 Task: Find connections with filter location Saint Peter Port with filter topic #coronaviruswith filter profile language French with filter current company Dailyhunt with filter school IEC UNIVERSITY with filter industry Musicians with filter service category Search Engine Marketing (SEM) with filter keywords title Office Manager
Action: Mouse moved to (154, 237)
Screenshot: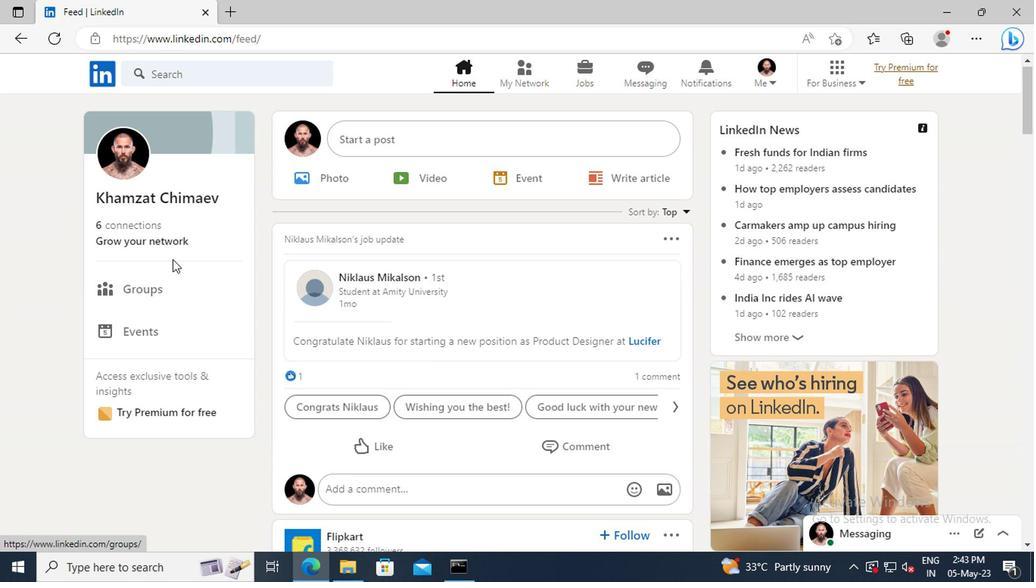 
Action: Mouse pressed left at (154, 237)
Screenshot: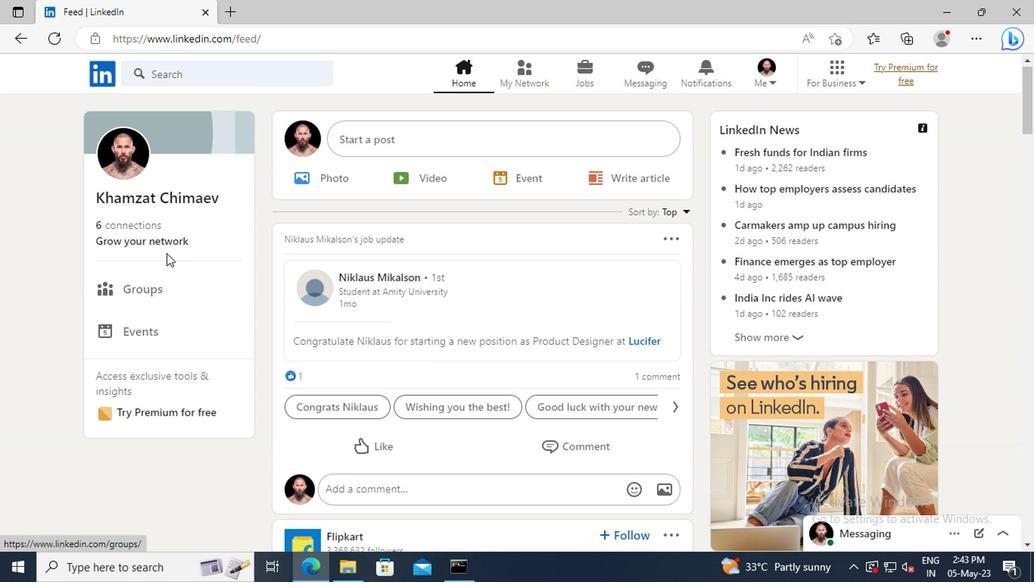 
Action: Mouse moved to (166, 162)
Screenshot: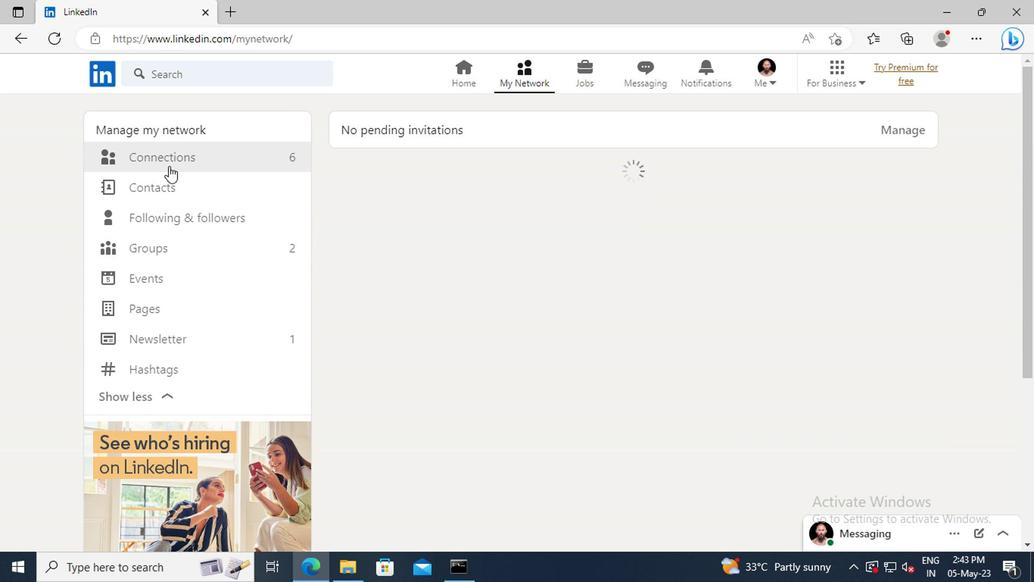 
Action: Mouse pressed left at (166, 162)
Screenshot: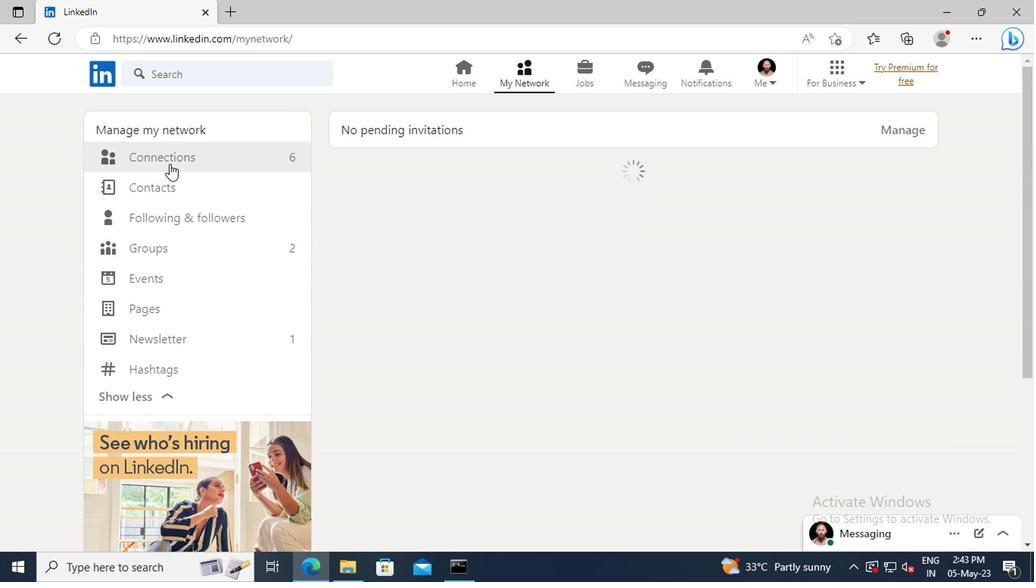 
Action: Mouse moved to (634, 162)
Screenshot: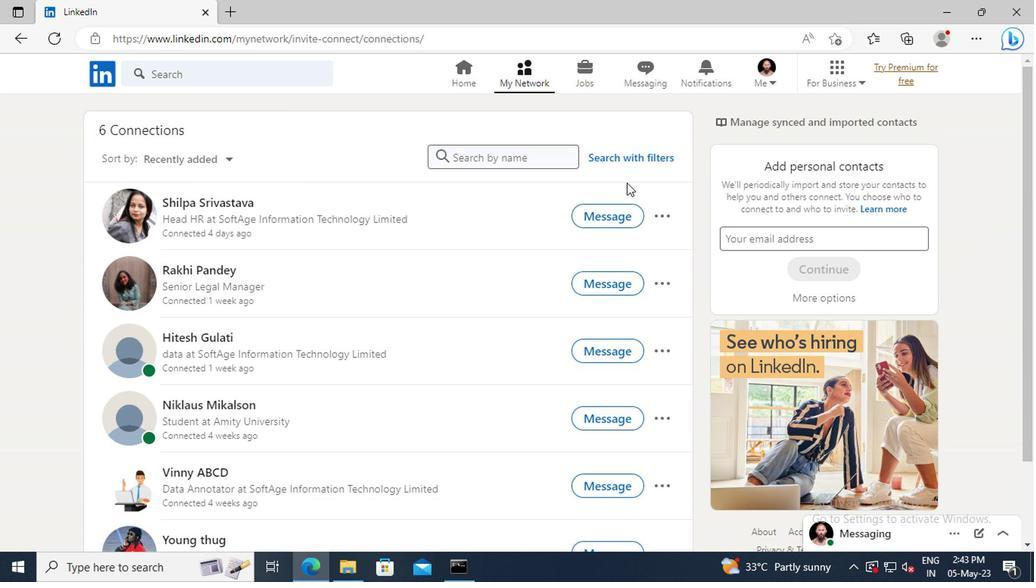 
Action: Mouse pressed left at (634, 162)
Screenshot: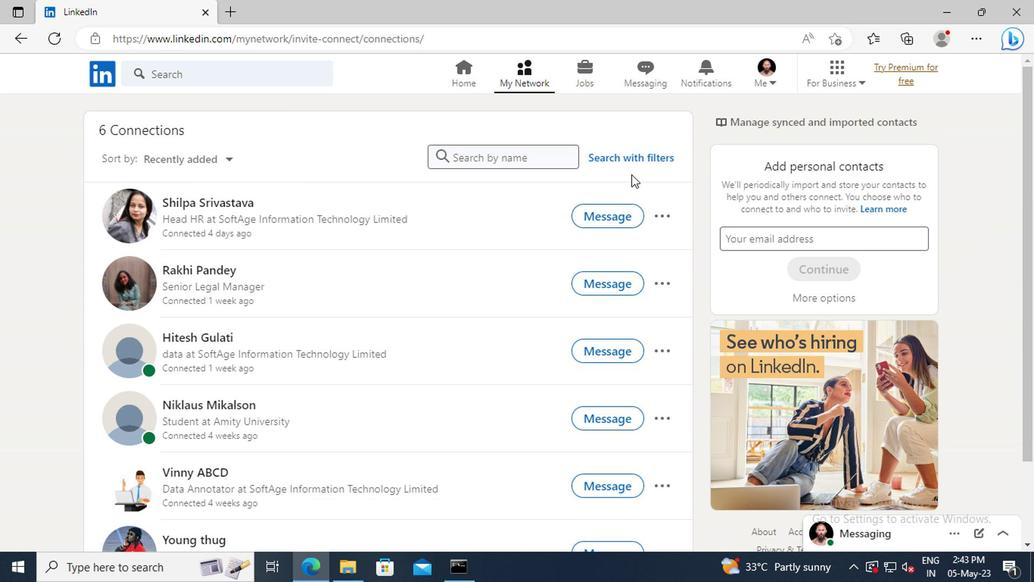 
Action: Mouse moved to (574, 118)
Screenshot: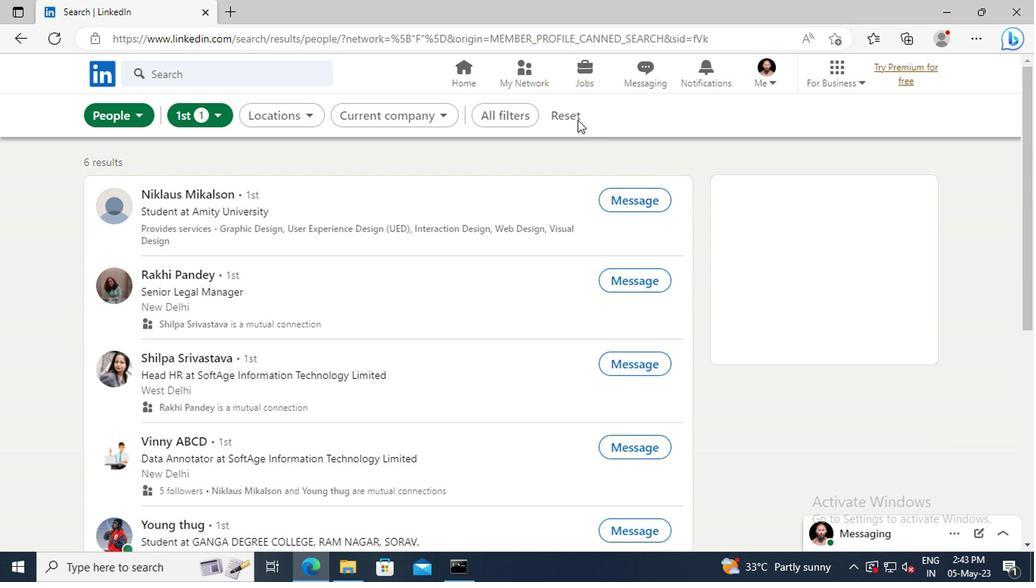 
Action: Mouse pressed left at (574, 118)
Screenshot: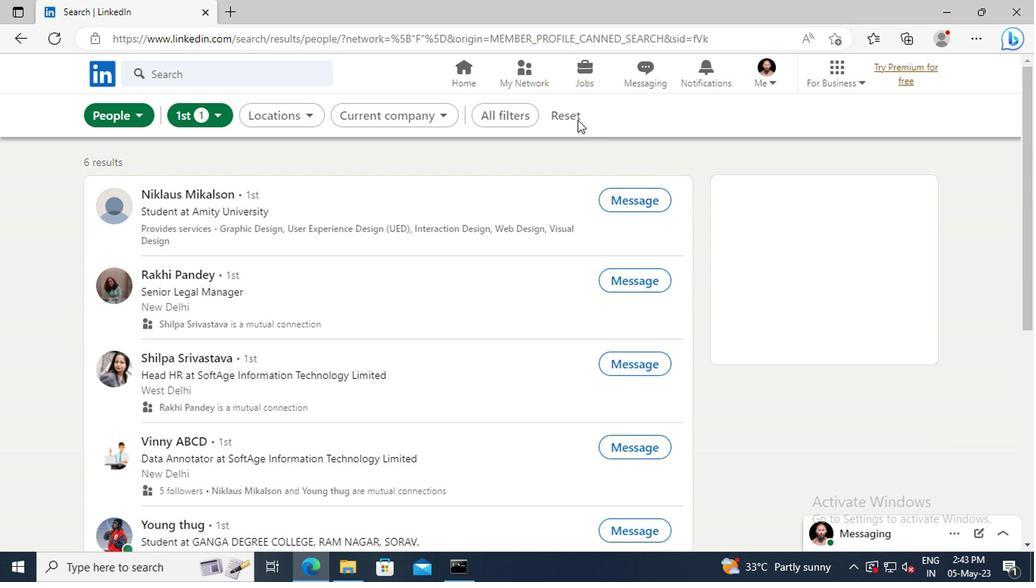 
Action: Mouse moved to (556, 118)
Screenshot: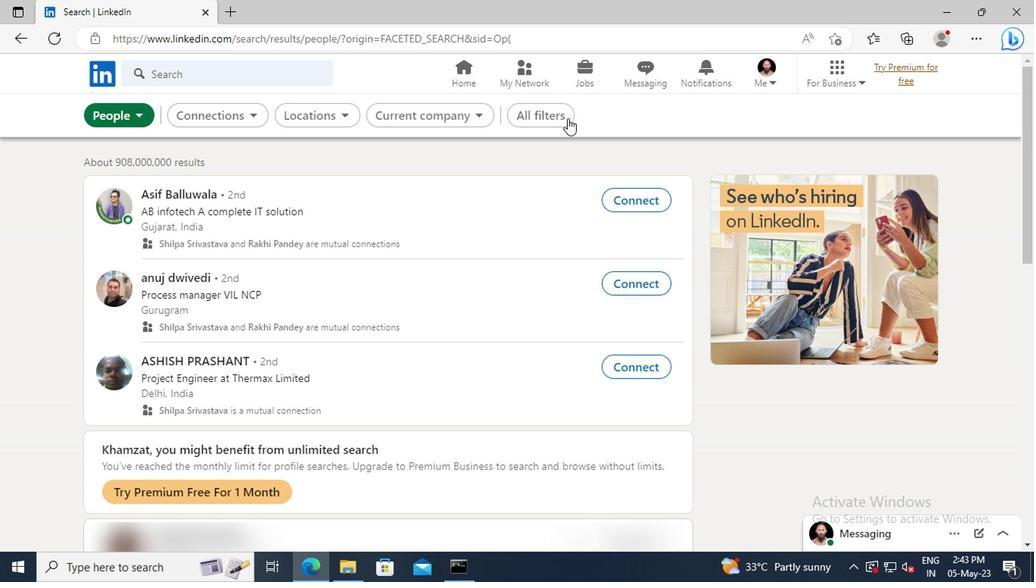 
Action: Mouse pressed left at (556, 118)
Screenshot: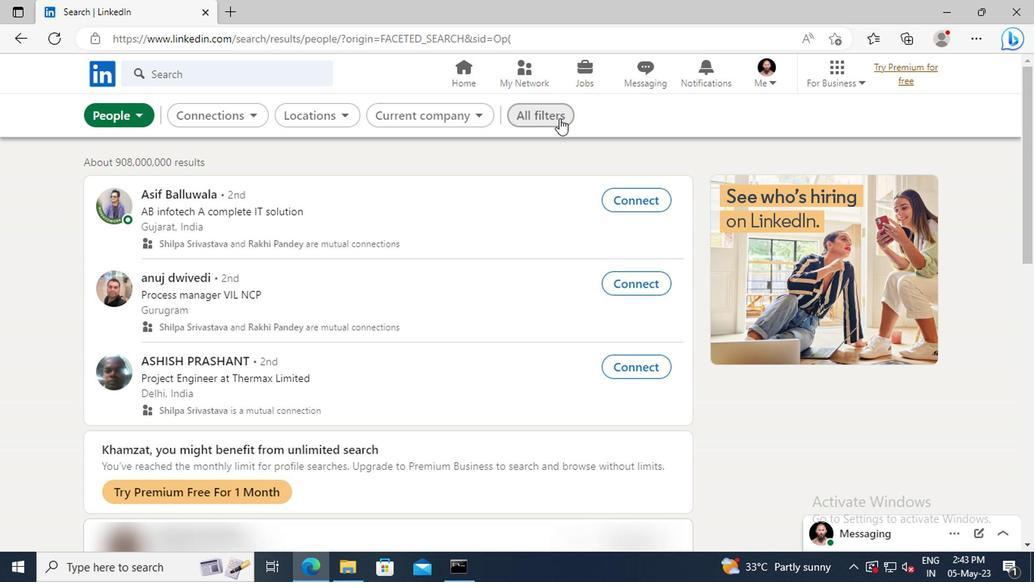 
Action: Mouse moved to (841, 299)
Screenshot: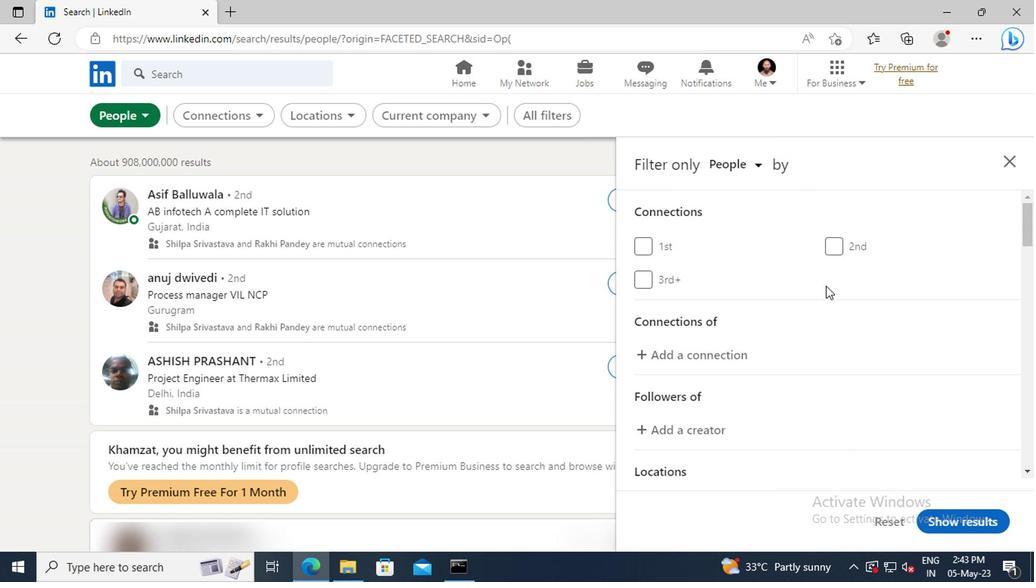 
Action: Mouse scrolled (841, 298) with delta (0, 0)
Screenshot: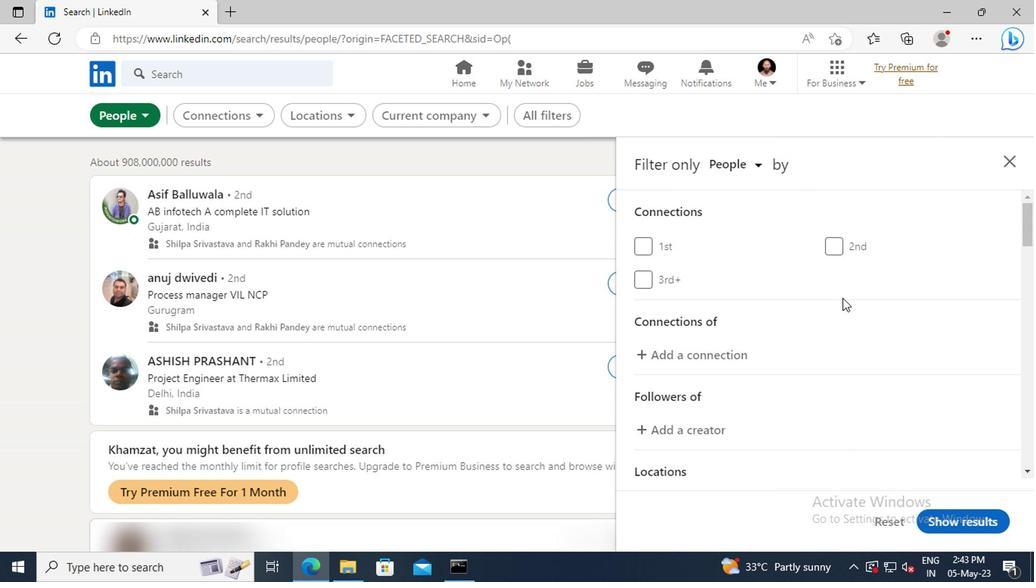 
Action: Mouse scrolled (841, 298) with delta (0, 0)
Screenshot: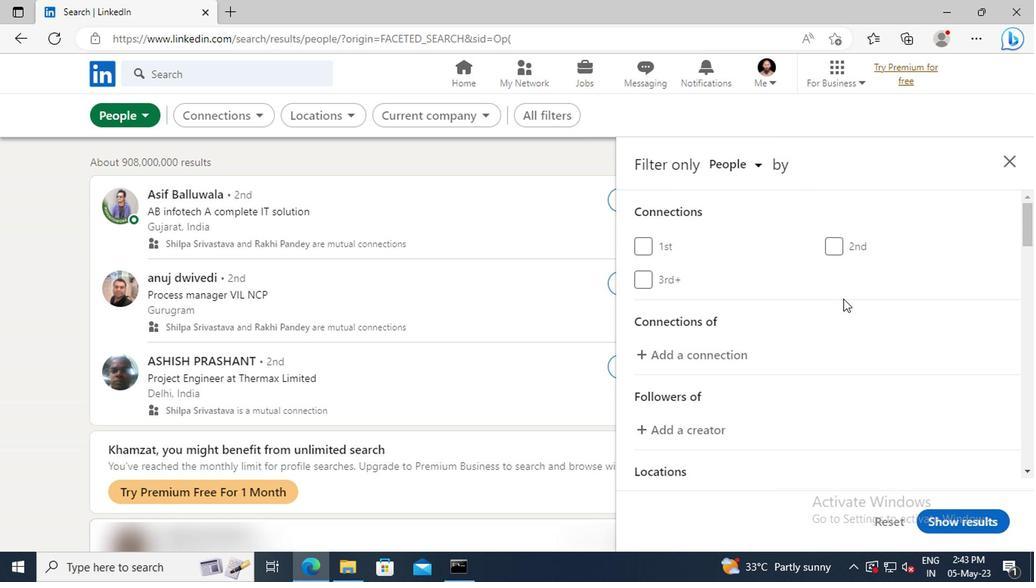 
Action: Mouse scrolled (841, 298) with delta (0, 0)
Screenshot: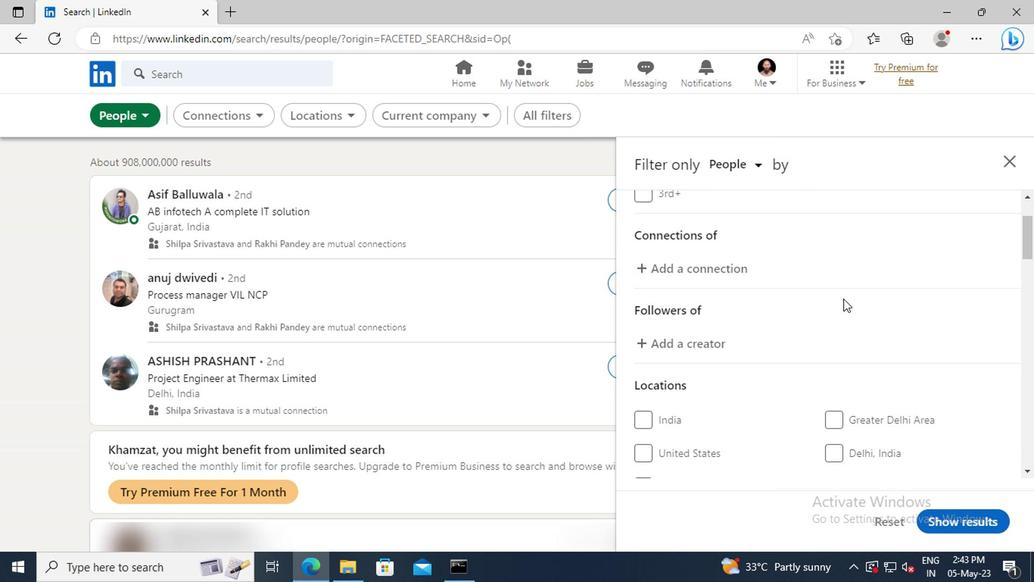
Action: Mouse scrolled (841, 298) with delta (0, 0)
Screenshot: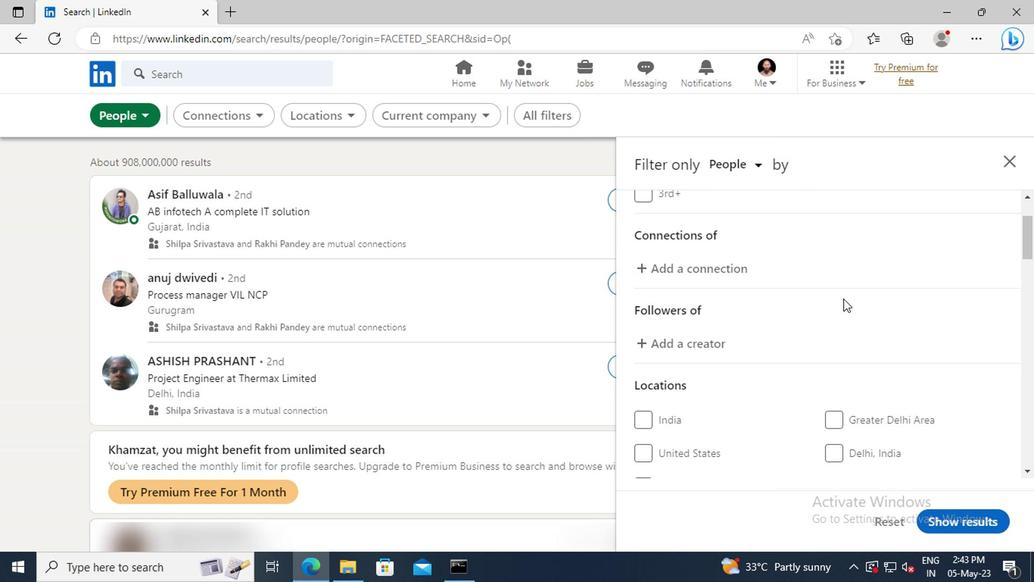 
Action: Mouse scrolled (841, 298) with delta (0, 0)
Screenshot: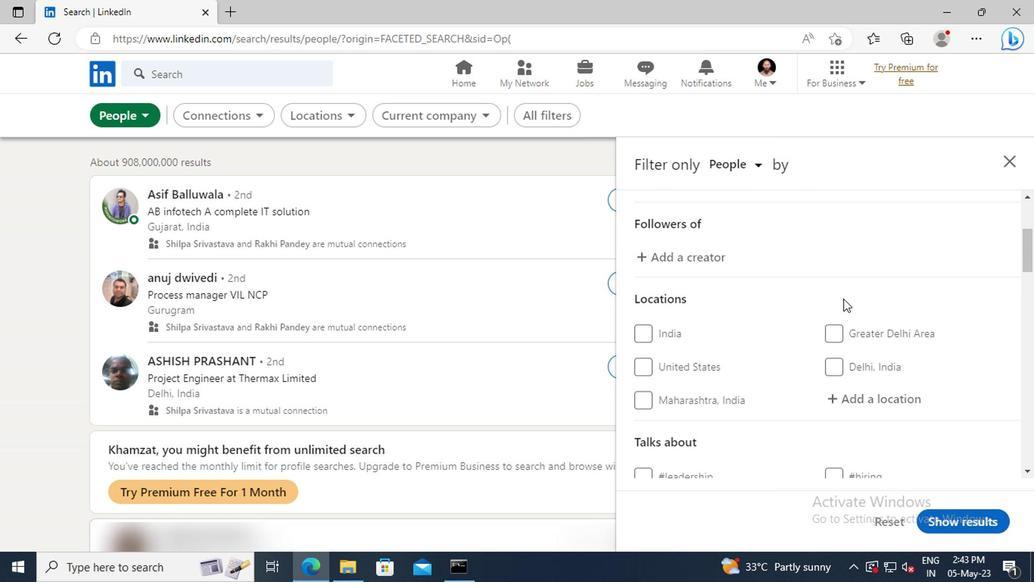 
Action: Mouse scrolled (841, 298) with delta (0, 0)
Screenshot: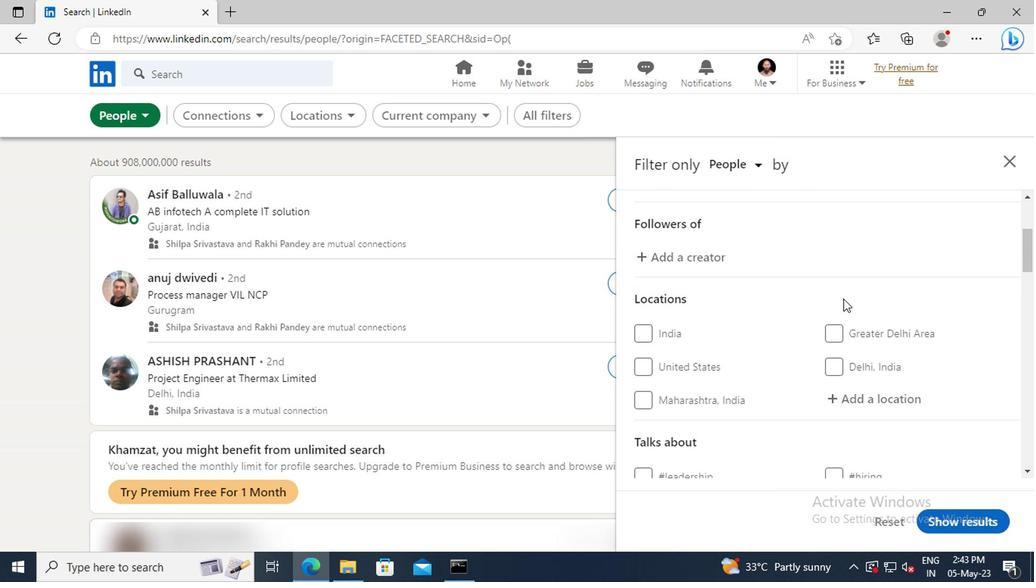 
Action: Mouse moved to (847, 313)
Screenshot: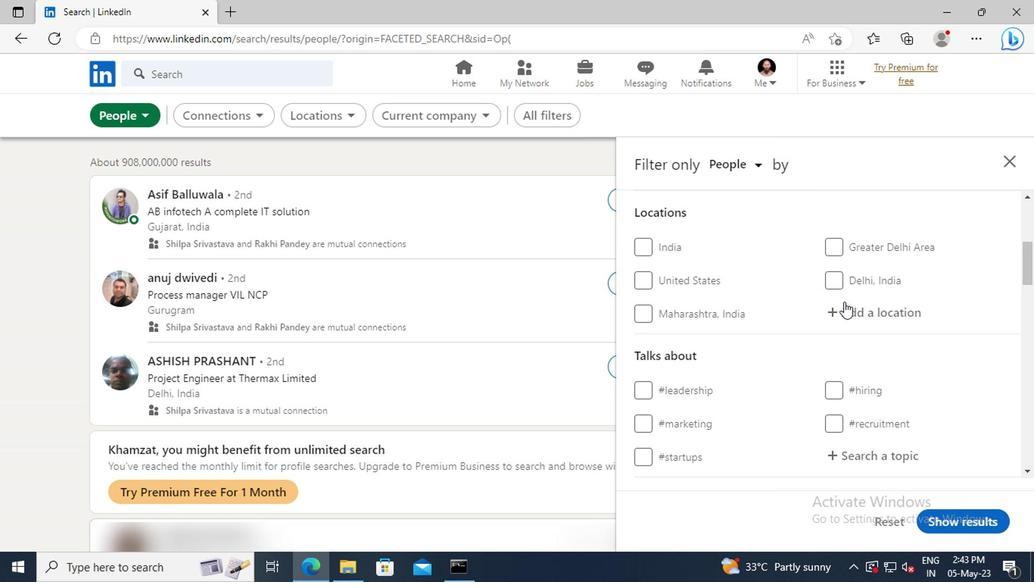 
Action: Mouse pressed left at (847, 313)
Screenshot: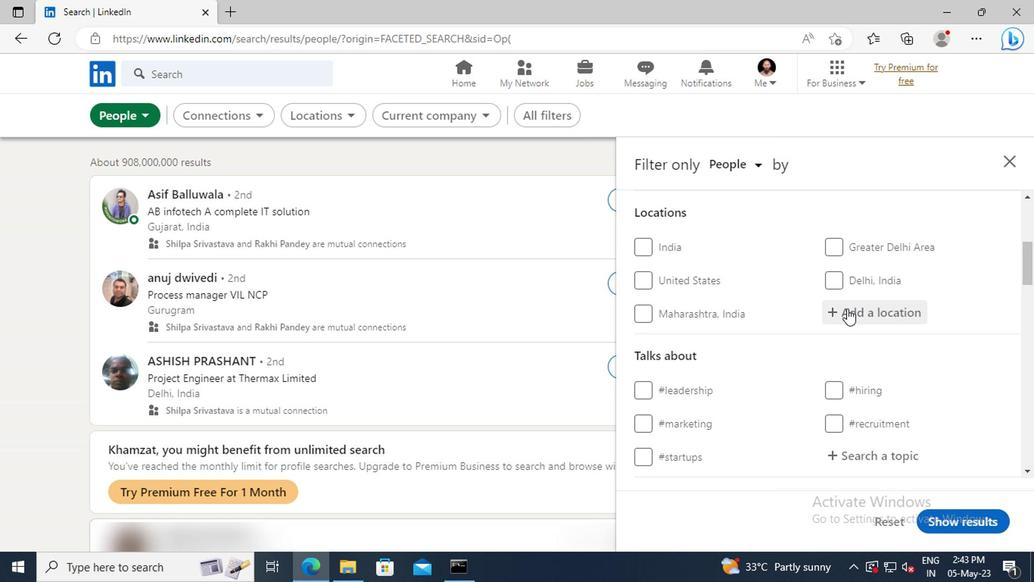 
Action: Key pressed <Key.shift>SAINT<Key.space><Key.shift>PET
Screenshot: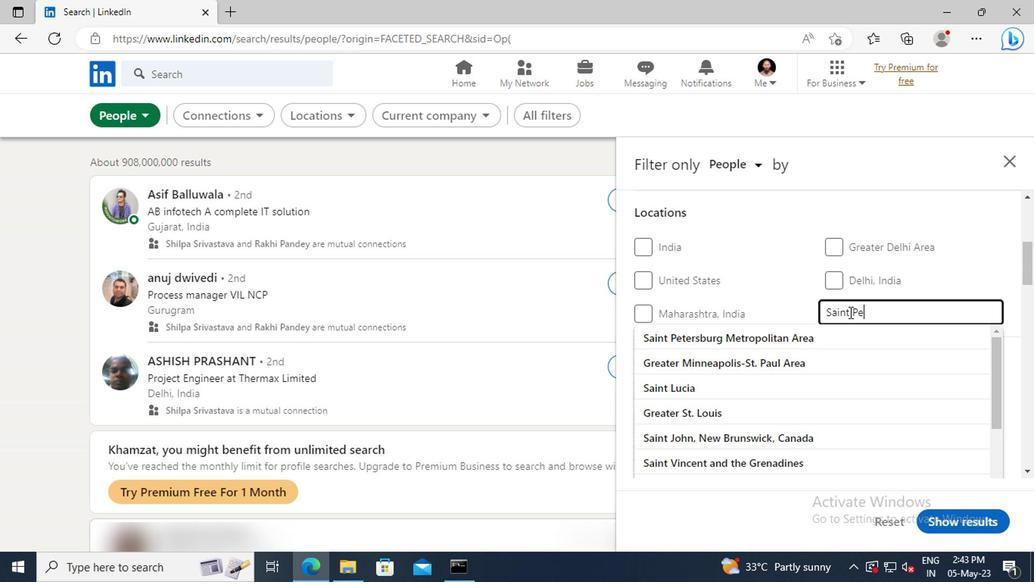 
Action: Mouse moved to (825, 302)
Screenshot: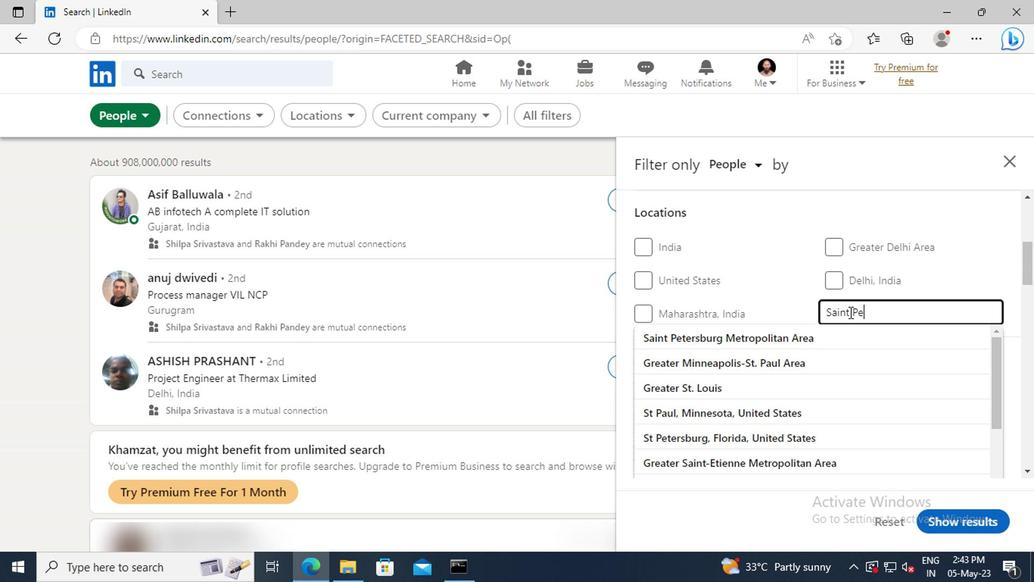 
Action: Key pressed ER<Key.space><Key.shift>PORT
Screenshot: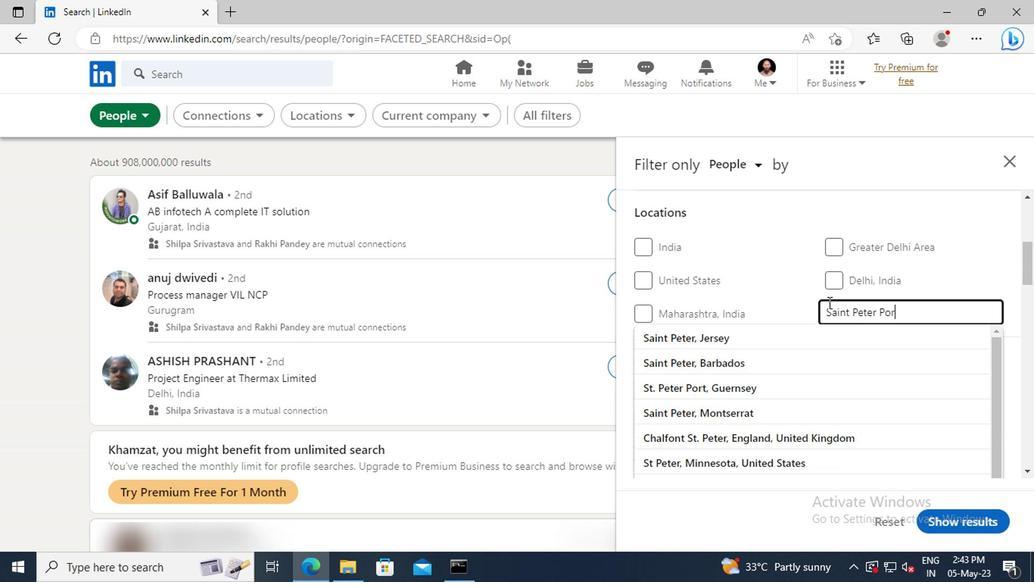 
Action: Mouse moved to (819, 352)
Screenshot: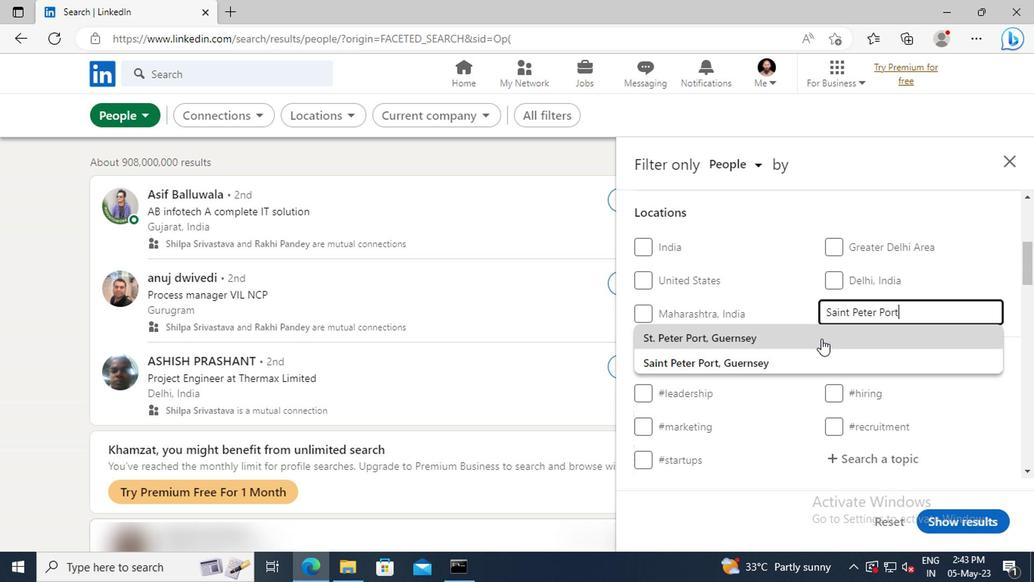 
Action: Mouse pressed left at (819, 352)
Screenshot: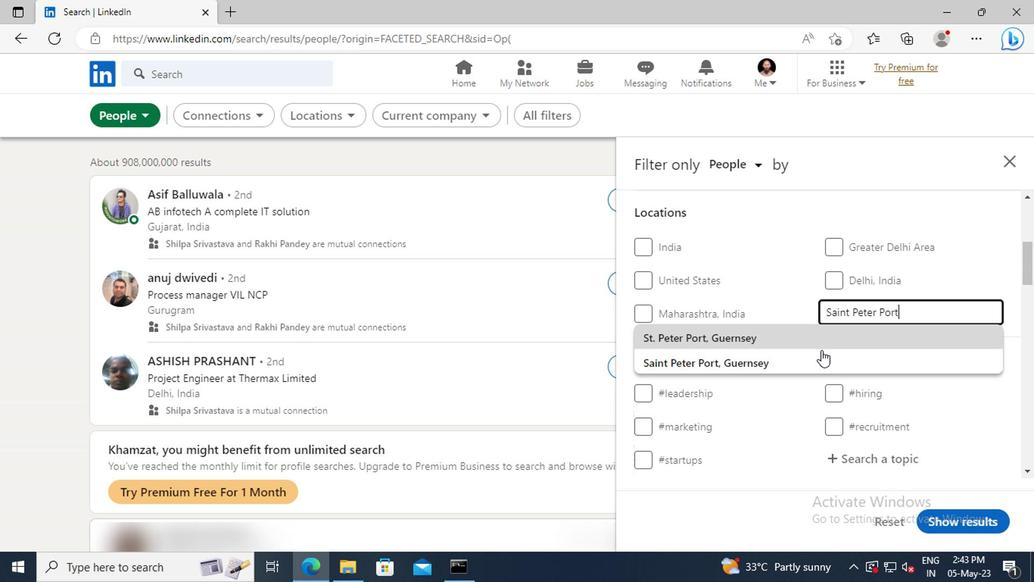 
Action: Mouse scrolled (819, 351) with delta (0, -1)
Screenshot: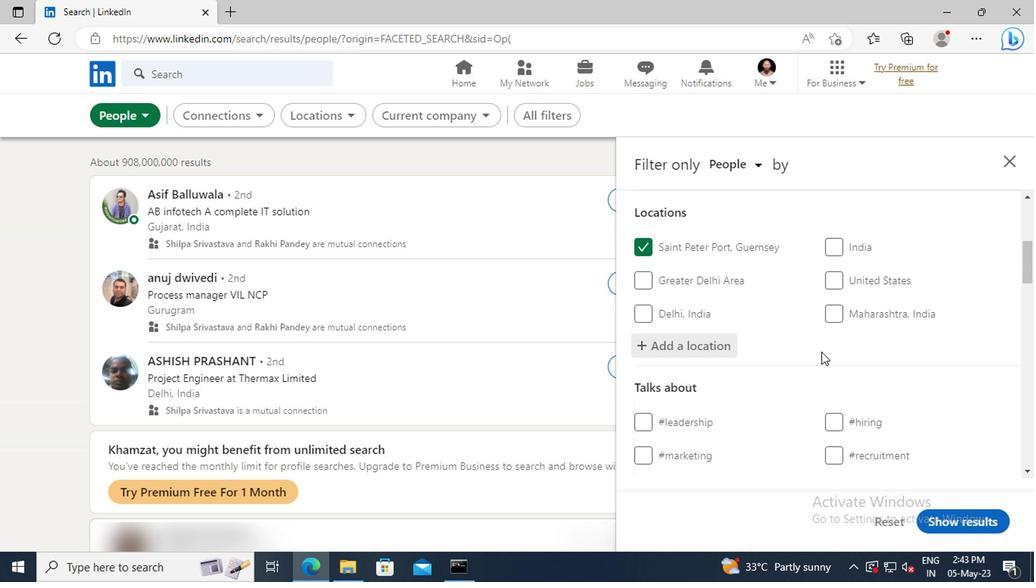 
Action: Mouse scrolled (819, 351) with delta (0, -1)
Screenshot: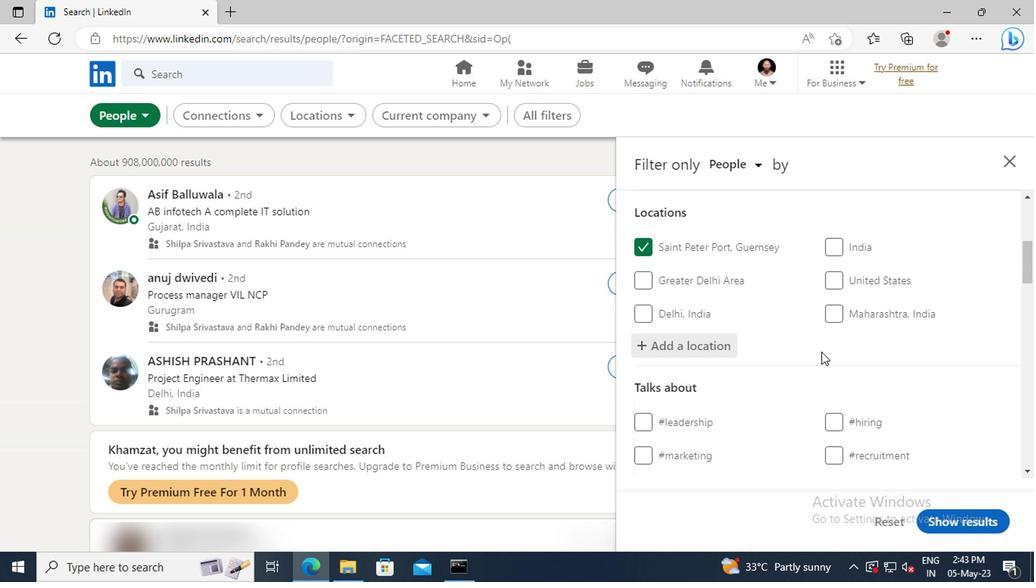 
Action: Mouse scrolled (819, 351) with delta (0, -1)
Screenshot: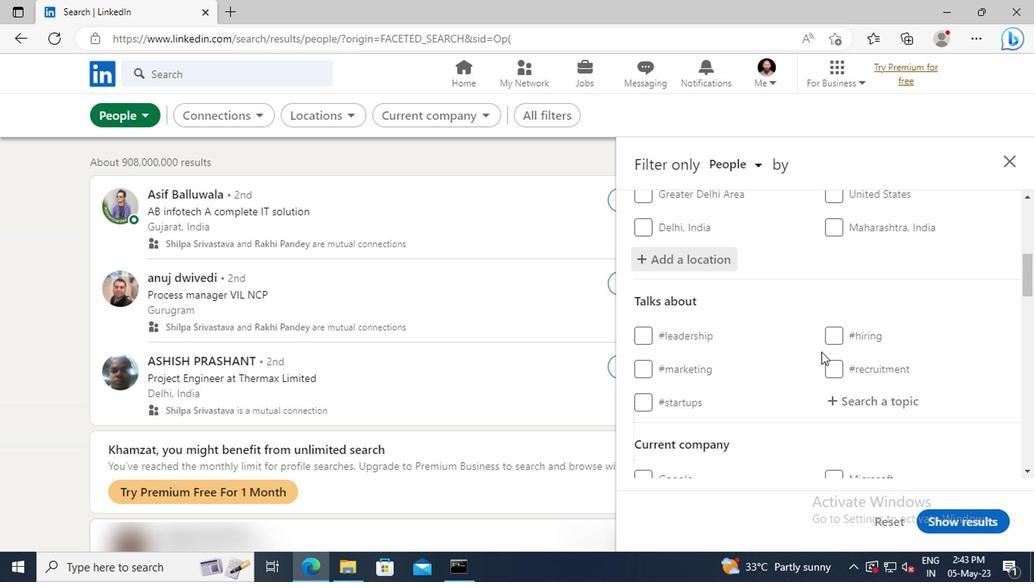 
Action: Mouse moved to (824, 356)
Screenshot: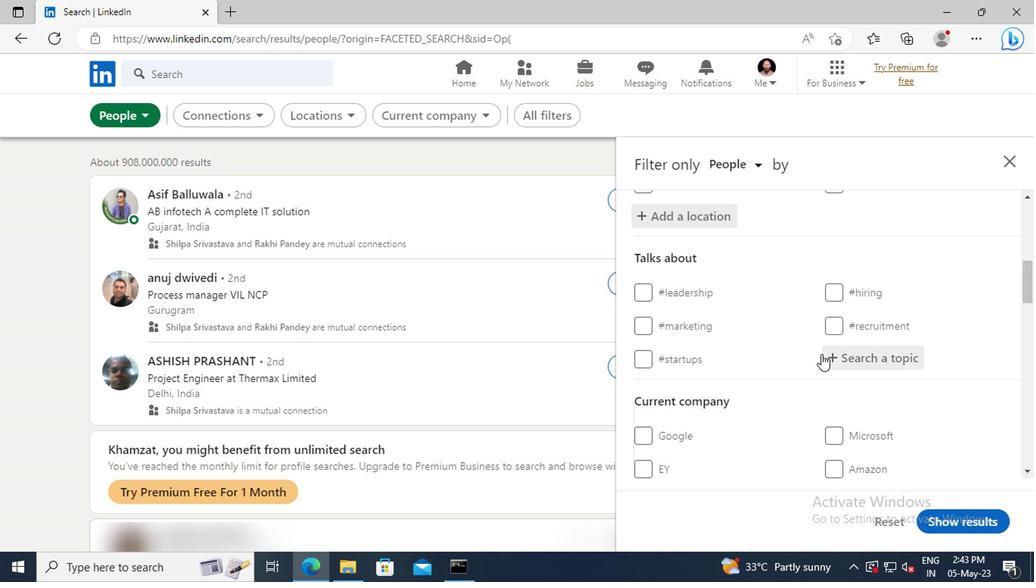
Action: Mouse pressed left at (824, 356)
Screenshot: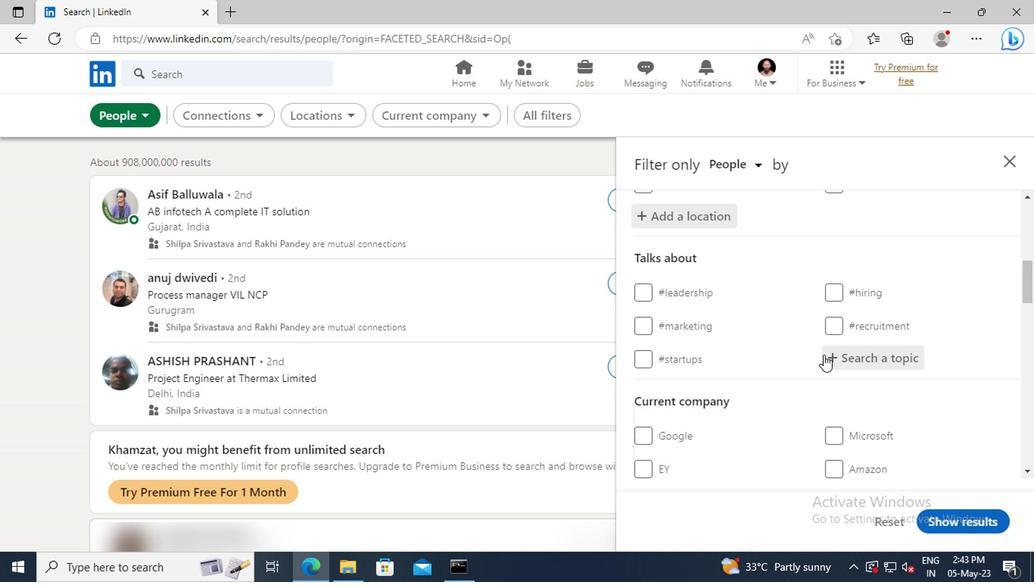 
Action: Mouse moved to (825, 357)
Screenshot: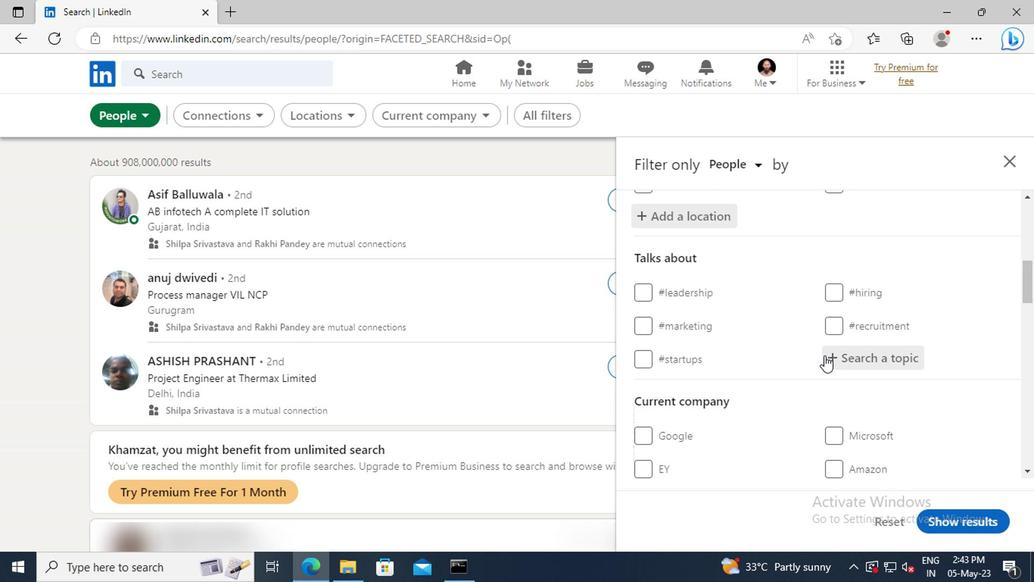 
Action: Key pressed CORONAVIRUS<Key.enter>
Screenshot: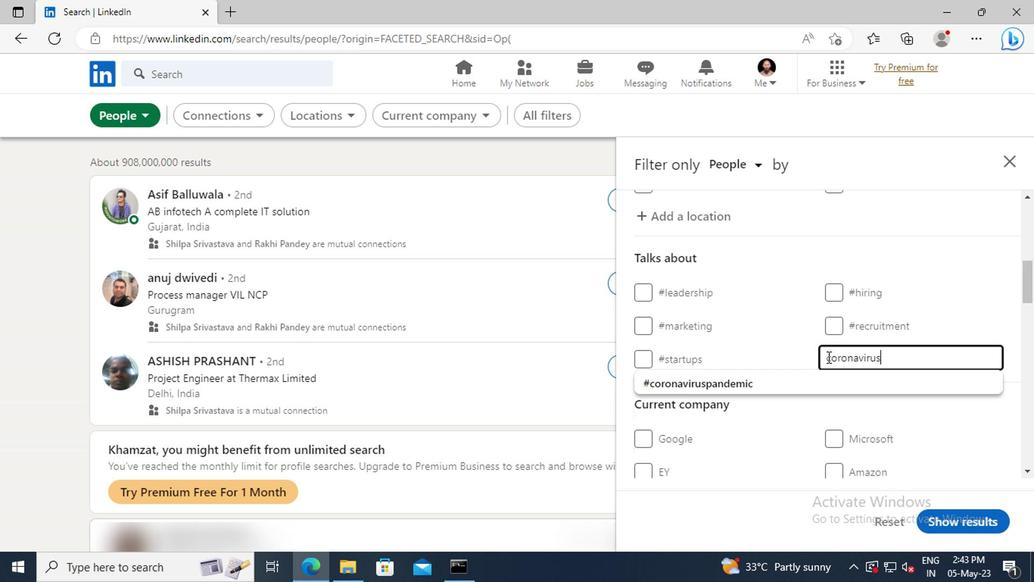 
Action: Mouse scrolled (825, 356) with delta (0, -1)
Screenshot: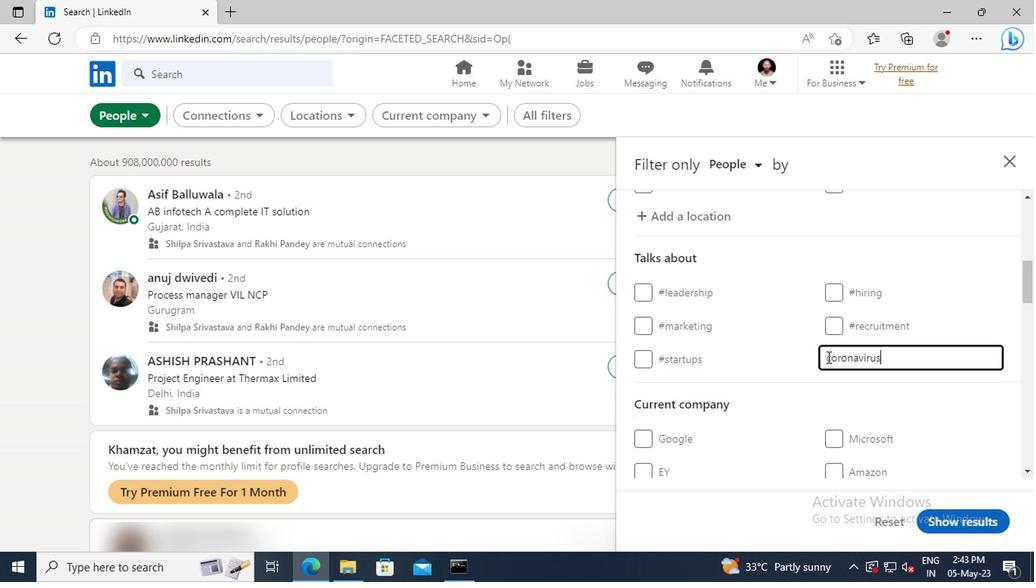 
Action: Mouse scrolled (825, 356) with delta (0, -1)
Screenshot: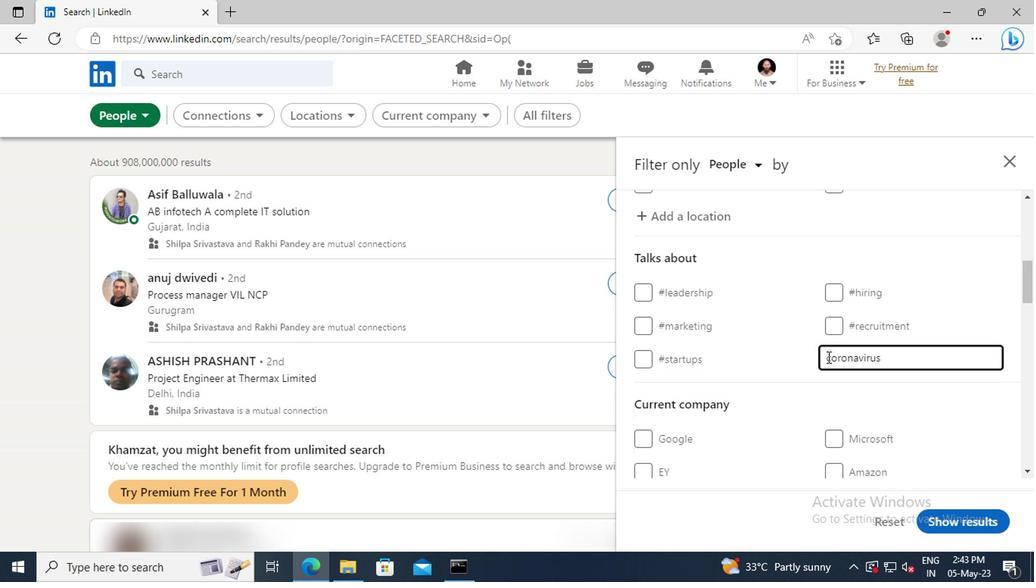 
Action: Mouse scrolled (825, 356) with delta (0, -1)
Screenshot: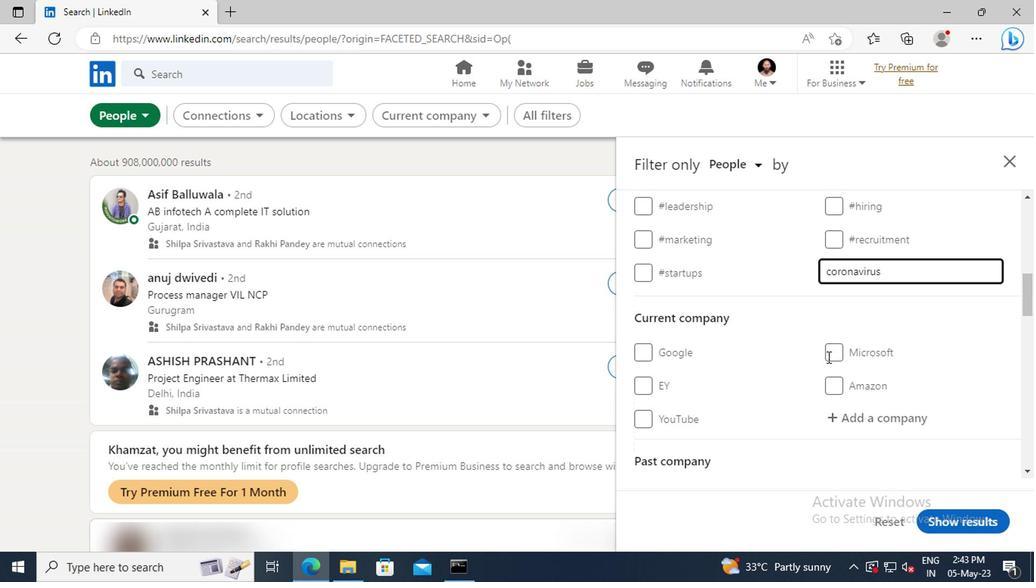 
Action: Mouse scrolled (825, 356) with delta (0, -1)
Screenshot: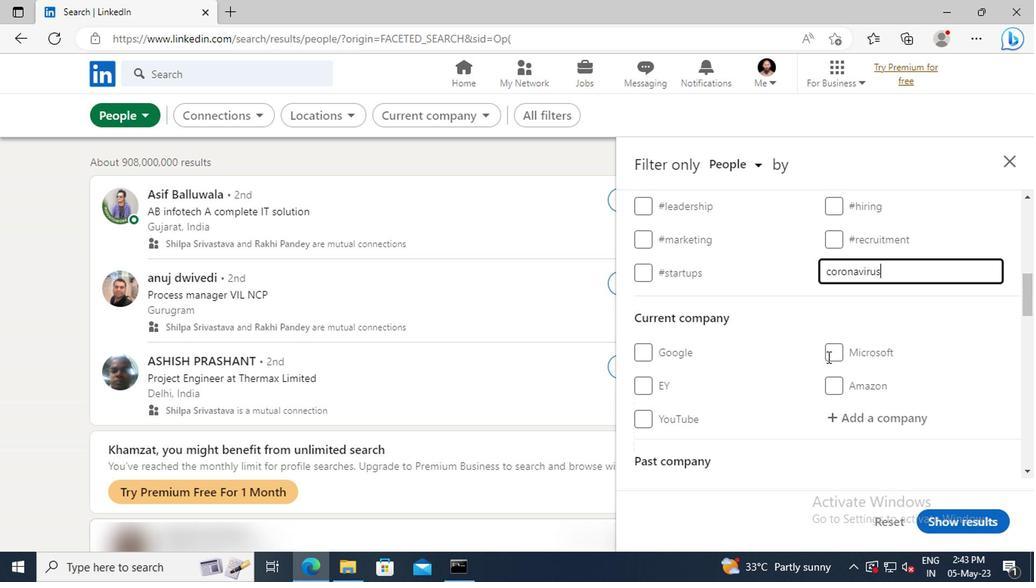 
Action: Mouse scrolled (825, 356) with delta (0, -1)
Screenshot: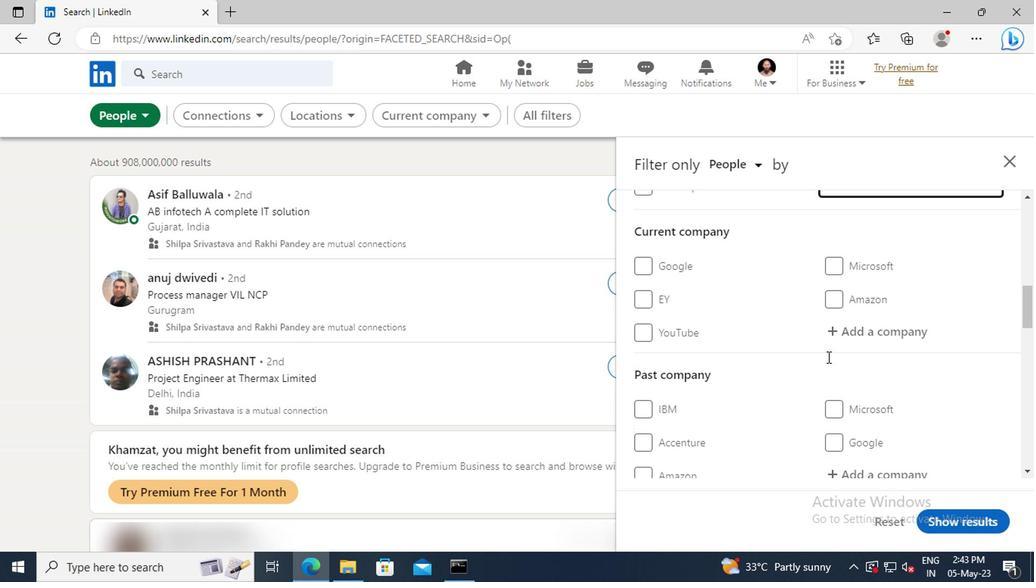 
Action: Mouse scrolled (825, 356) with delta (0, -1)
Screenshot: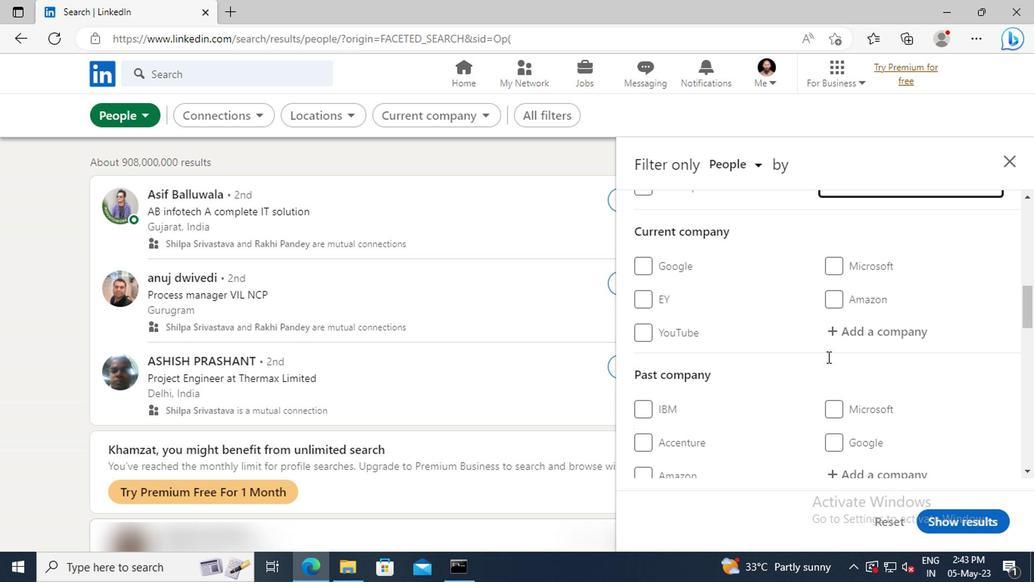 
Action: Mouse scrolled (825, 356) with delta (0, -1)
Screenshot: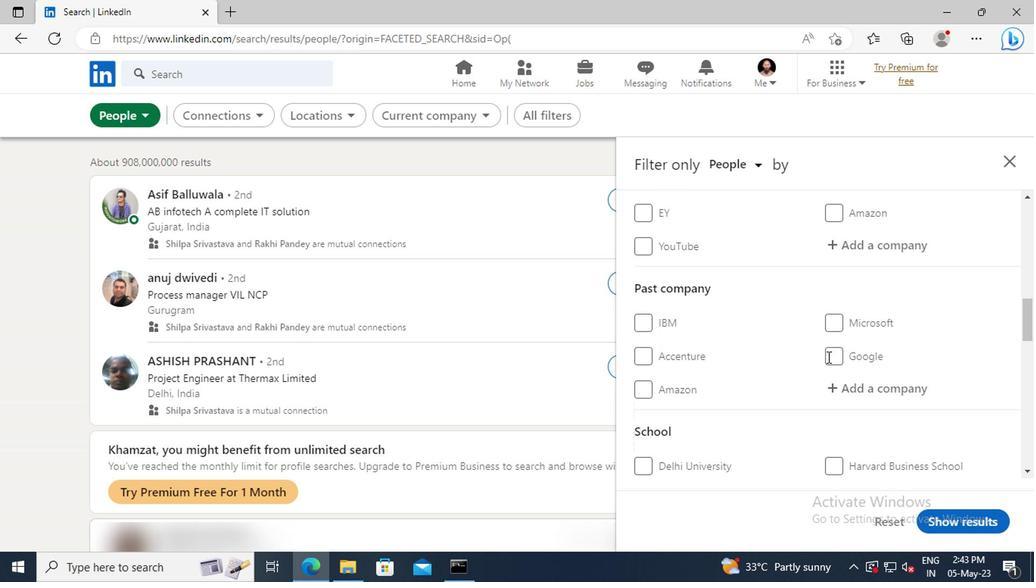 
Action: Mouse scrolled (825, 356) with delta (0, -1)
Screenshot: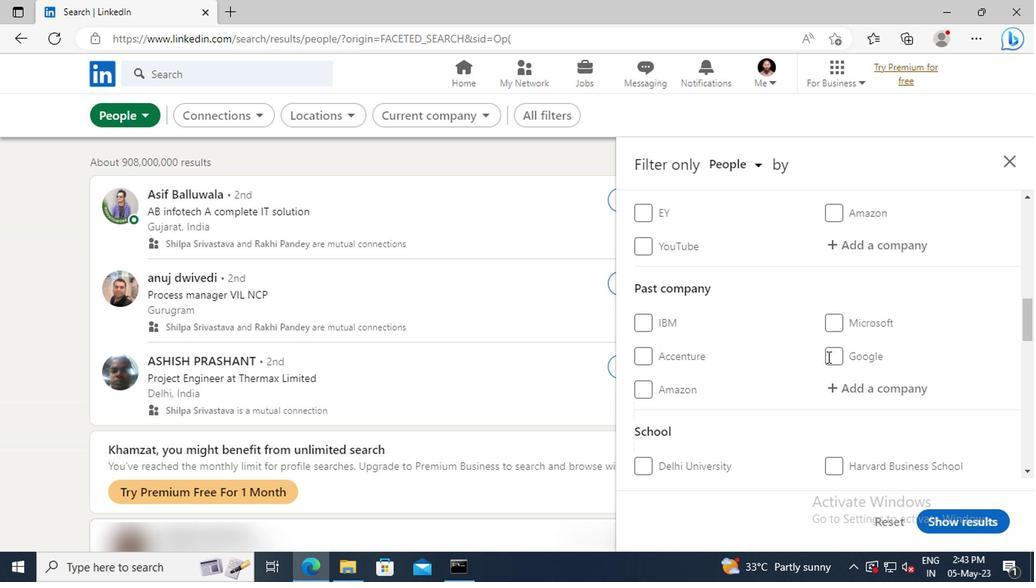 
Action: Mouse scrolled (825, 356) with delta (0, -1)
Screenshot: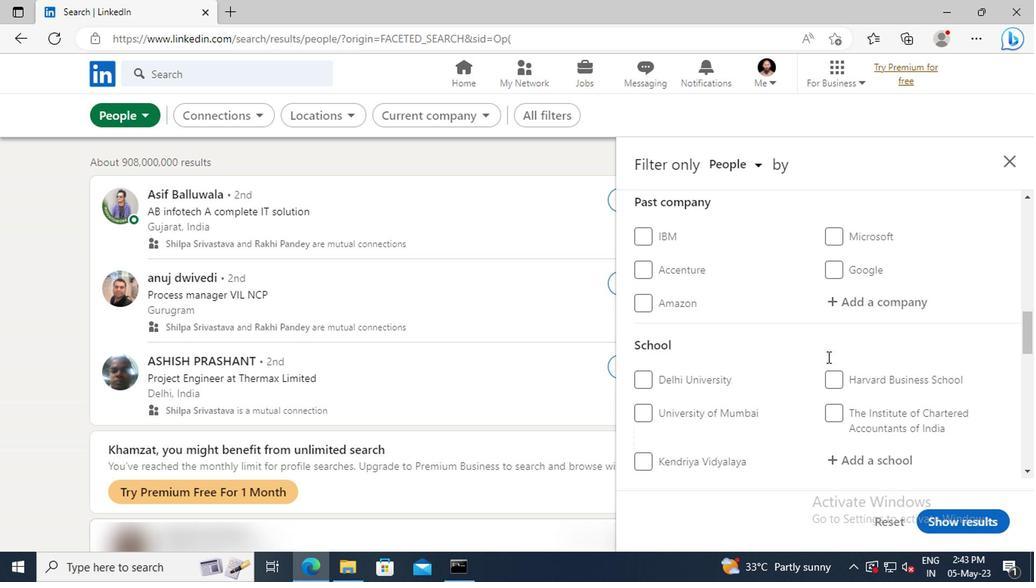 
Action: Mouse scrolled (825, 356) with delta (0, -1)
Screenshot: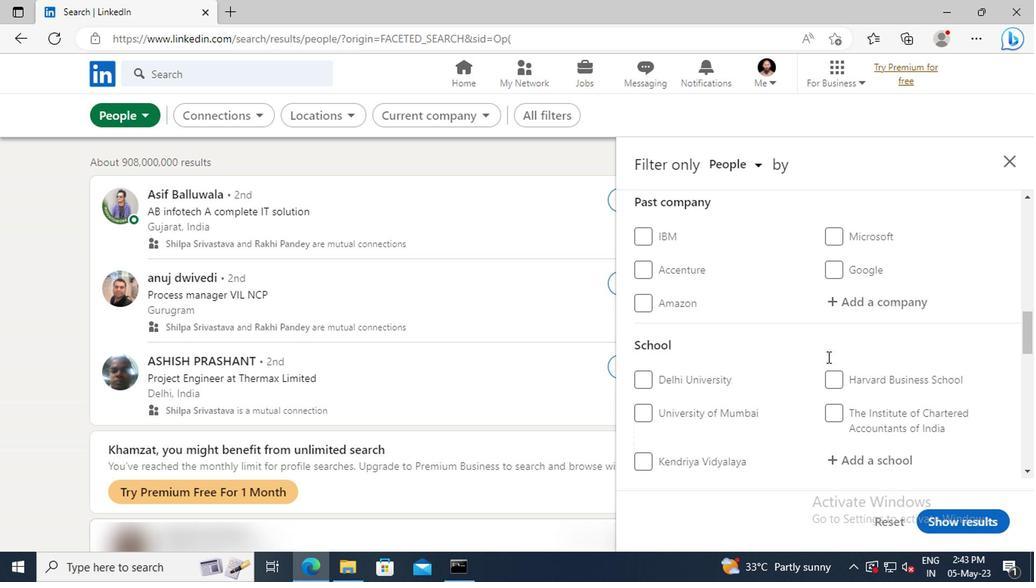 
Action: Mouse scrolled (825, 356) with delta (0, -1)
Screenshot: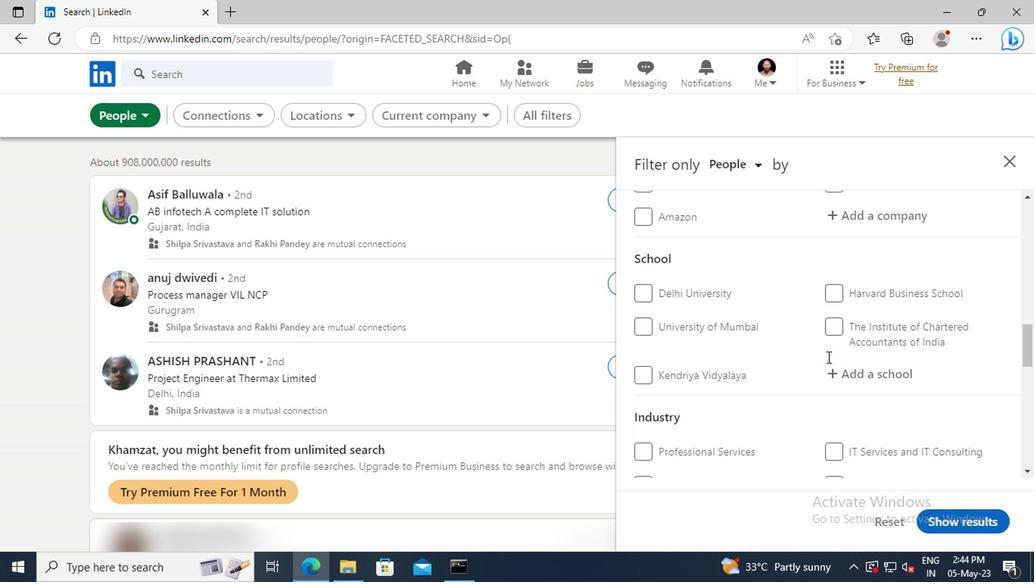
Action: Mouse scrolled (825, 356) with delta (0, -1)
Screenshot: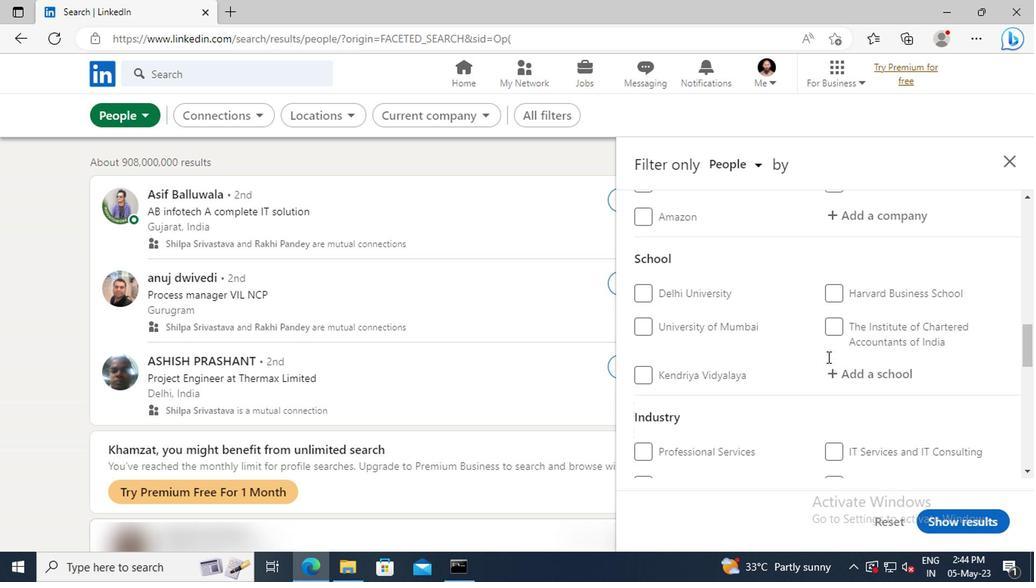 
Action: Mouse scrolled (825, 356) with delta (0, -1)
Screenshot: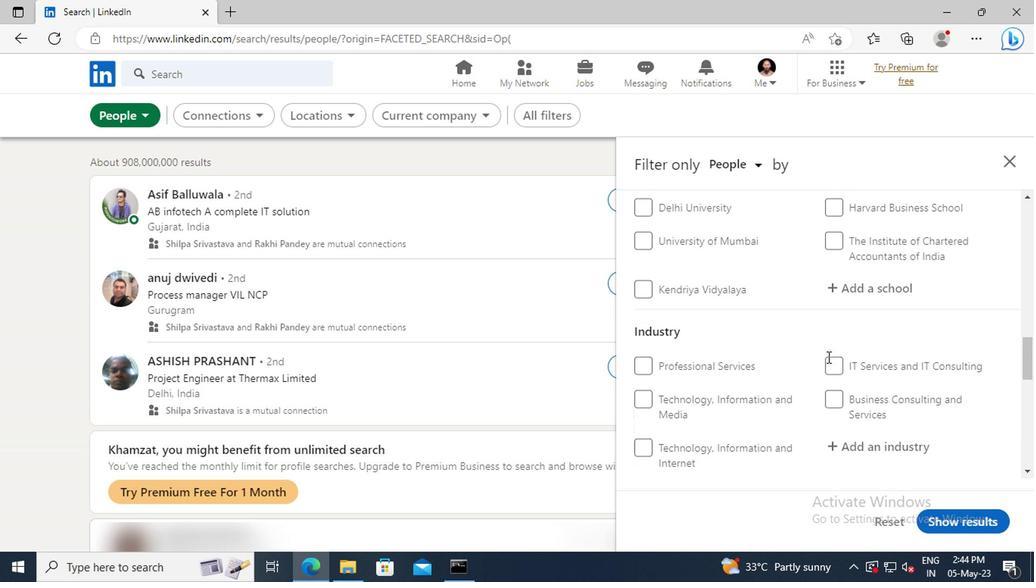 
Action: Mouse scrolled (825, 356) with delta (0, -1)
Screenshot: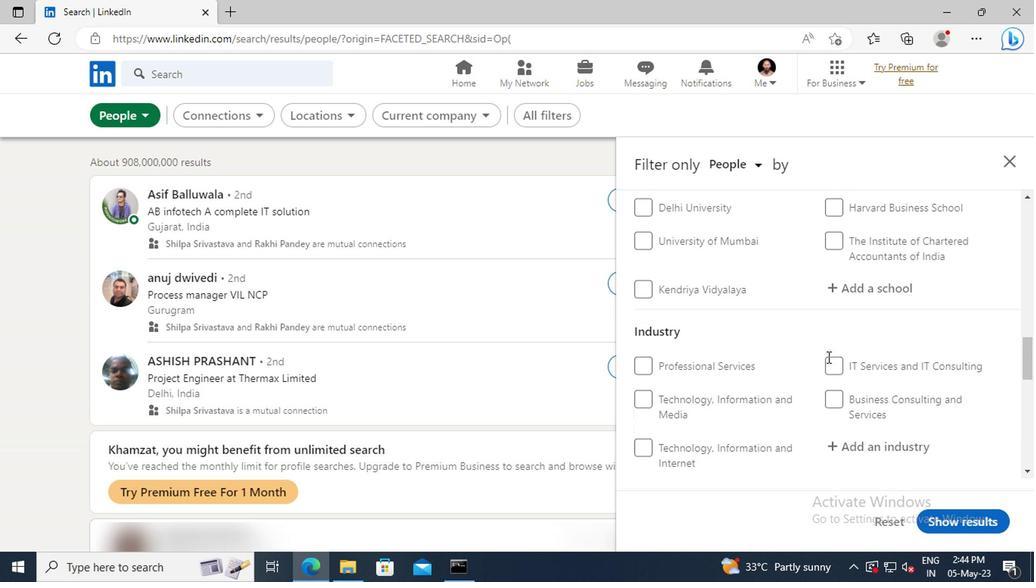 
Action: Mouse scrolled (825, 356) with delta (0, -1)
Screenshot: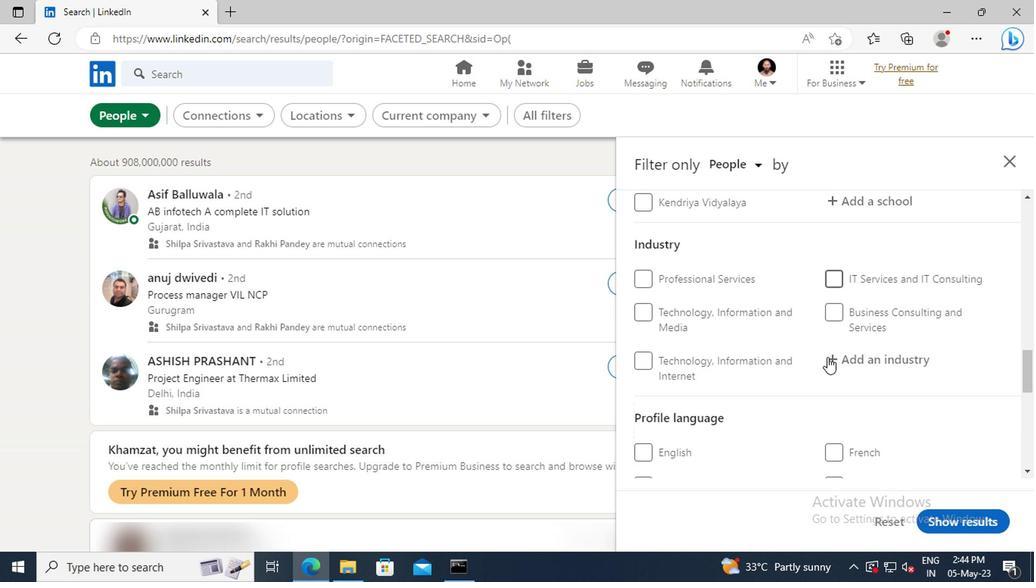 
Action: Mouse moved to (829, 412)
Screenshot: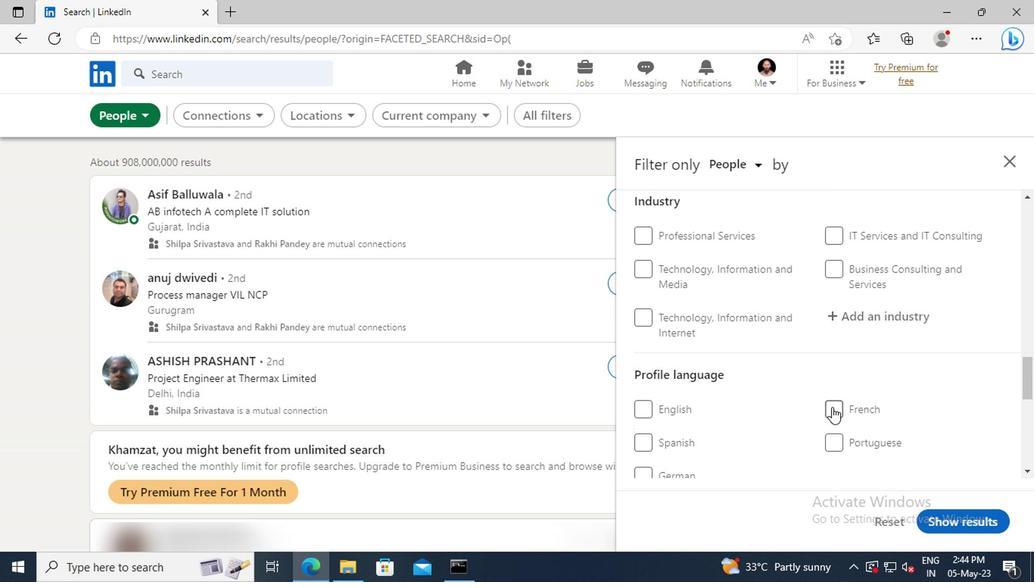 
Action: Mouse pressed left at (829, 412)
Screenshot: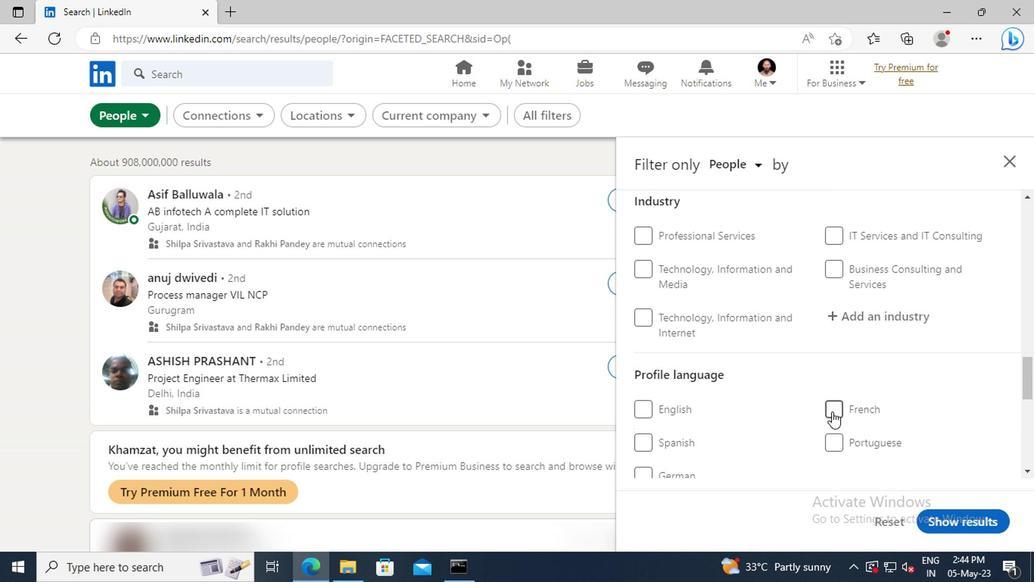 
Action: Mouse moved to (842, 371)
Screenshot: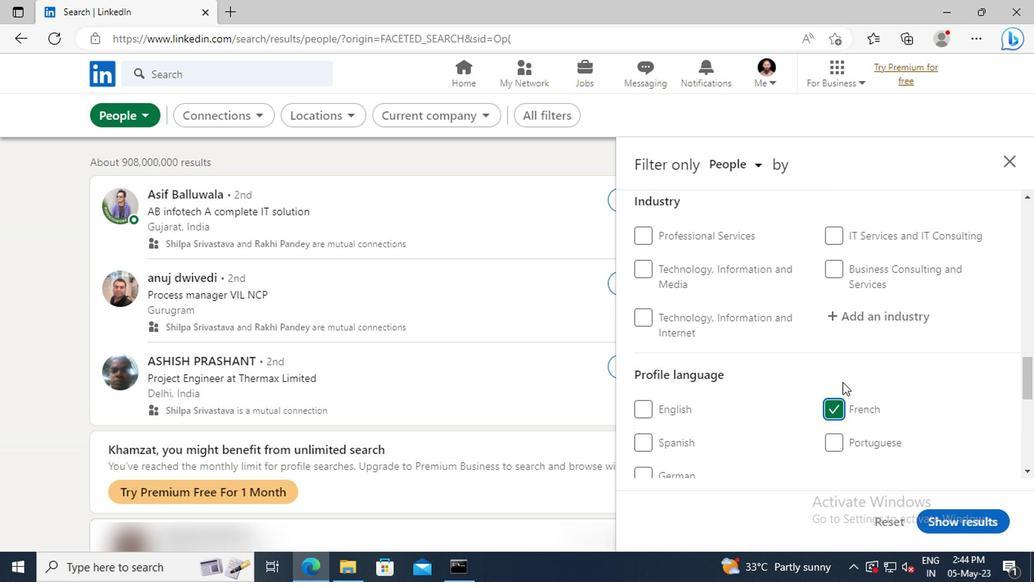 
Action: Mouse scrolled (842, 372) with delta (0, 1)
Screenshot: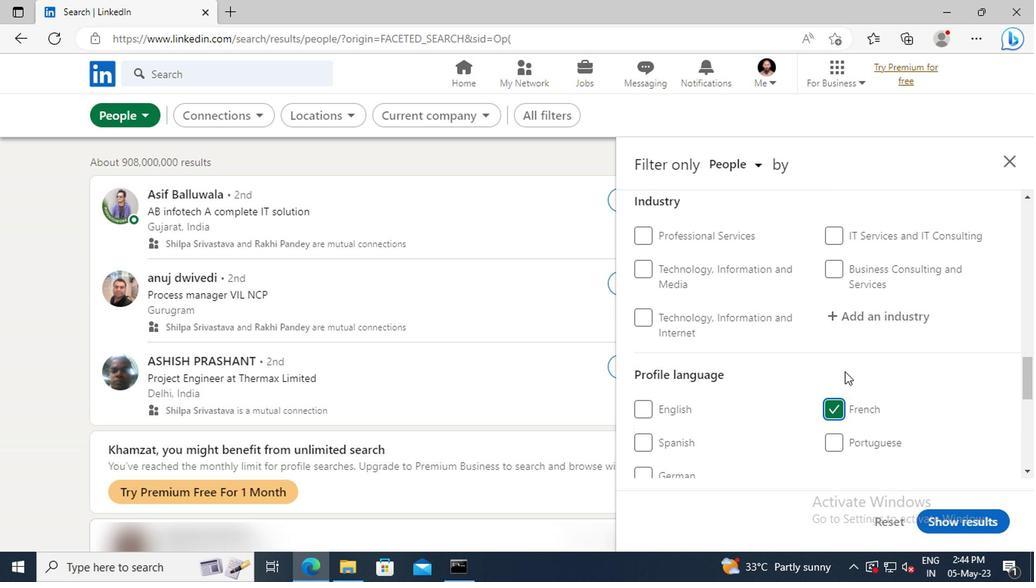 
Action: Mouse moved to (842, 371)
Screenshot: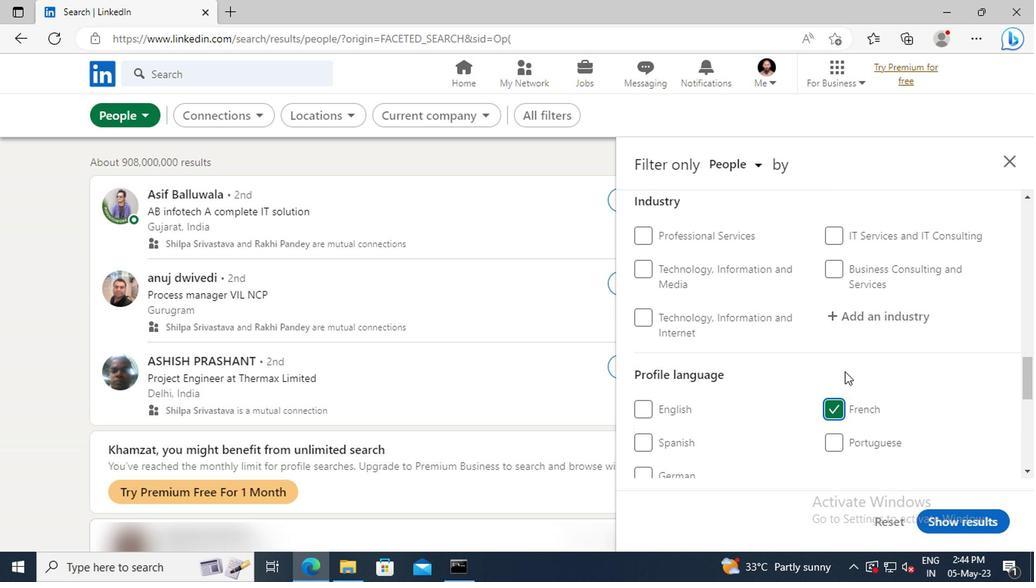 
Action: Mouse scrolled (842, 371) with delta (0, 0)
Screenshot: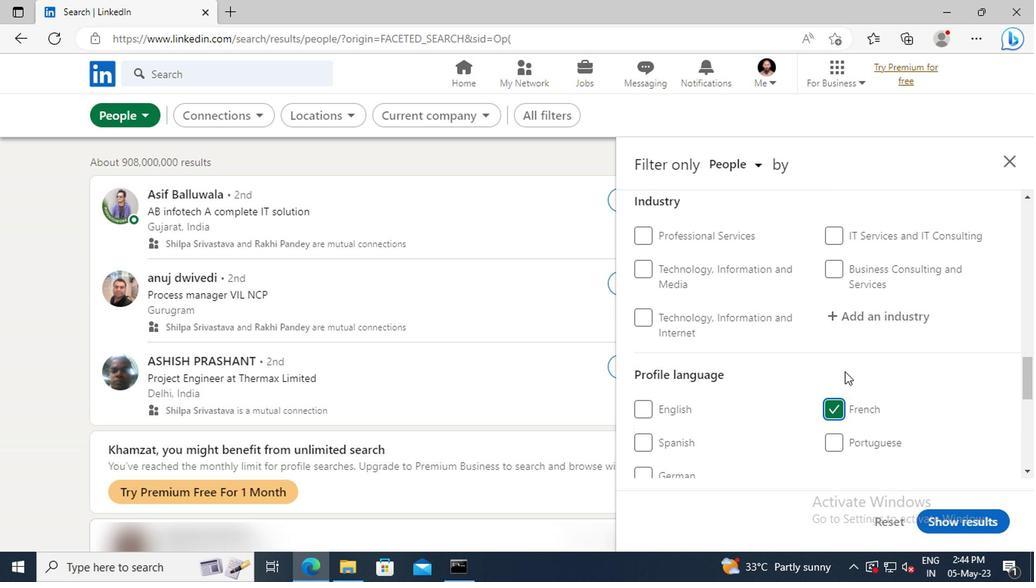 
Action: Mouse scrolled (842, 371) with delta (0, 0)
Screenshot: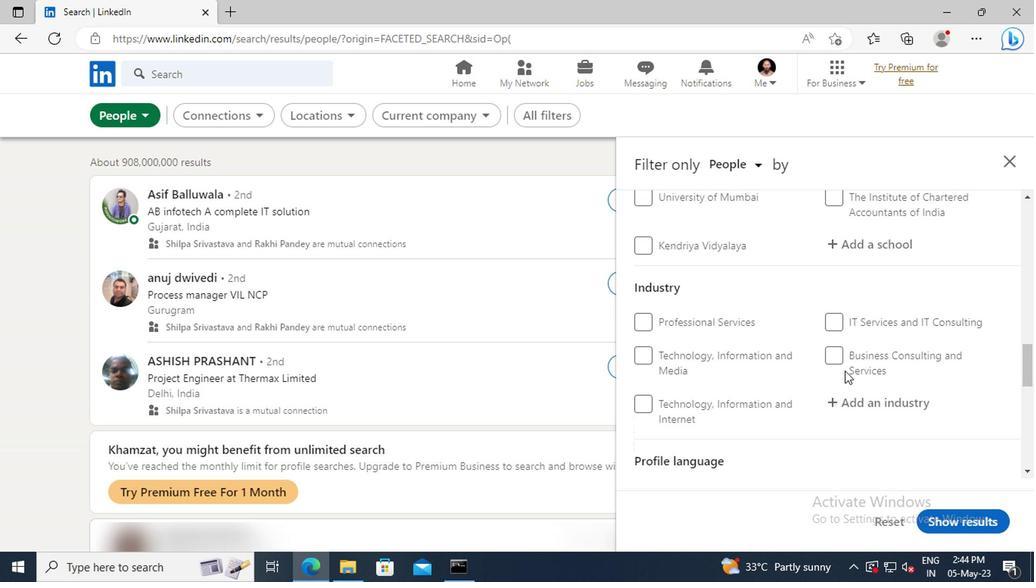 
Action: Mouse scrolled (842, 371) with delta (0, 0)
Screenshot: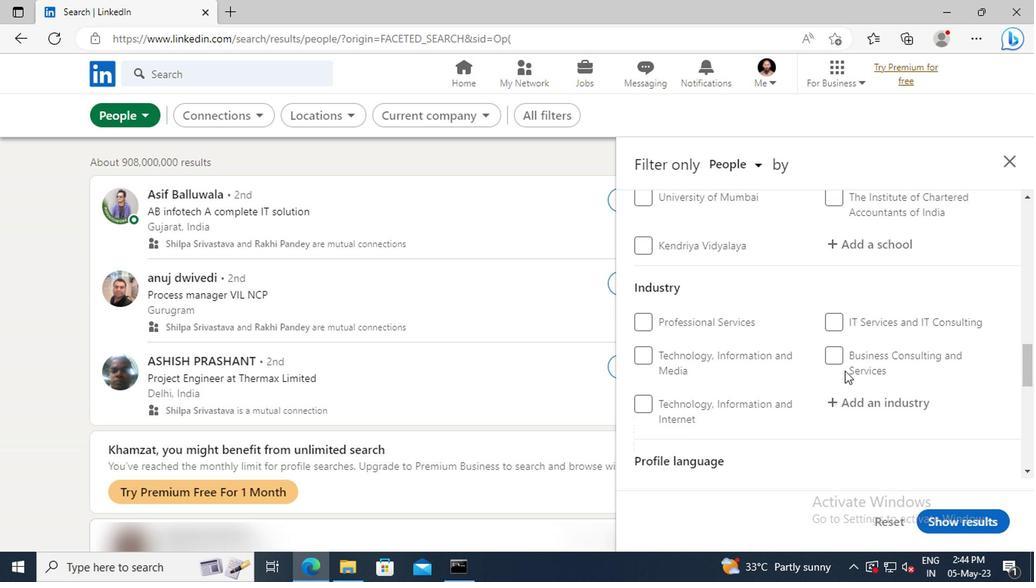
Action: Mouse scrolled (842, 371) with delta (0, 0)
Screenshot: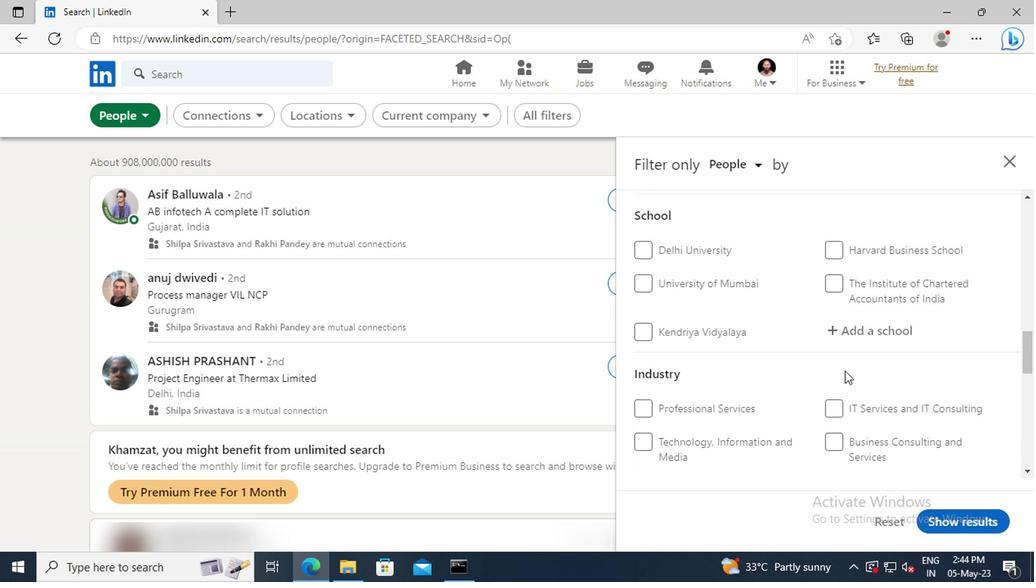 
Action: Mouse scrolled (842, 371) with delta (0, 0)
Screenshot: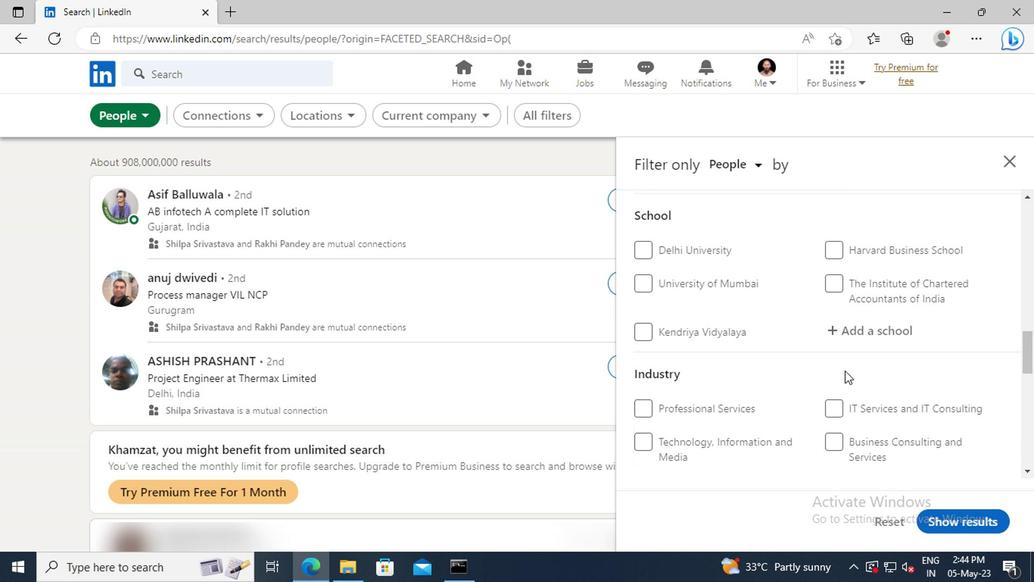 
Action: Mouse scrolled (842, 371) with delta (0, 0)
Screenshot: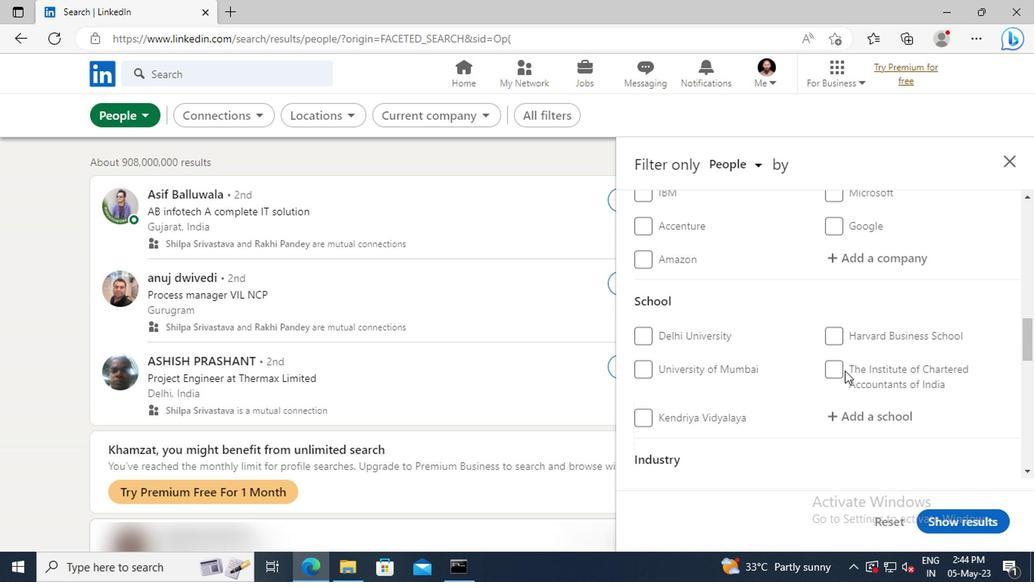 
Action: Mouse scrolled (842, 371) with delta (0, 0)
Screenshot: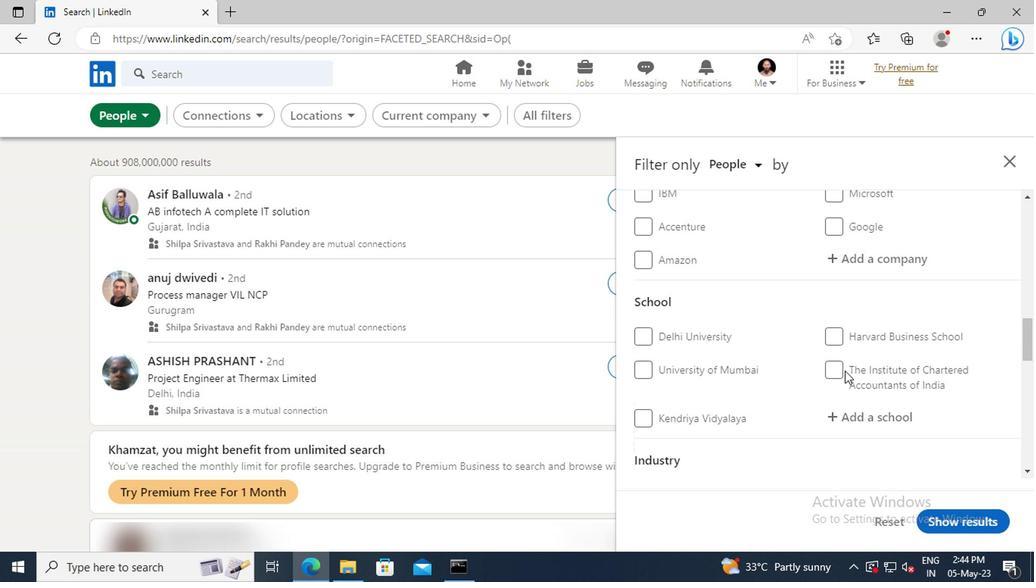 
Action: Mouse scrolled (842, 371) with delta (0, 0)
Screenshot: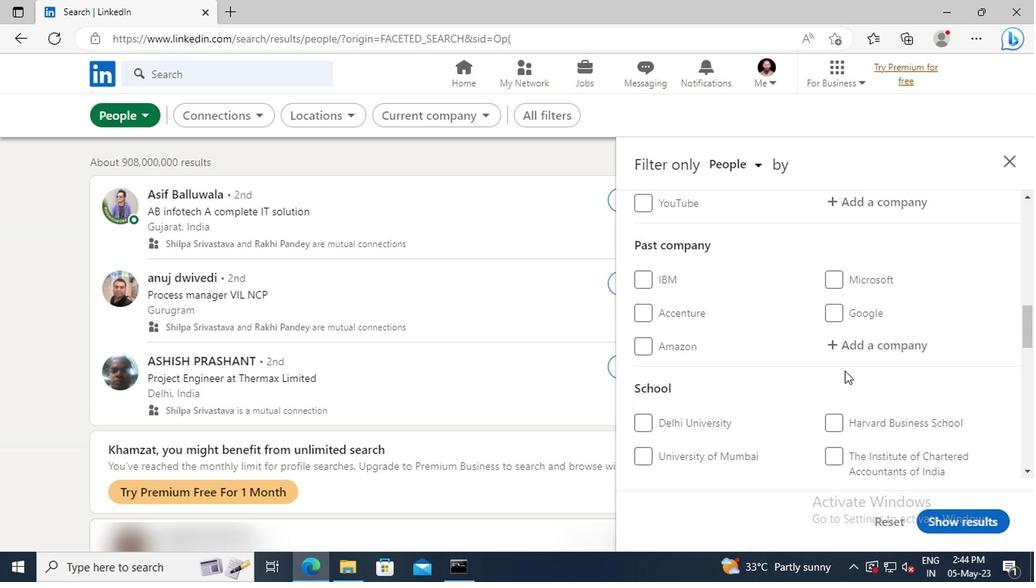 
Action: Mouse scrolled (842, 371) with delta (0, 0)
Screenshot: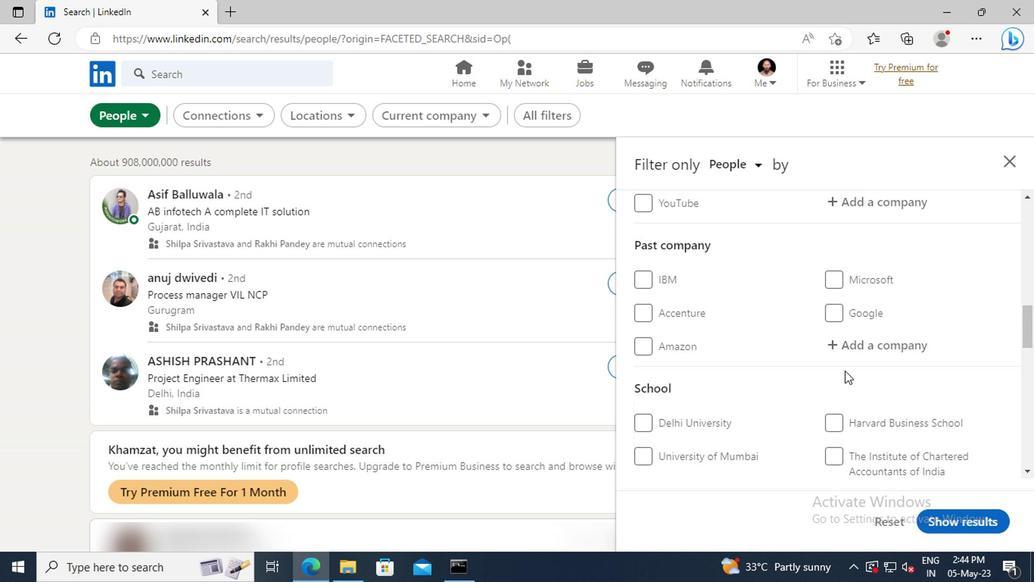 
Action: Mouse scrolled (842, 371) with delta (0, 0)
Screenshot: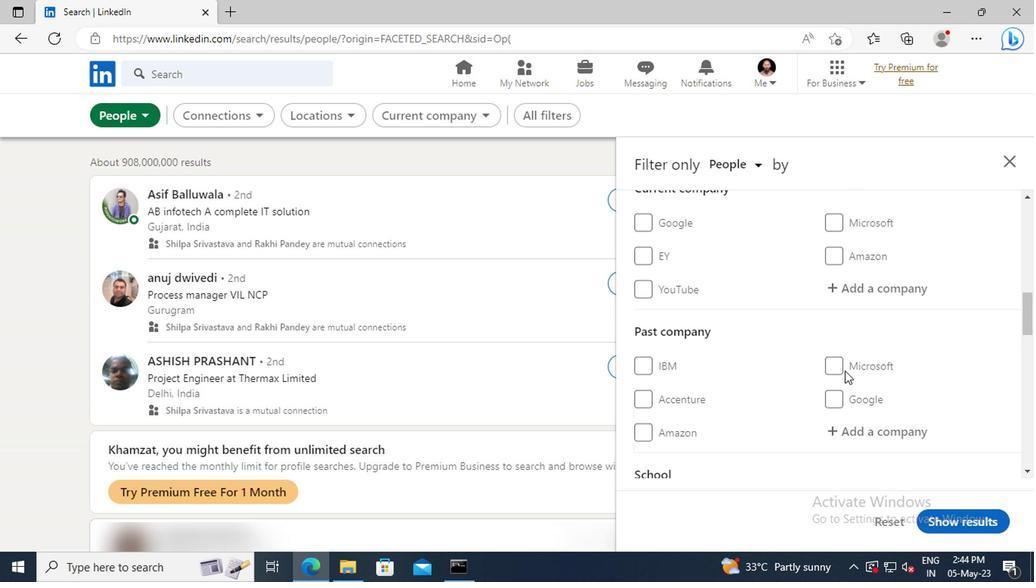 
Action: Mouse moved to (845, 333)
Screenshot: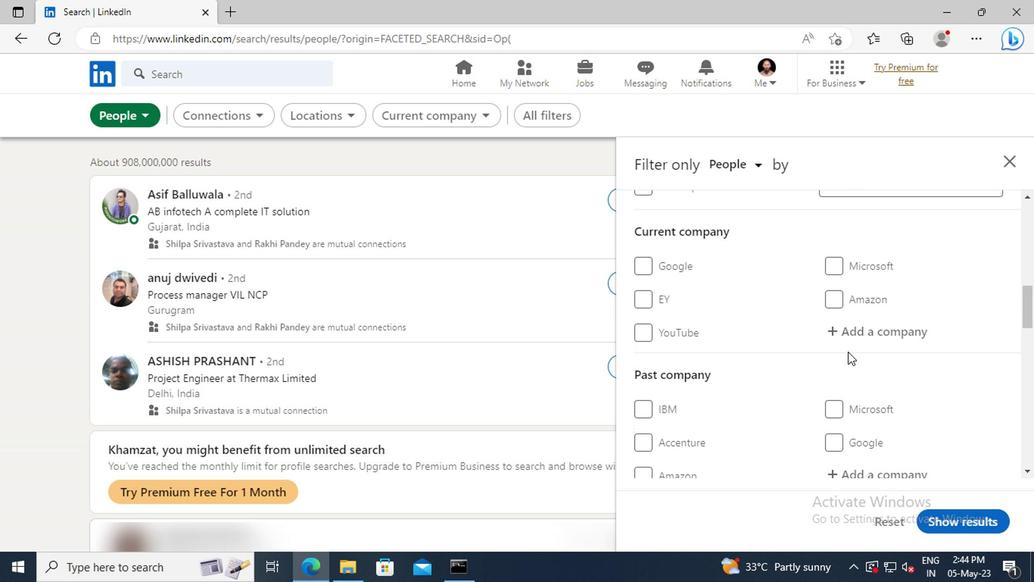 
Action: Mouse pressed left at (845, 333)
Screenshot: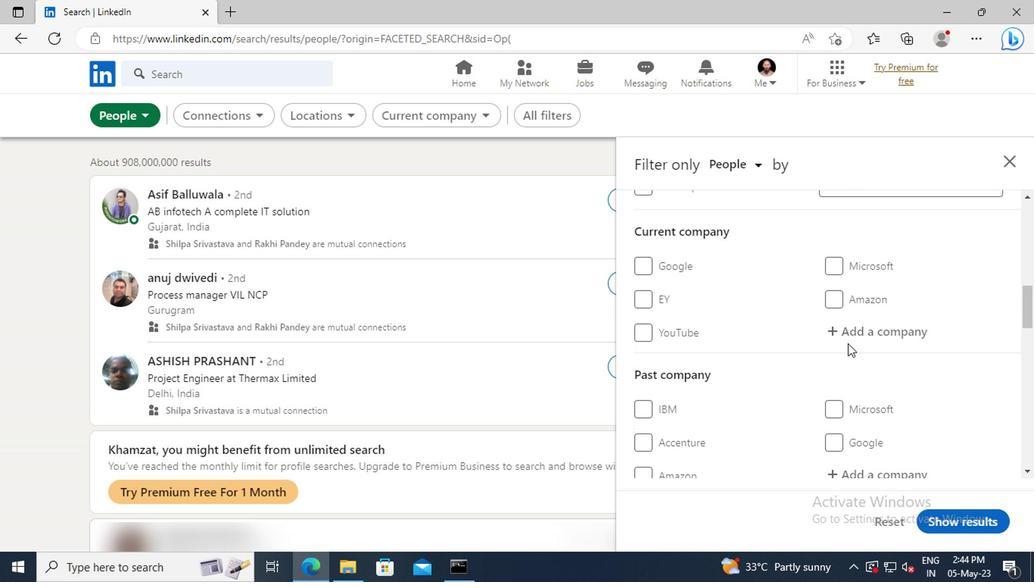 
Action: Key pressed <Key.shift>
Screenshot: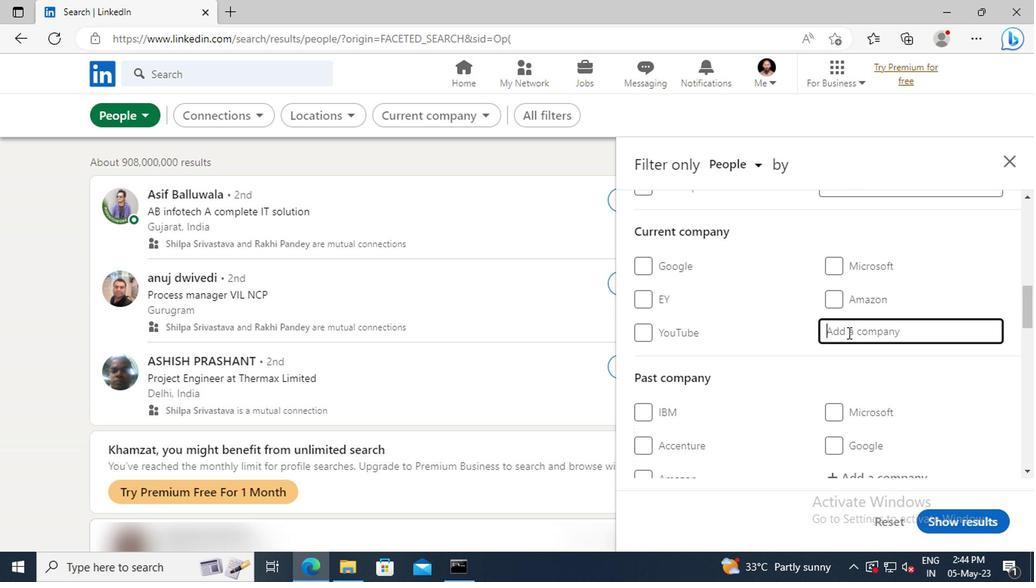 
Action: Mouse moved to (842, 330)
Screenshot: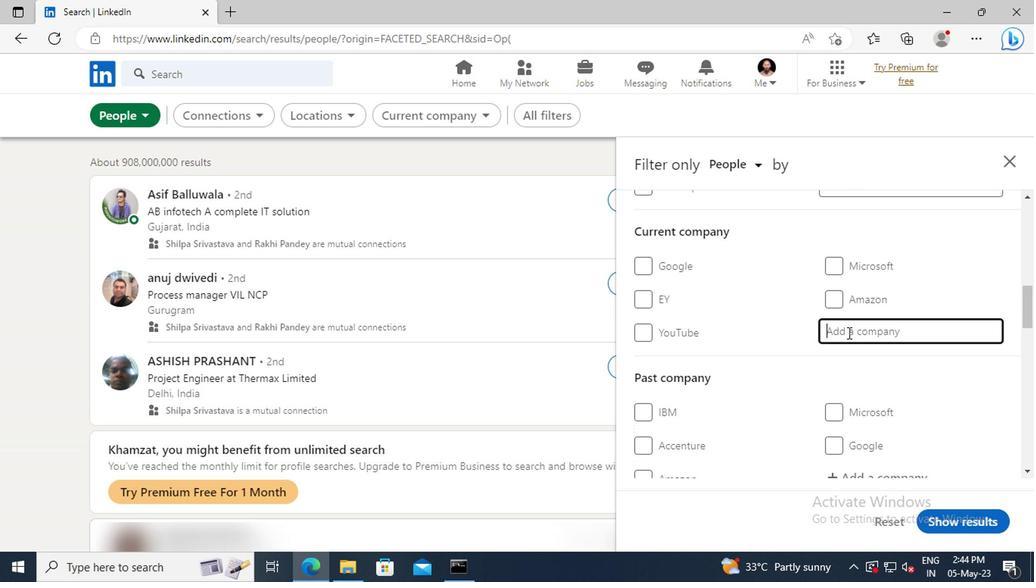 
Action: Key pressed DAILYHUNT
Screenshot: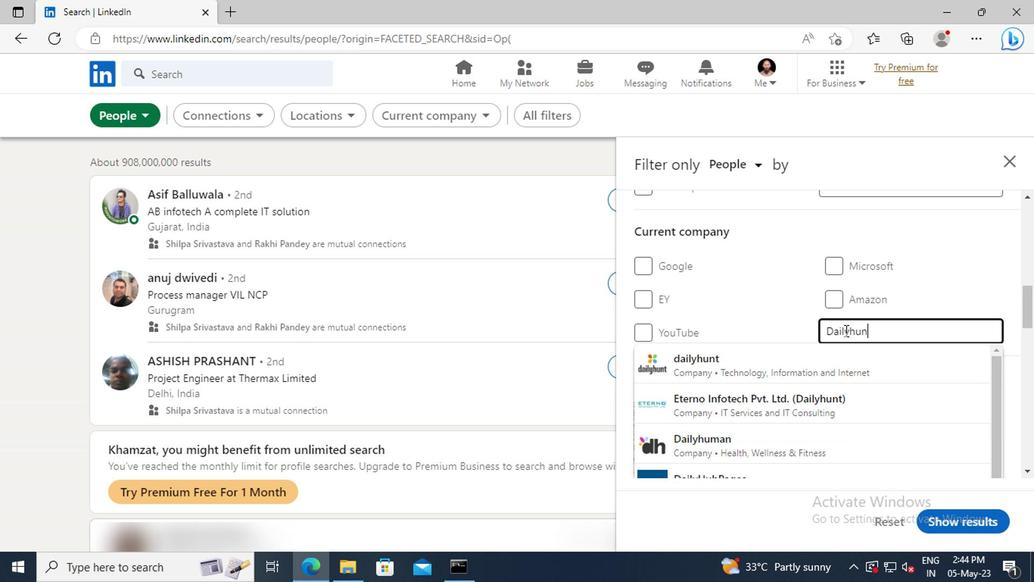 
Action: Mouse moved to (840, 356)
Screenshot: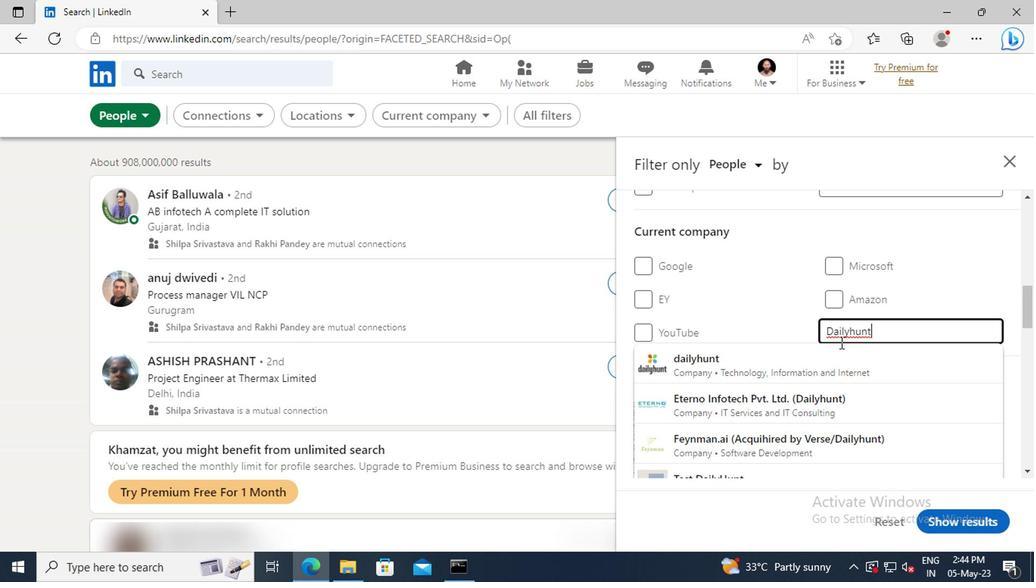 
Action: Mouse pressed left at (840, 356)
Screenshot: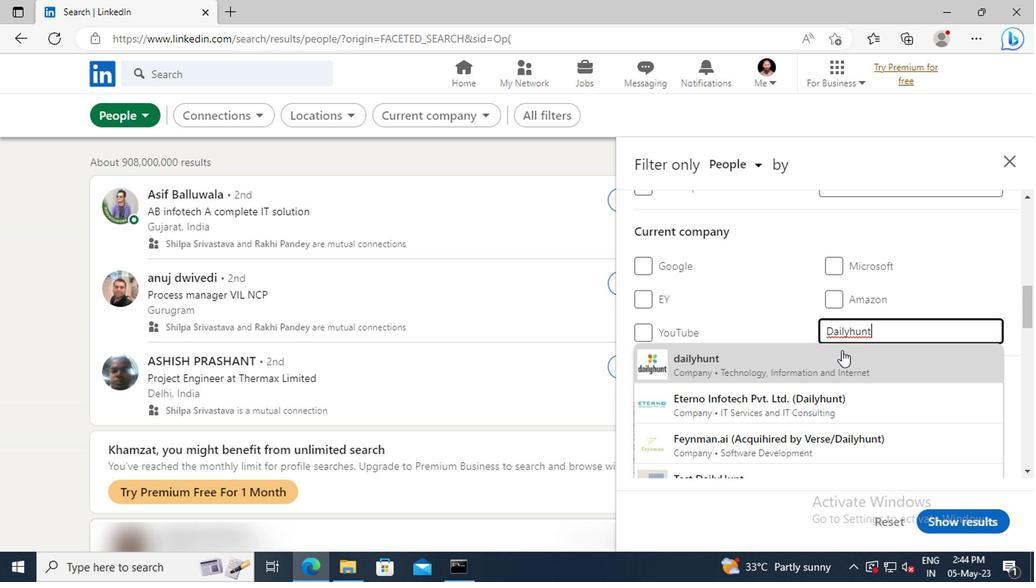 
Action: Mouse scrolled (840, 356) with delta (0, 0)
Screenshot: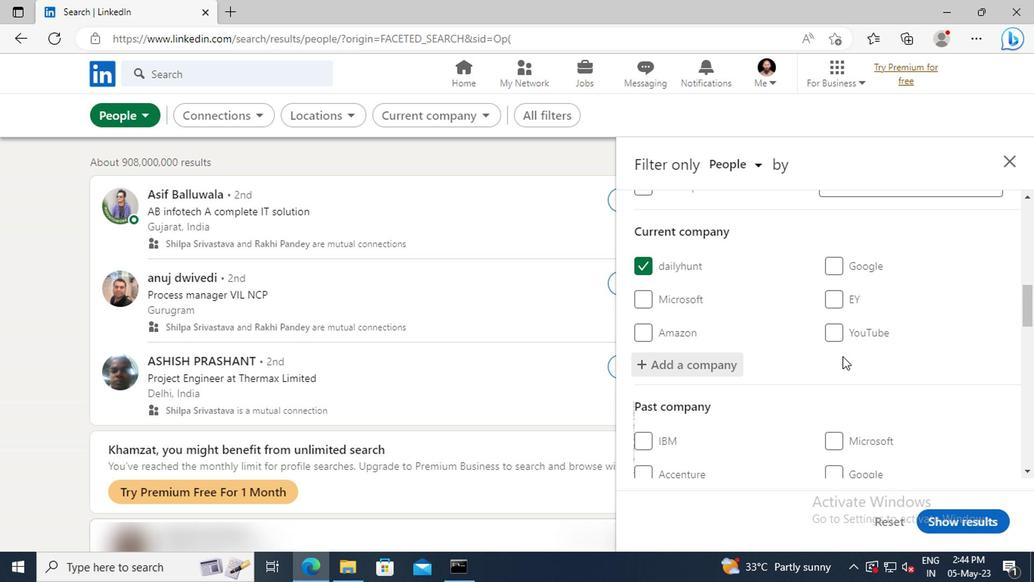 
Action: Mouse scrolled (840, 356) with delta (0, 0)
Screenshot: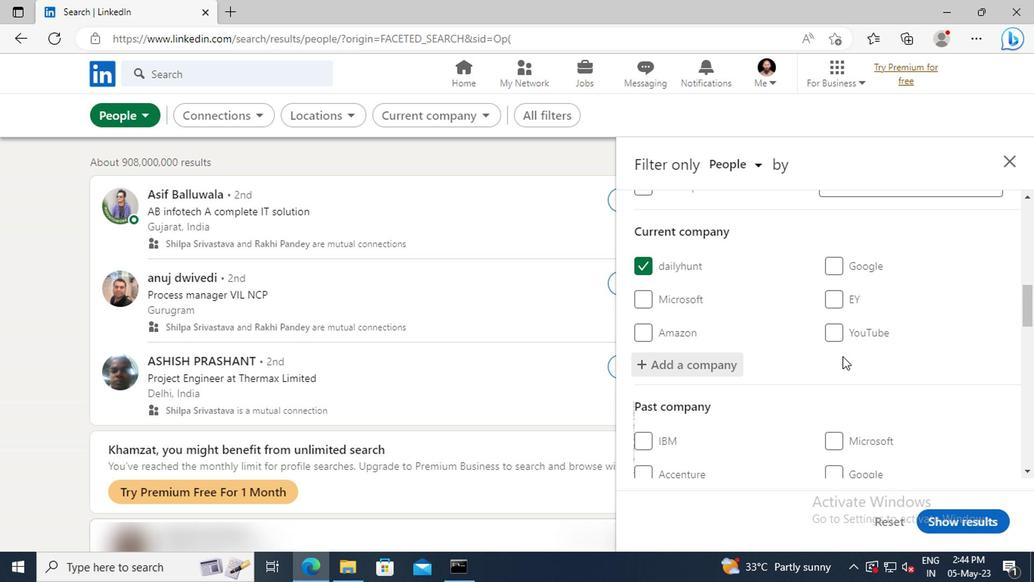 
Action: Mouse scrolled (840, 356) with delta (0, 0)
Screenshot: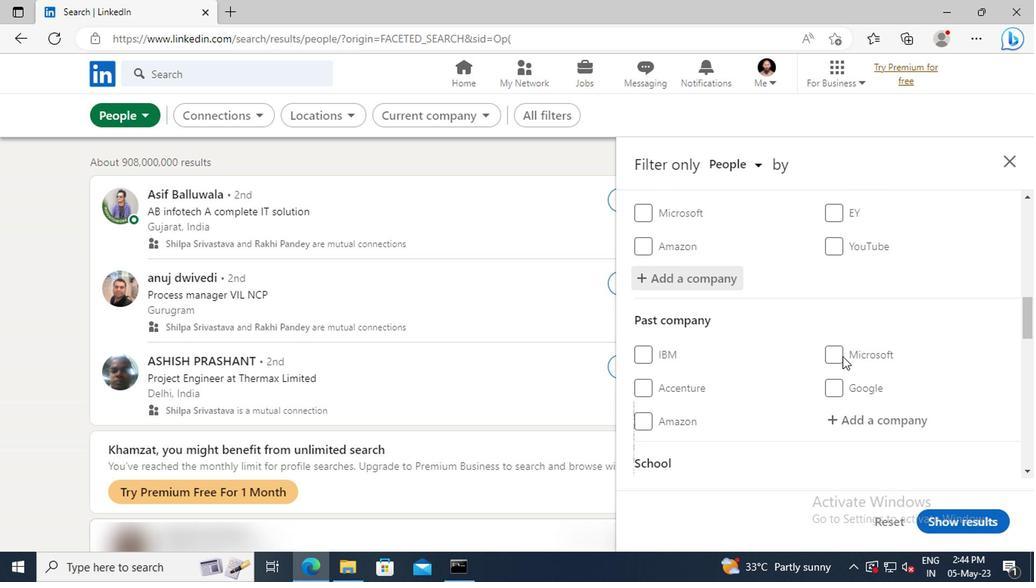 
Action: Mouse scrolled (840, 356) with delta (0, 0)
Screenshot: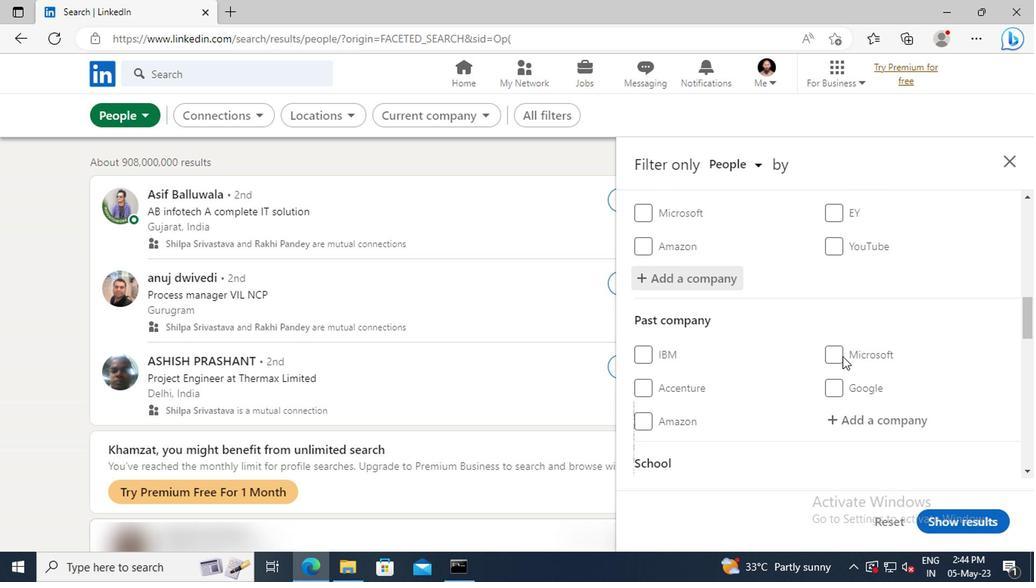 
Action: Mouse scrolled (840, 356) with delta (0, 0)
Screenshot: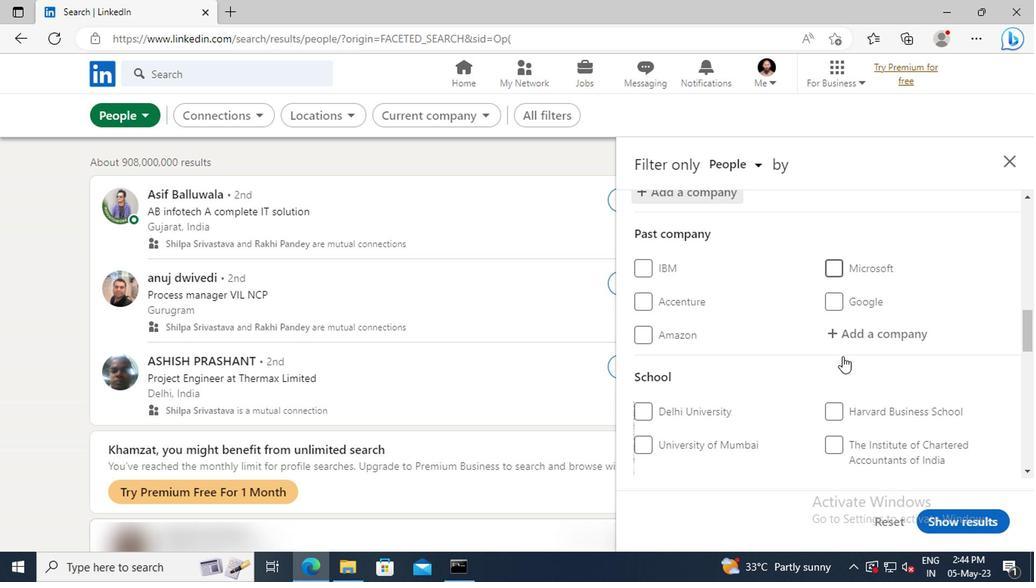 
Action: Mouse scrolled (840, 356) with delta (0, 0)
Screenshot: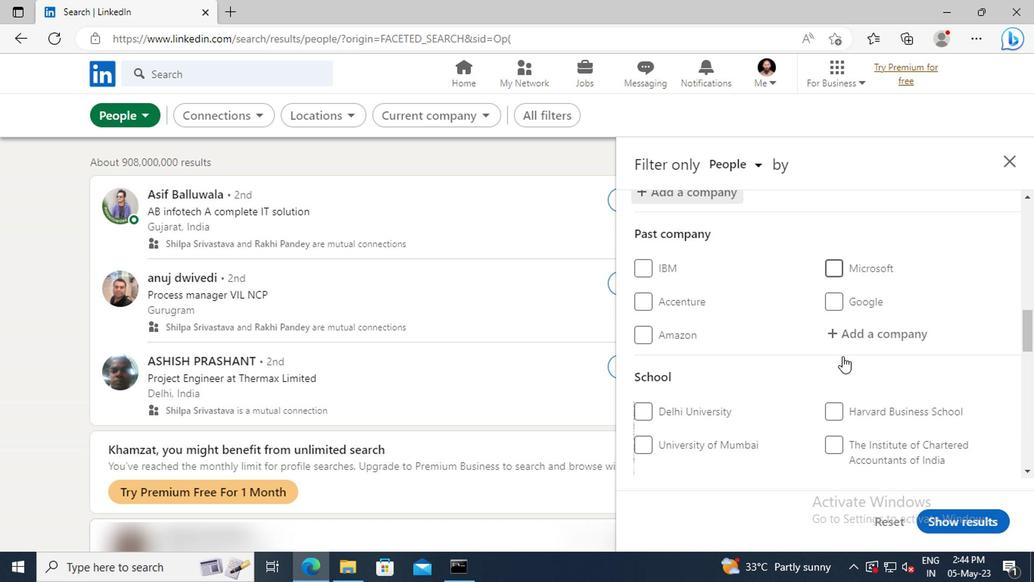 
Action: Mouse scrolled (840, 356) with delta (0, 0)
Screenshot: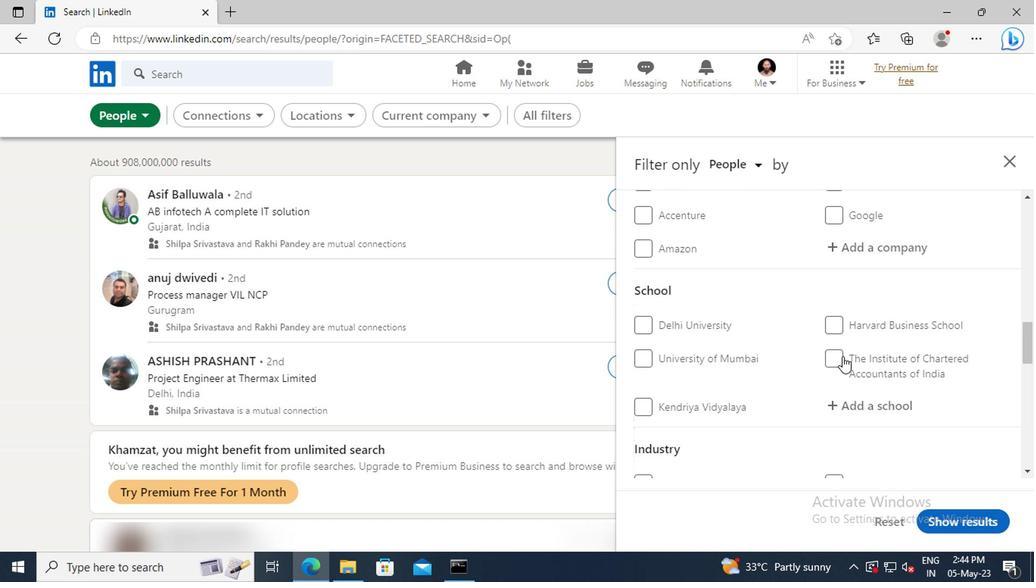 
Action: Mouse moved to (849, 360)
Screenshot: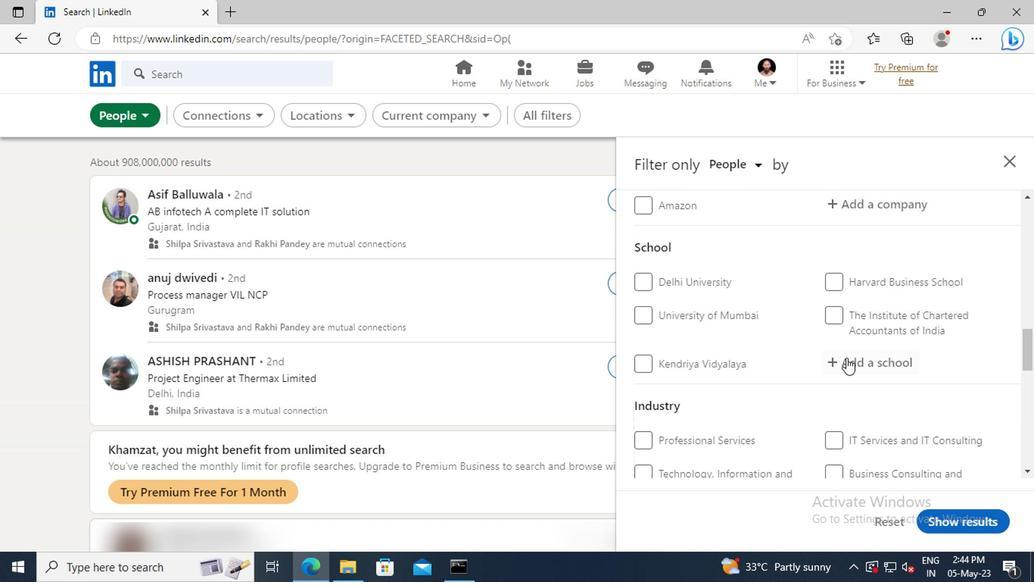 
Action: Mouse pressed left at (849, 360)
Screenshot: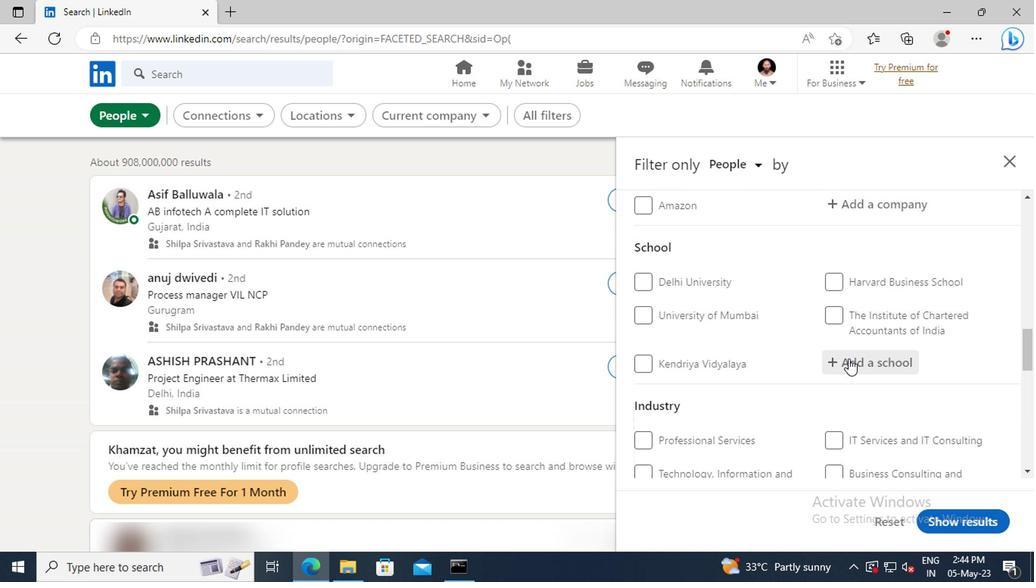 
Action: Key pressed <Key.shift>IEC<Key.space><Key.shift>UNI
Screenshot: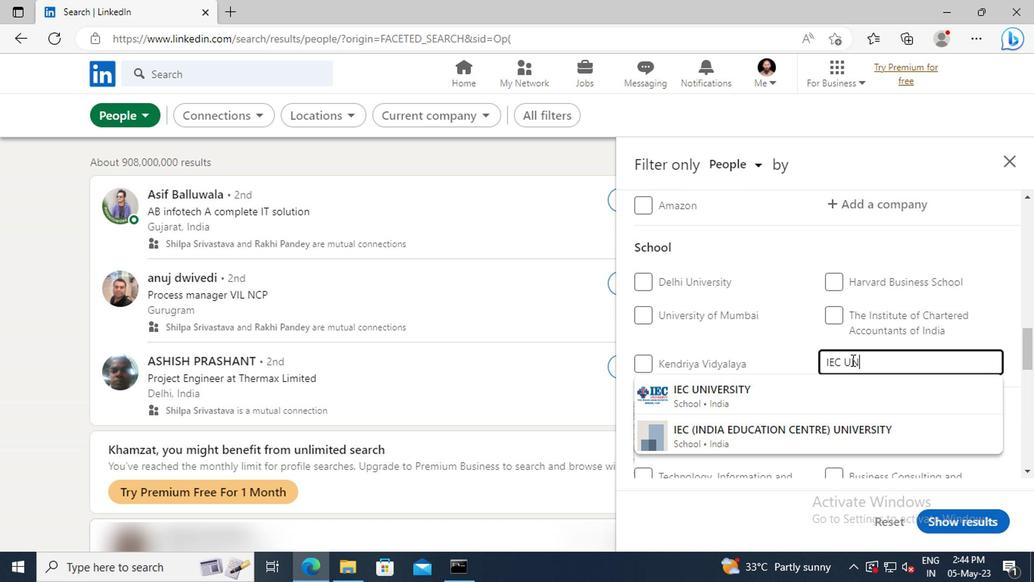
Action: Mouse moved to (847, 385)
Screenshot: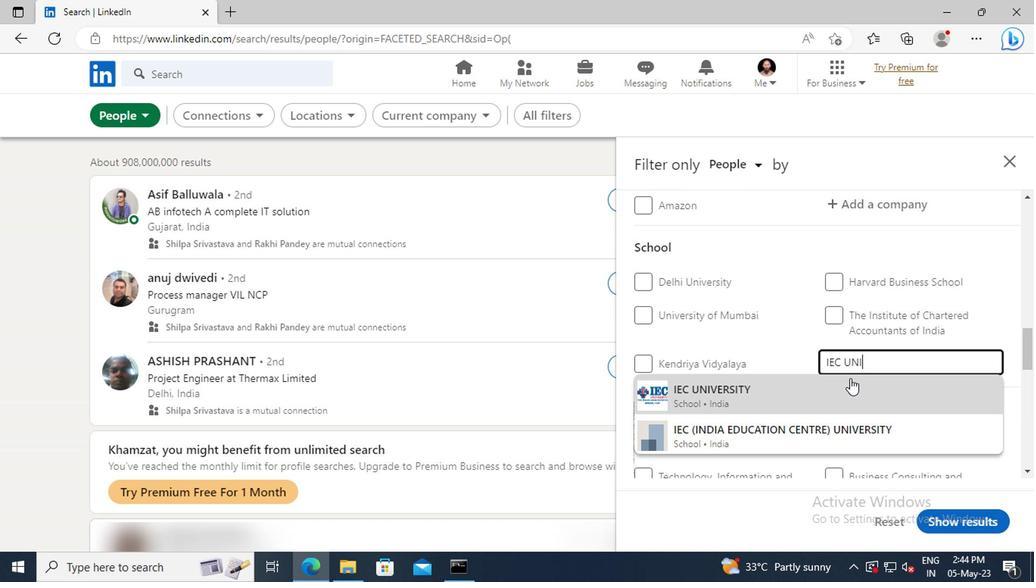 
Action: Mouse pressed left at (847, 385)
Screenshot: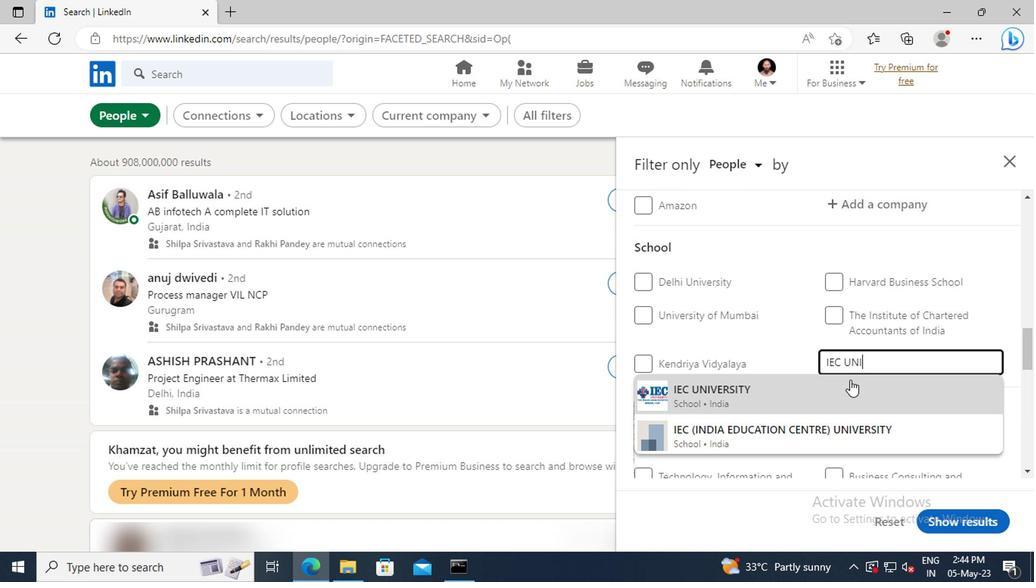 
Action: Mouse scrolled (847, 384) with delta (0, -1)
Screenshot: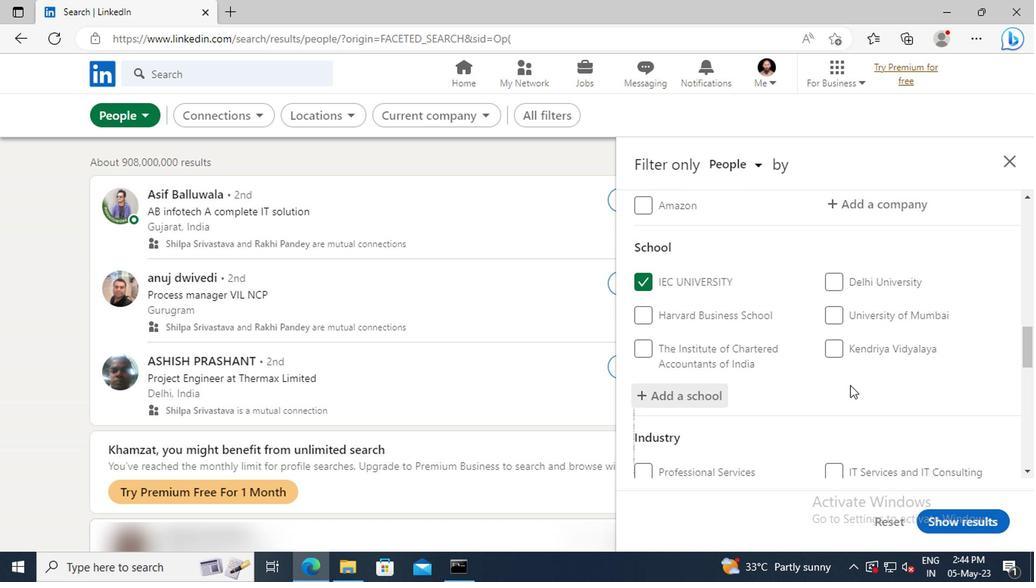 
Action: Mouse scrolled (847, 384) with delta (0, -1)
Screenshot: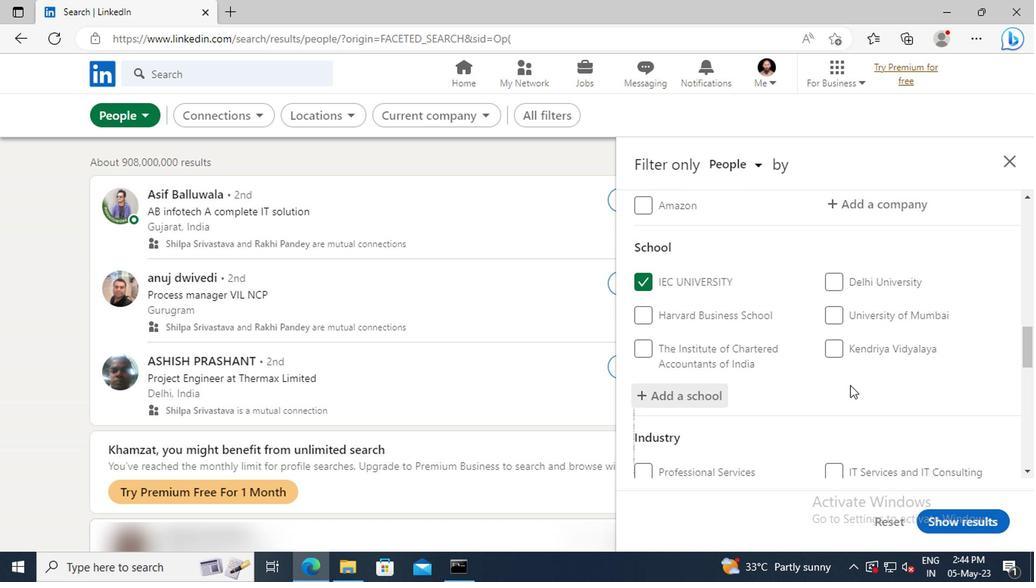 
Action: Mouse moved to (847, 382)
Screenshot: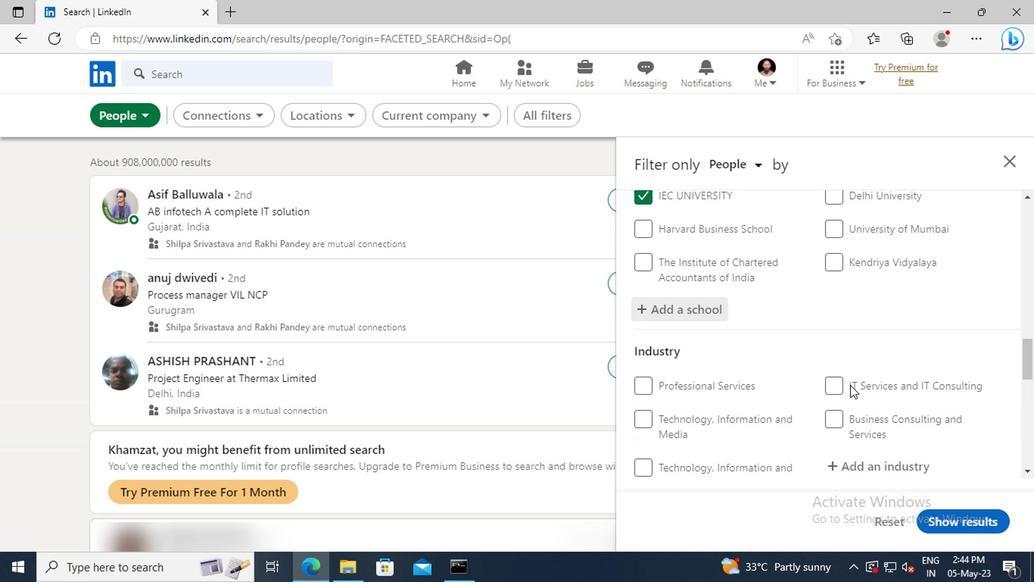 
Action: Mouse scrolled (847, 382) with delta (0, 0)
Screenshot: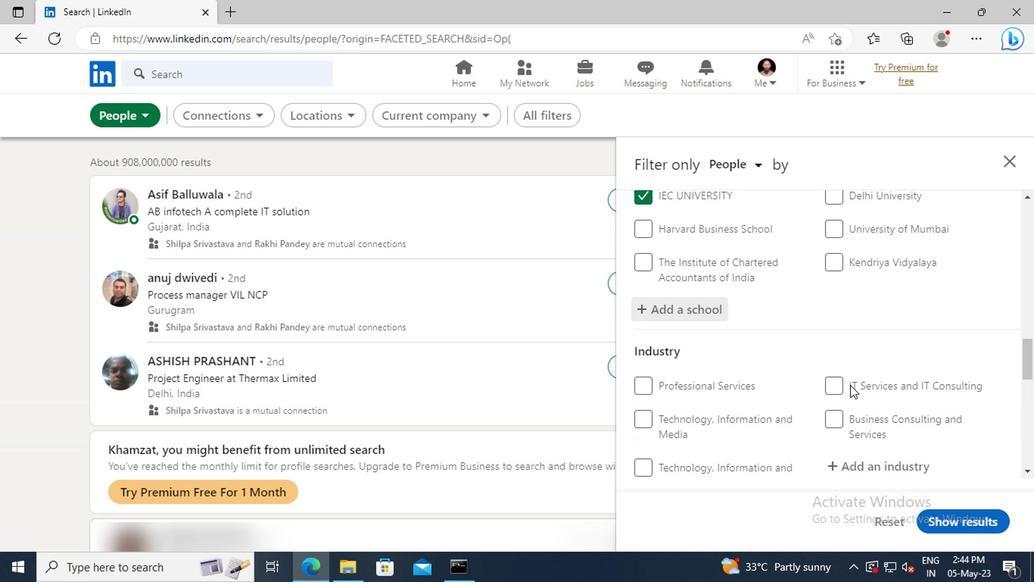 
Action: Mouse moved to (847, 377)
Screenshot: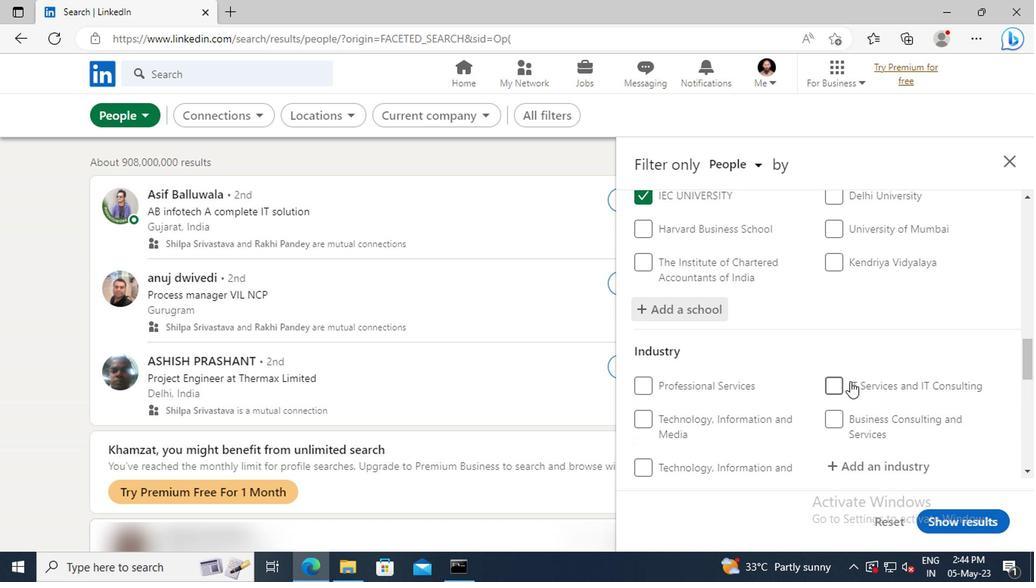 
Action: Mouse scrolled (847, 376) with delta (0, 0)
Screenshot: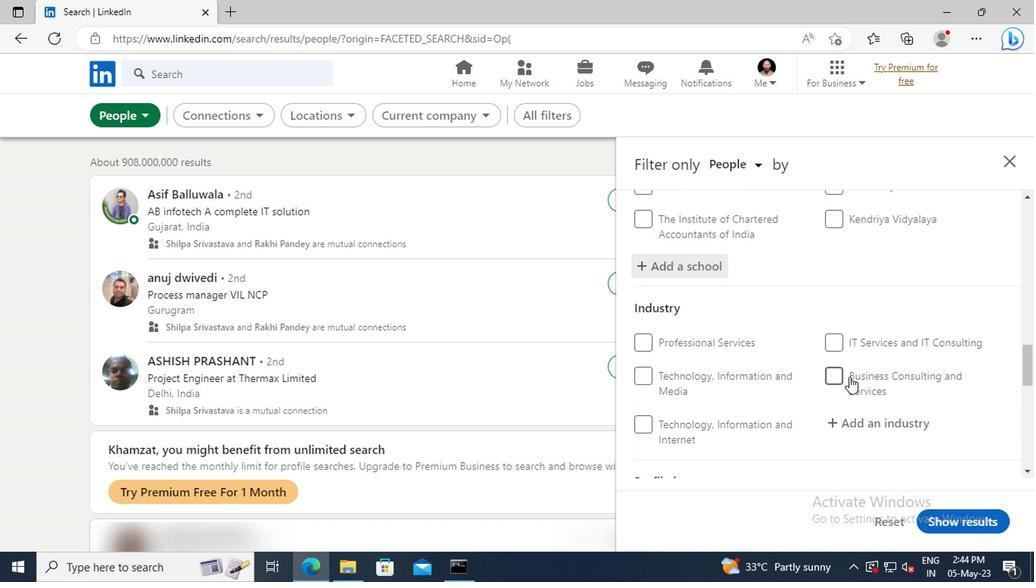 
Action: Mouse moved to (856, 383)
Screenshot: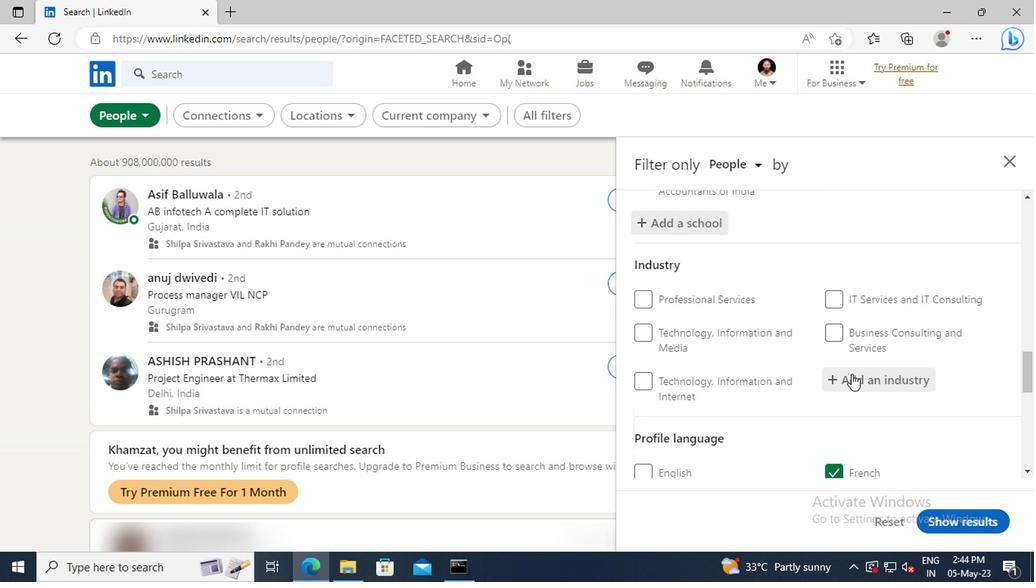 
Action: Mouse pressed left at (856, 383)
Screenshot: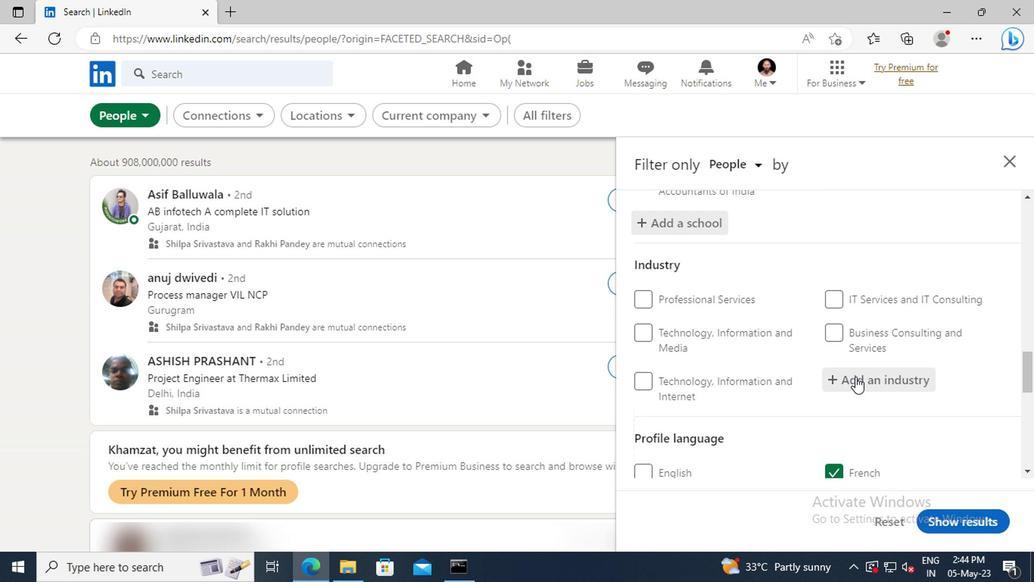 
Action: Key pressed <Key.shift>MUSICI
Screenshot: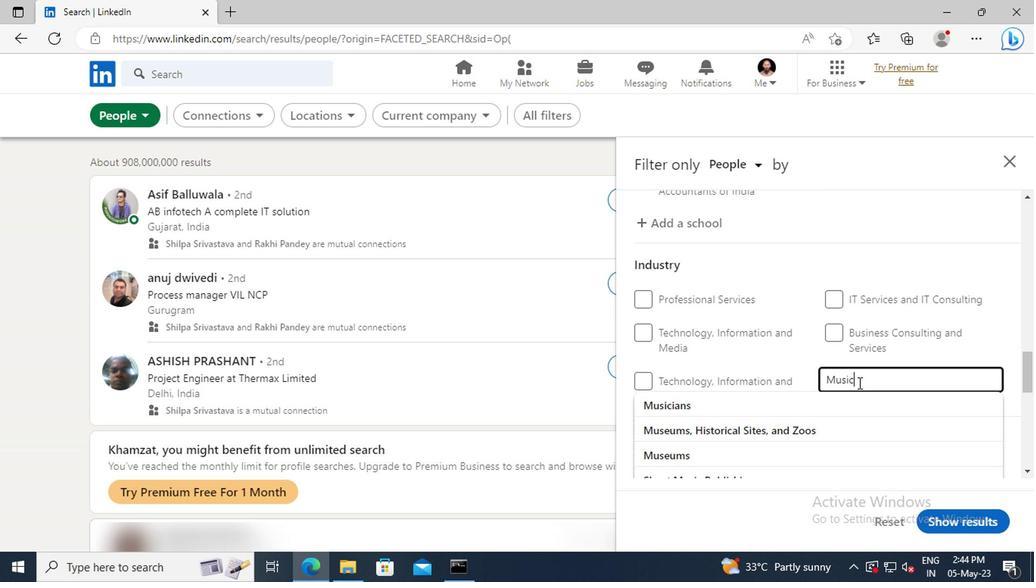 
Action: Mouse moved to (858, 405)
Screenshot: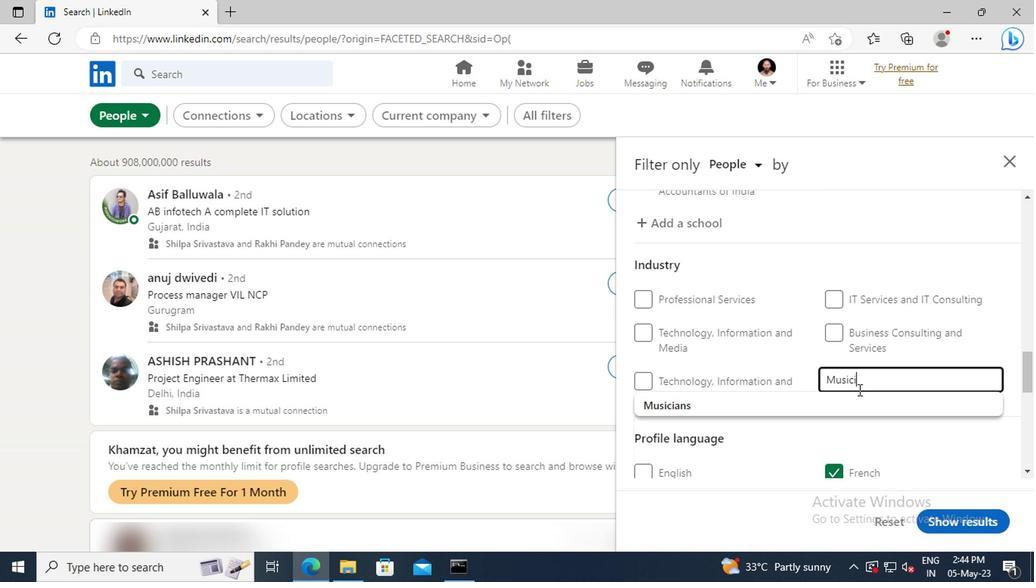 
Action: Mouse pressed left at (858, 405)
Screenshot: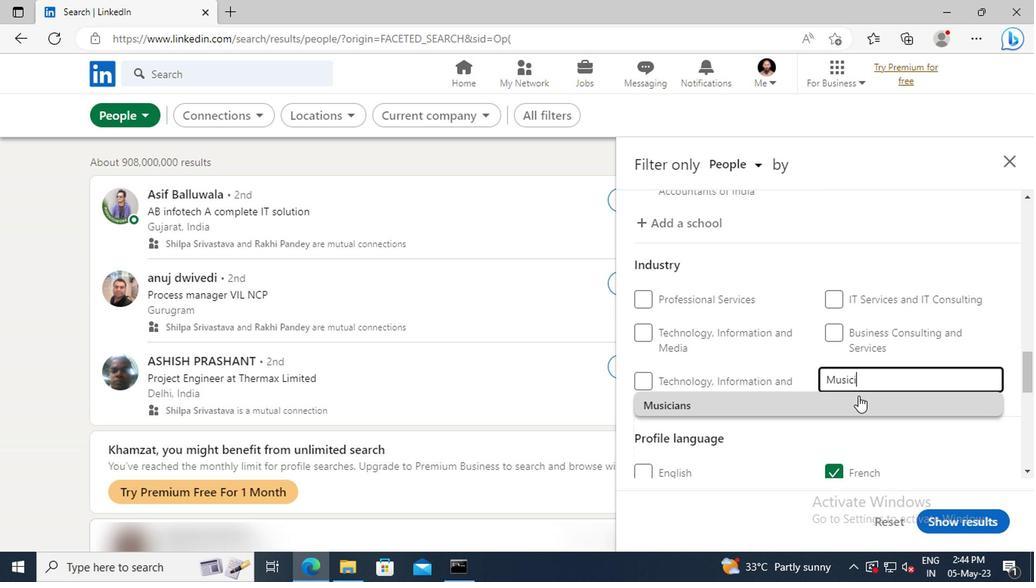 
Action: Mouse scrolled (858, 404) with delta (0, 0)
Screenshot: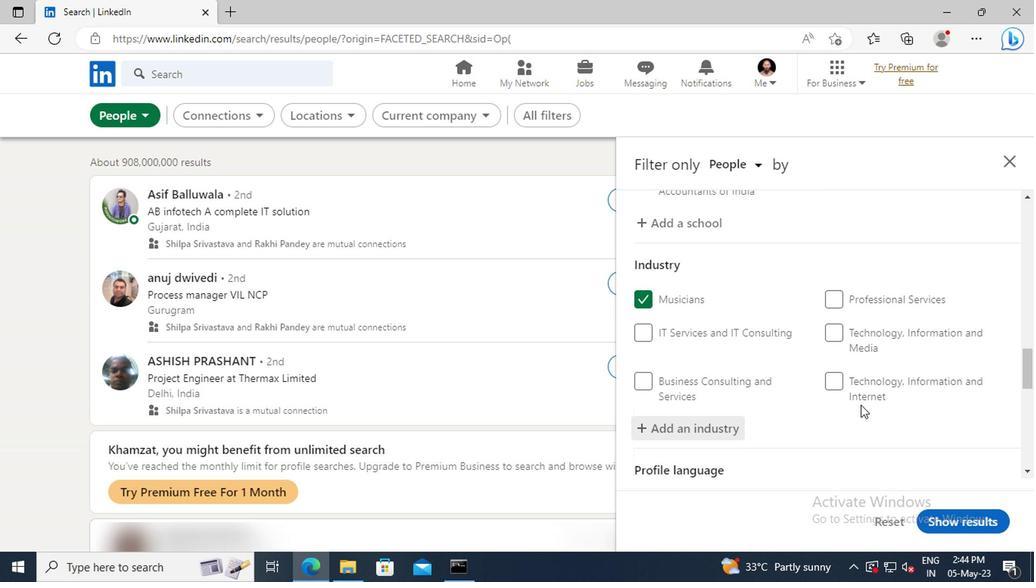 
Action: Mouse scrolled (858, 404) with delta (0, 0)
Screenshot: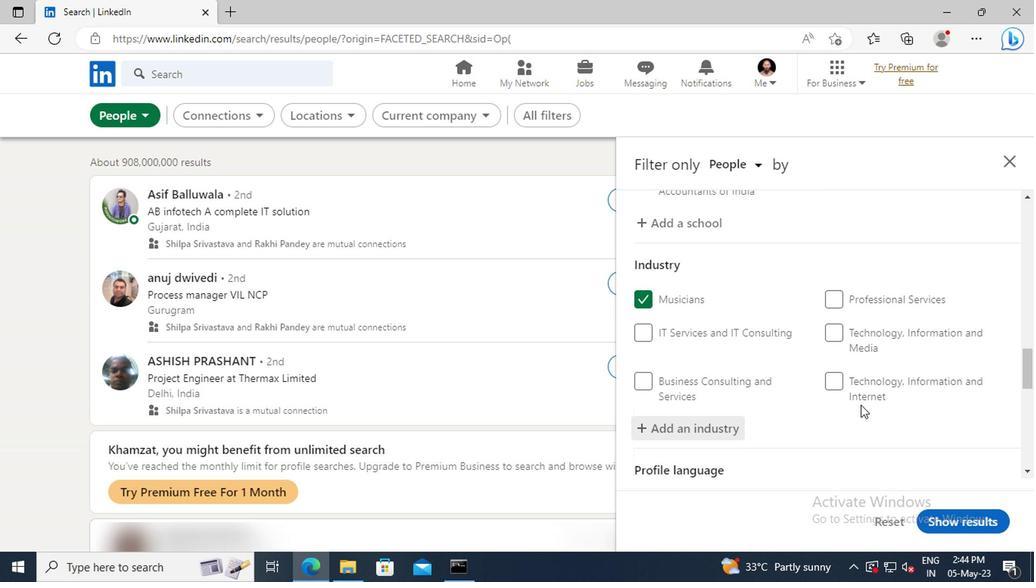 
Action: Mouse moved to (858, 382)
Screenshot: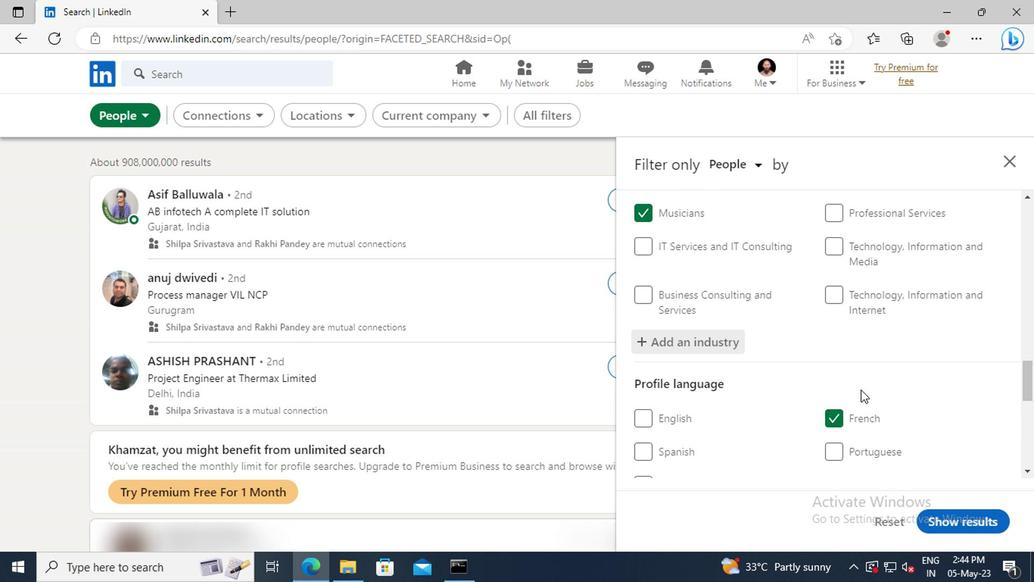 
Action: Mouse scrolled (858, 382) with delta (0, 0)
Screenshot: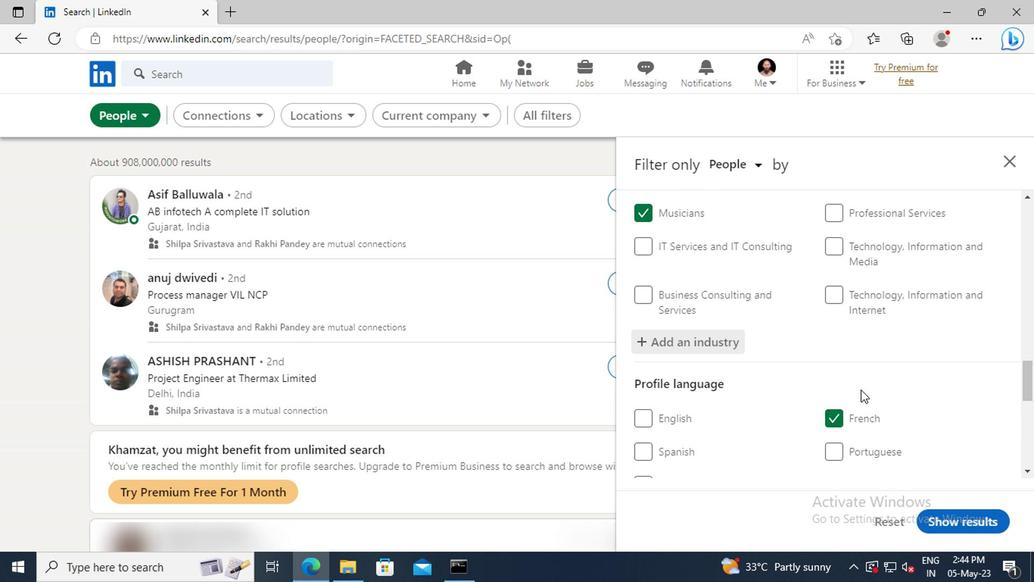 
Action: Mouse moved to (856, 378)
Screenshot: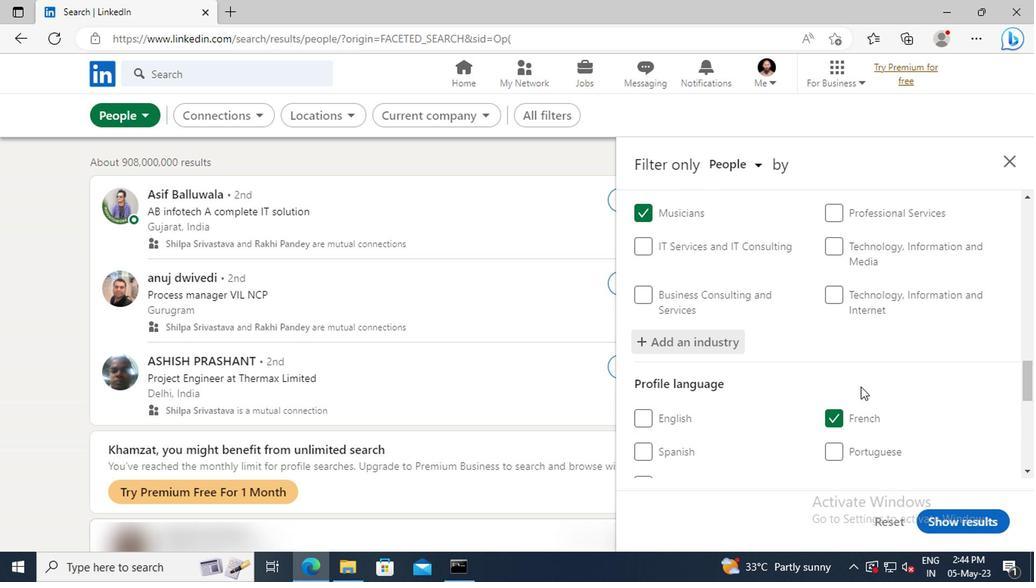
Action: Mouse scrolled (856, 378) with delta (0, 0)
Screenshot: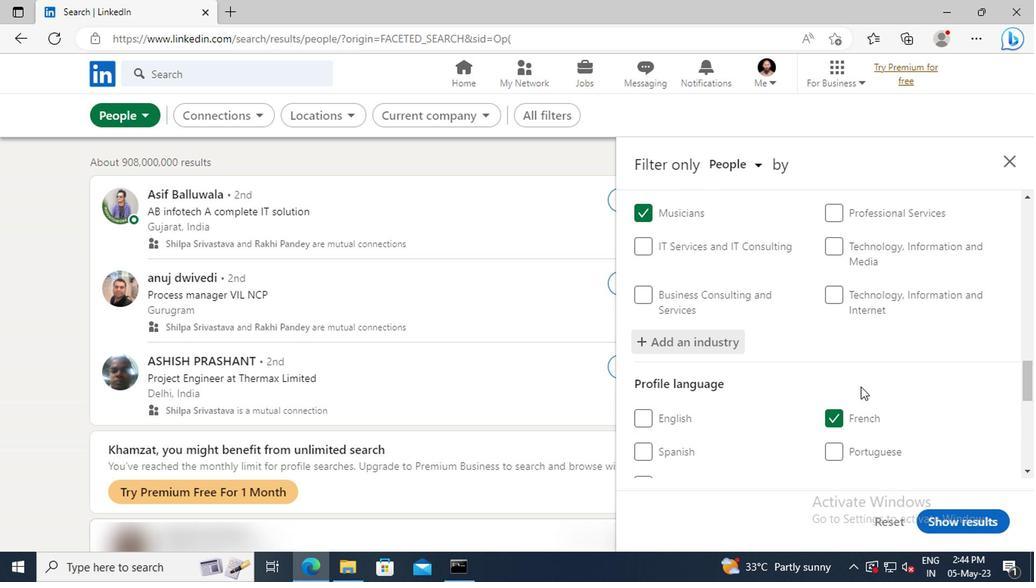 
Action: Mouse moved to (851, 341)
Screenshot: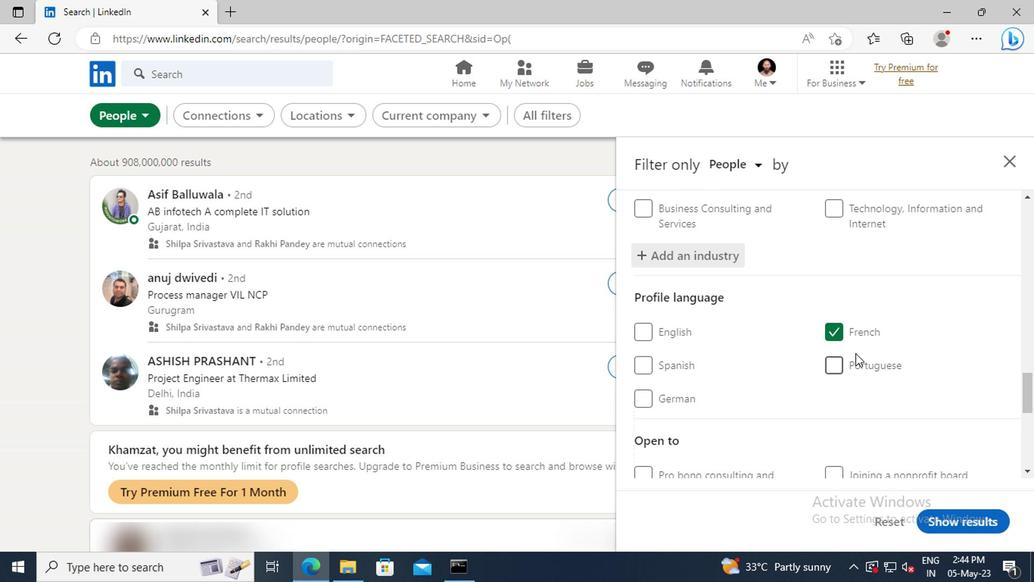
Action: Mouse scrolled (851, 341) with delta (0, 0)
Screenshot: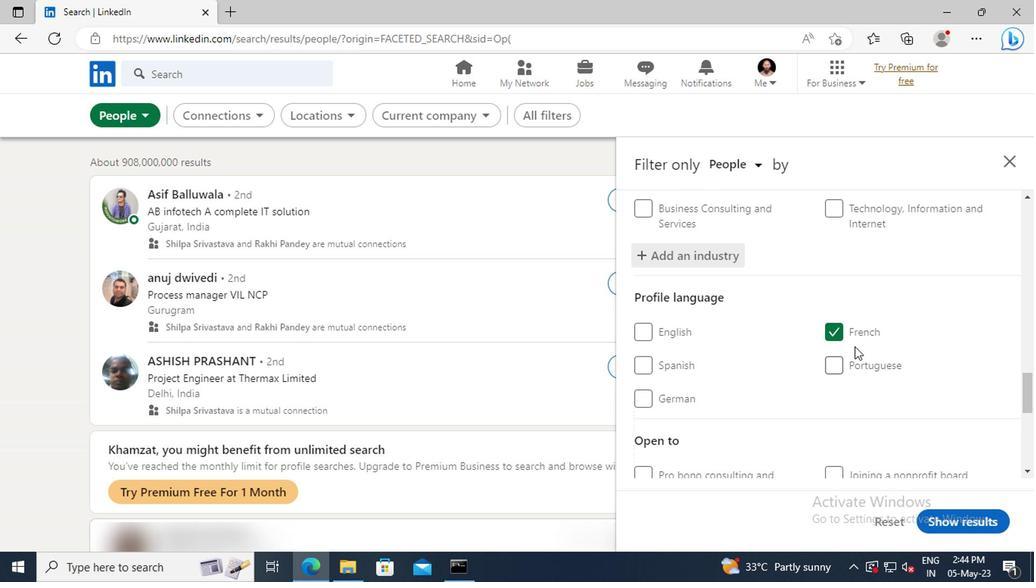 
Action: Mouse moved to (851, 341)
Screenshot: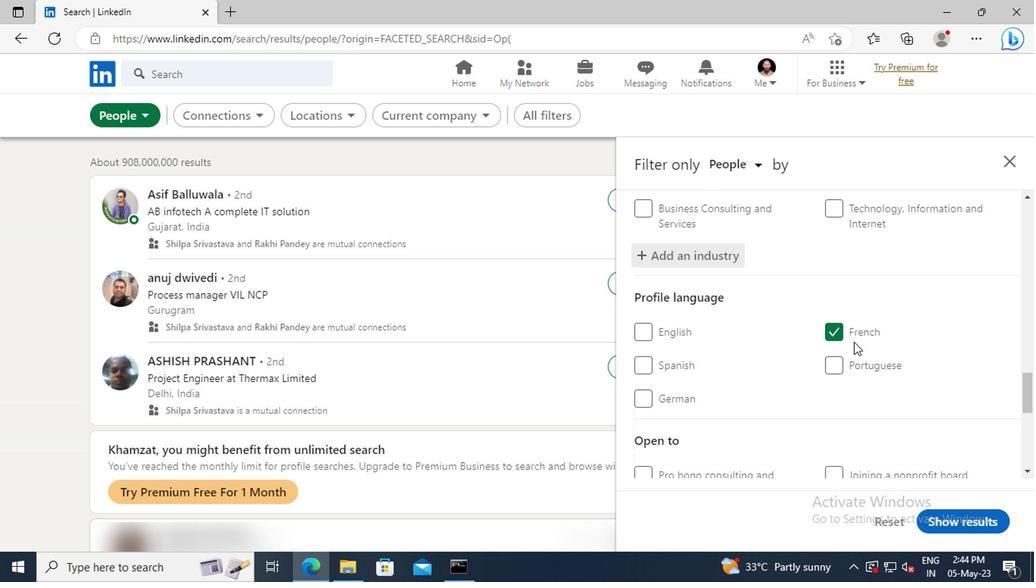 
Action: Mouse scrolled (851, 340) with delta (0, -1)
Screenshot: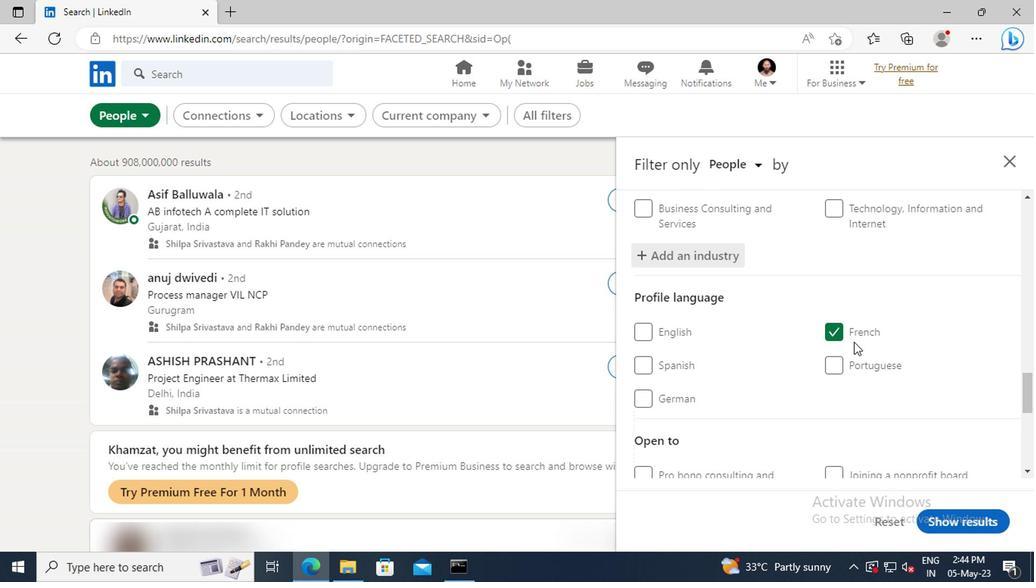 
Action: Mouse moved to (851, 337)
Screenshot: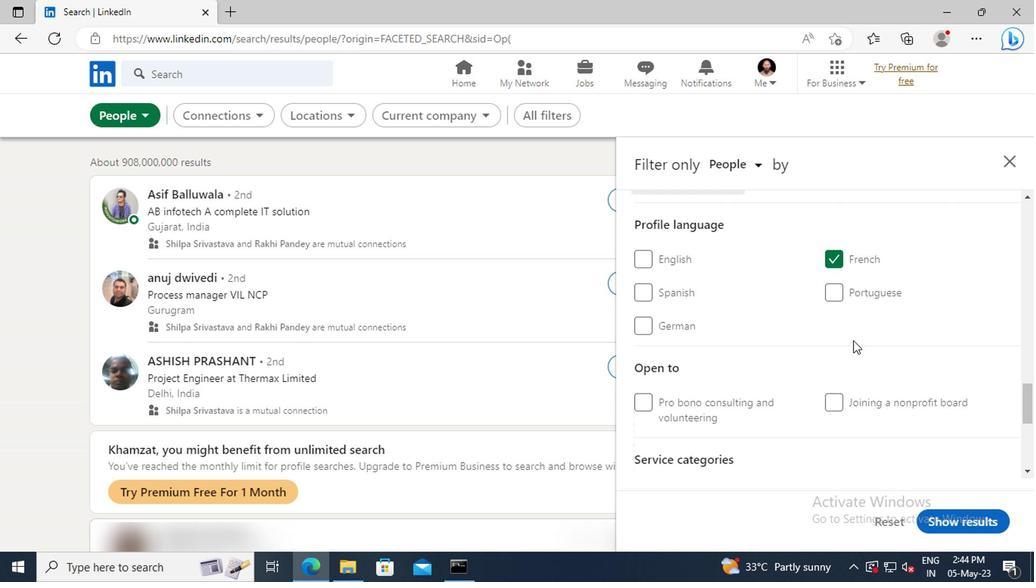 
Action: Mouse scrolled (851, 336) with delta (0, -1)
Screenshot: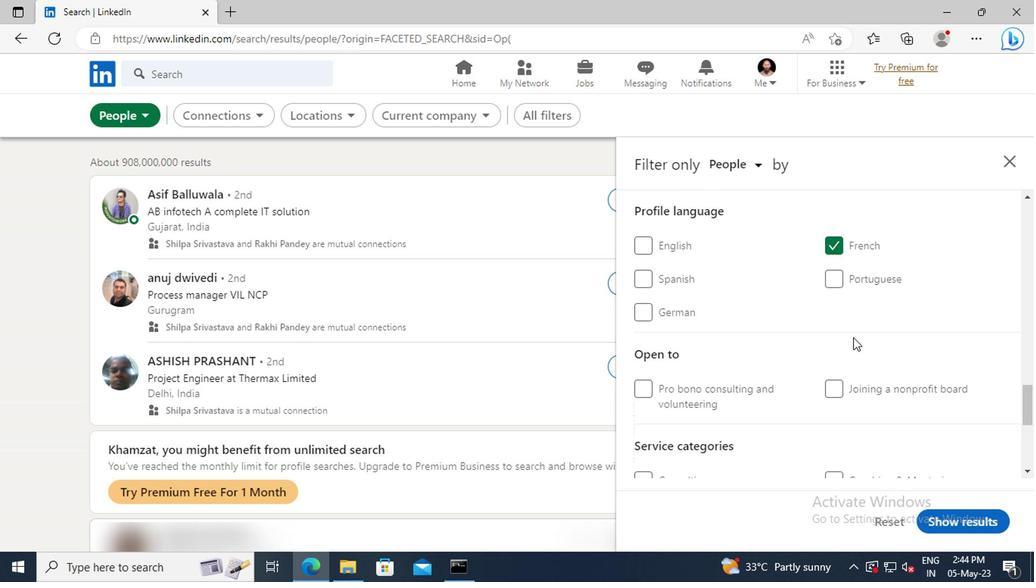 
Action: Mouse scrolled (851, 336) with delta (0, -1)
Screenshot: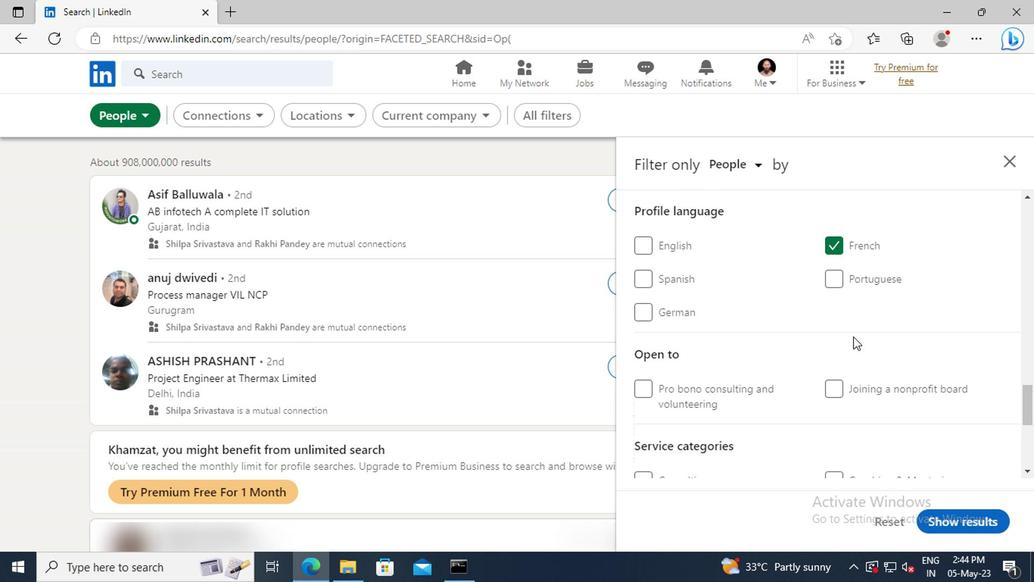
Action: Mouse moved to (851, 336)
Screenshot: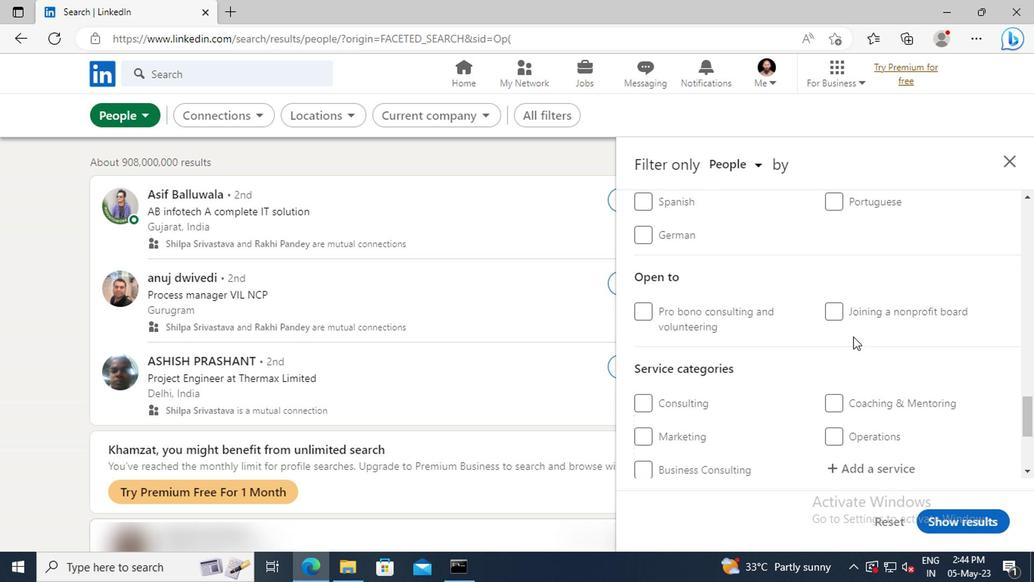 
Action: Mouse scrolled (851, 335) with delta (0, 0)
Screenshot: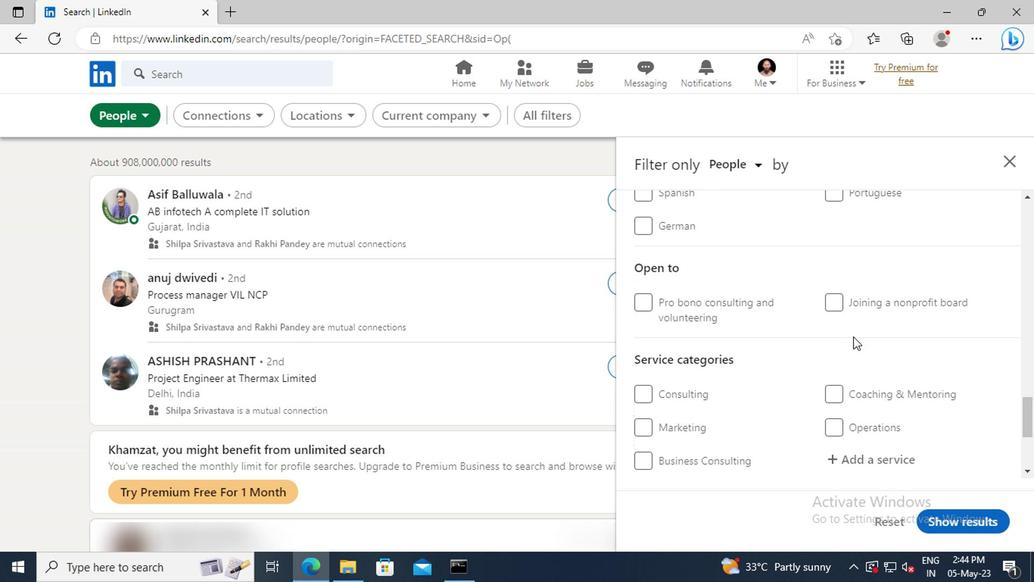 
Action: Mouse scrolled (851, 335) with delta (0, 0)
Screenshot: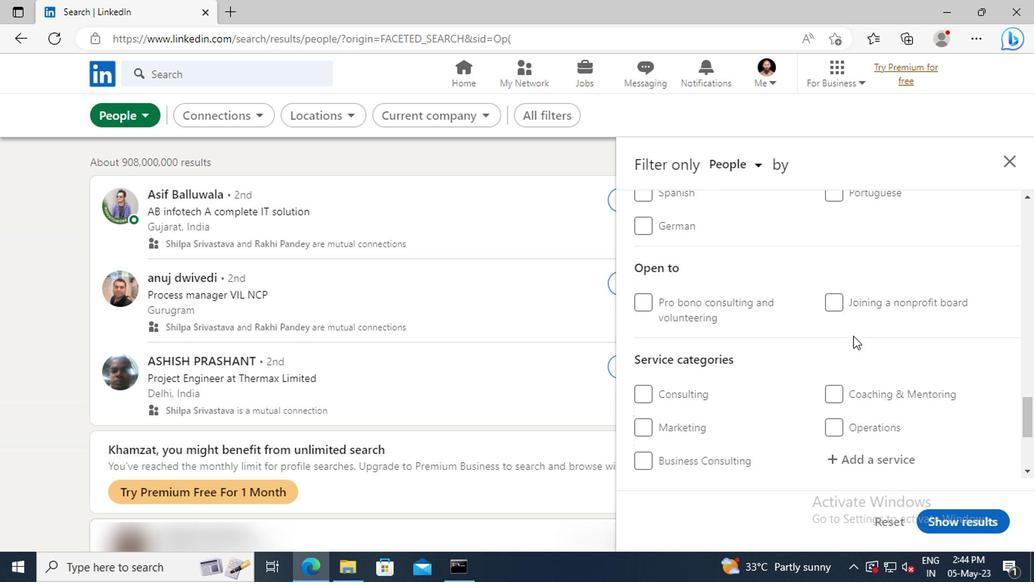 
Action: Mouse moved to (851, 371)
Screenshot: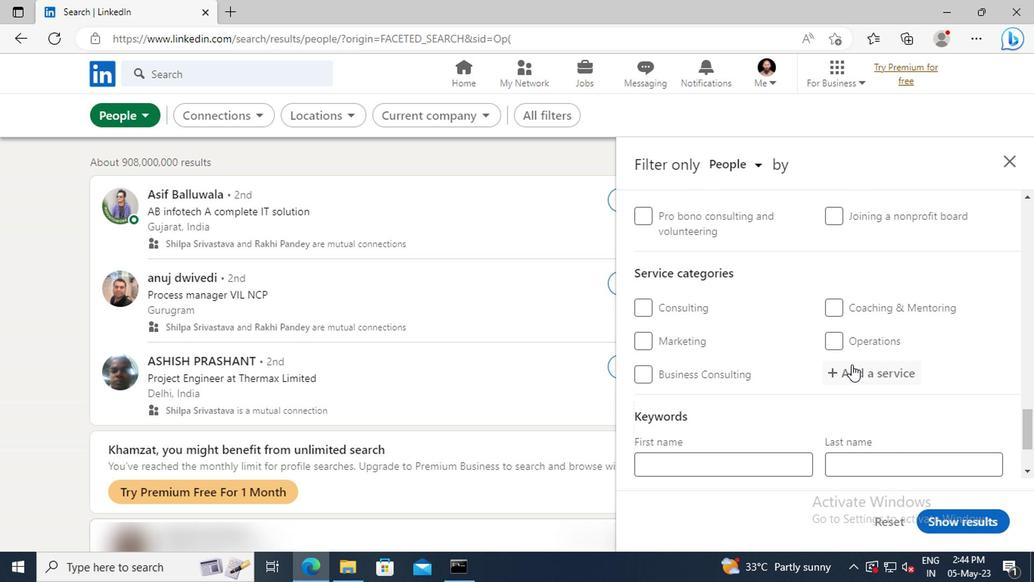 
Action: Mouse pressed left at (851, 371)
Screenshot: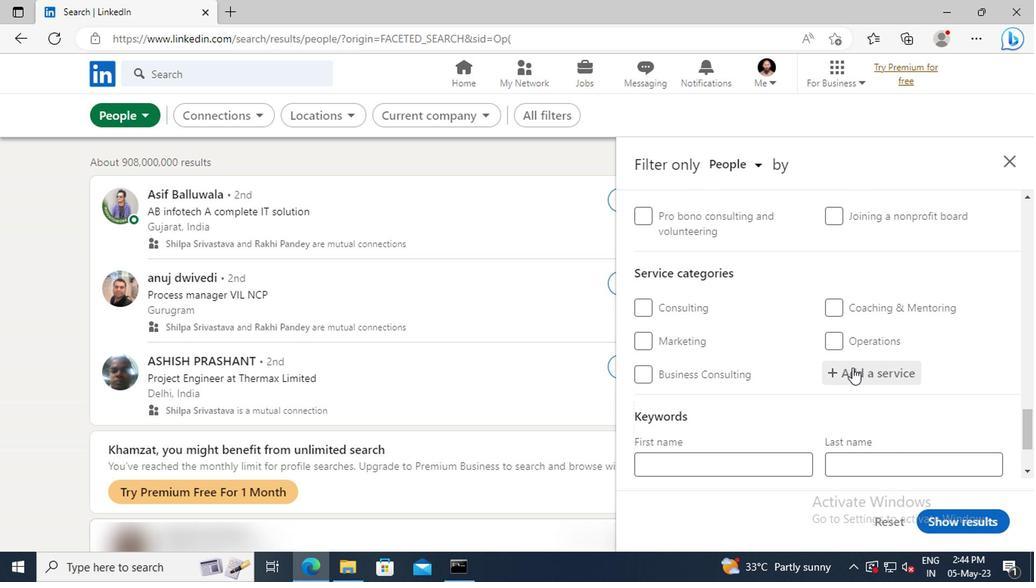 
Action: Key pressed <Key.shift>SEARCH<Key.space><Key.shift>EN
Screenshot: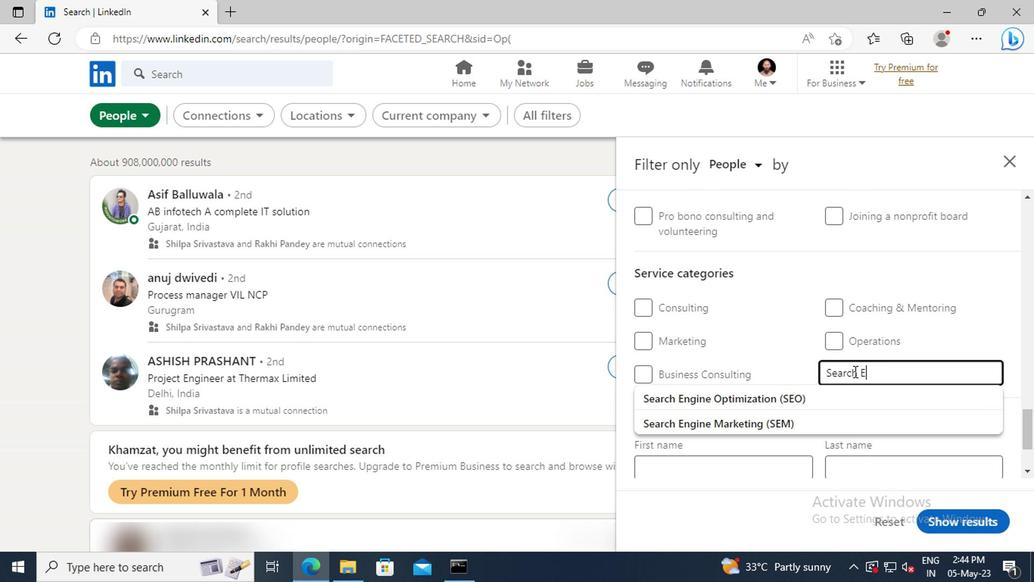 
Action: Mouse moved to (858, 419)
Screenshot: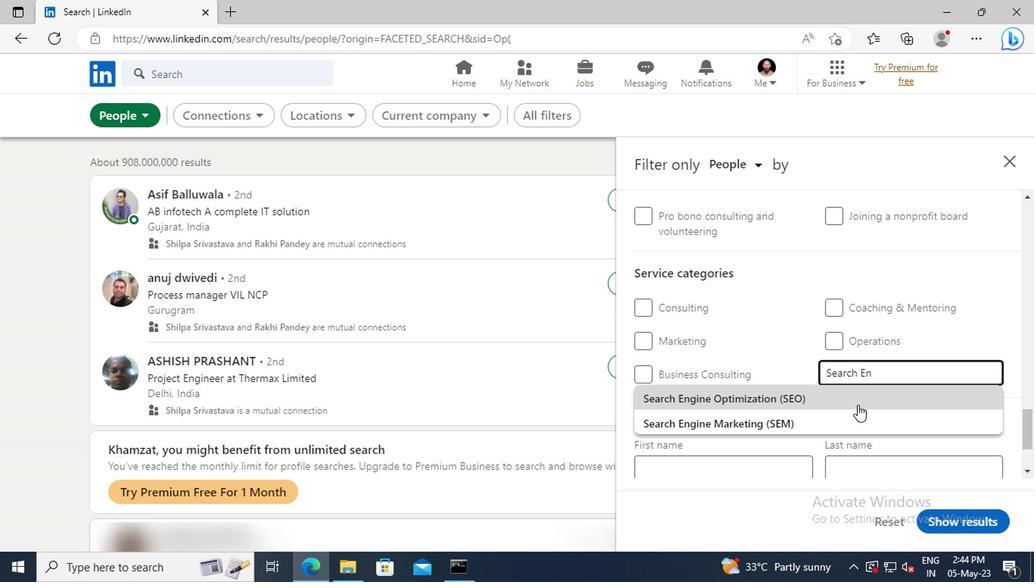 
Action: Mouse pressed left at (858, 419)
Screenshot: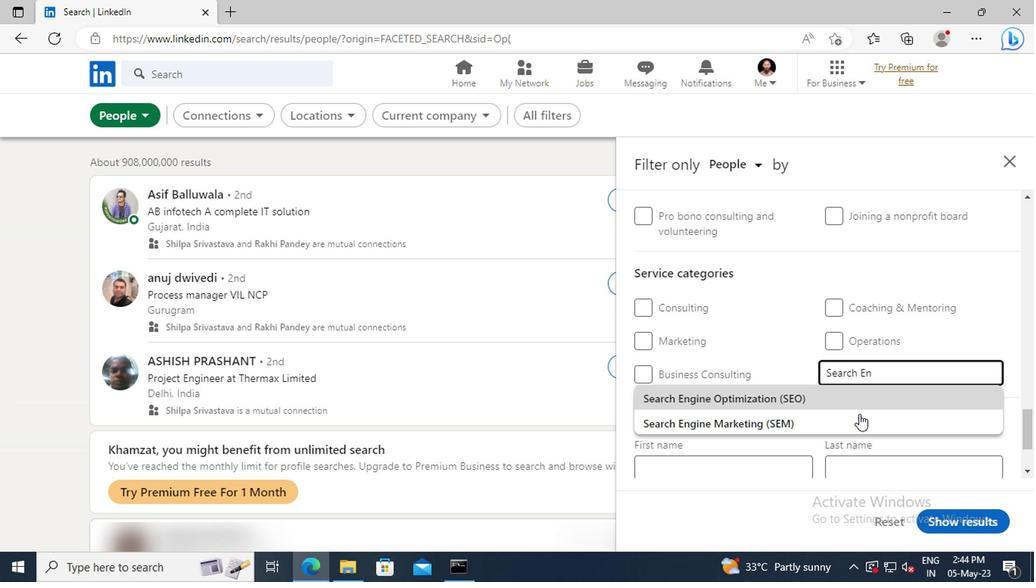 
Action: Mouse scrolled (858, 418) with delta (0, -1)
Screenshot: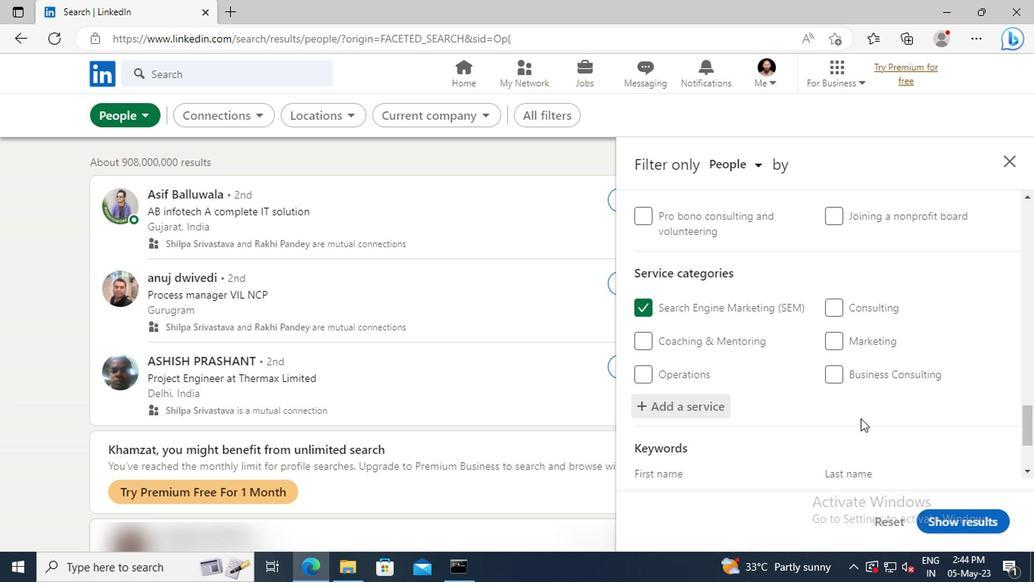 
Action: Mouse scrolled (858, 418) with delta (0, -1)
Screenshot: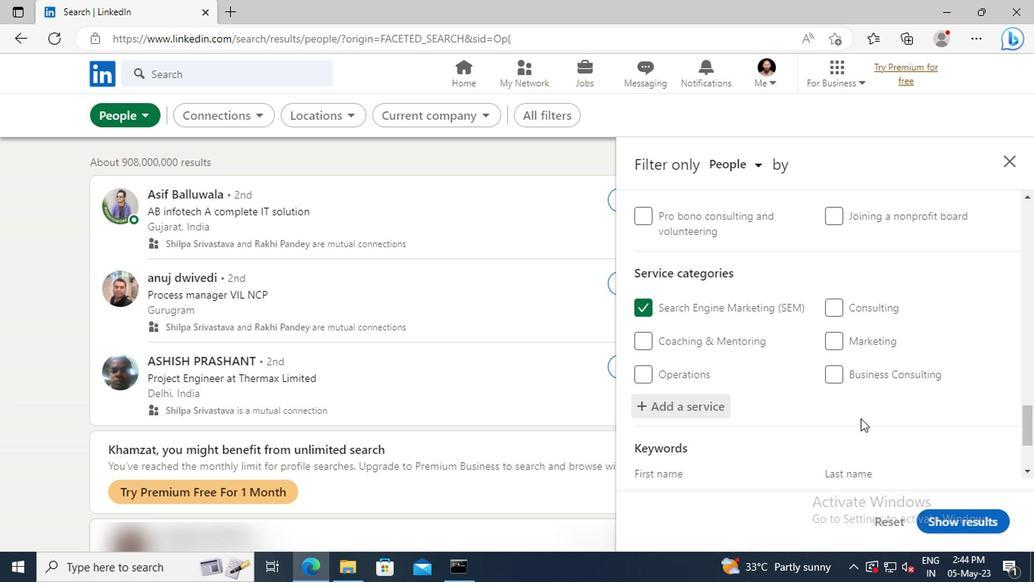 
Action: Mouse scrolled (858, 418) with delta (0, -1)
Screenshot: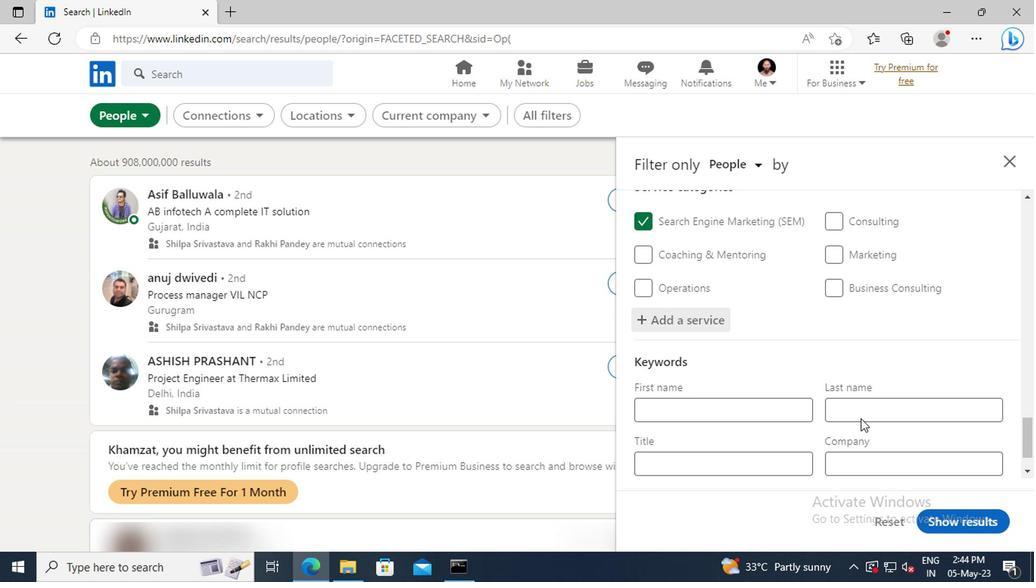 
Action: Mouse scrolled (858, 418) with delta (0, -1)
Screenshot: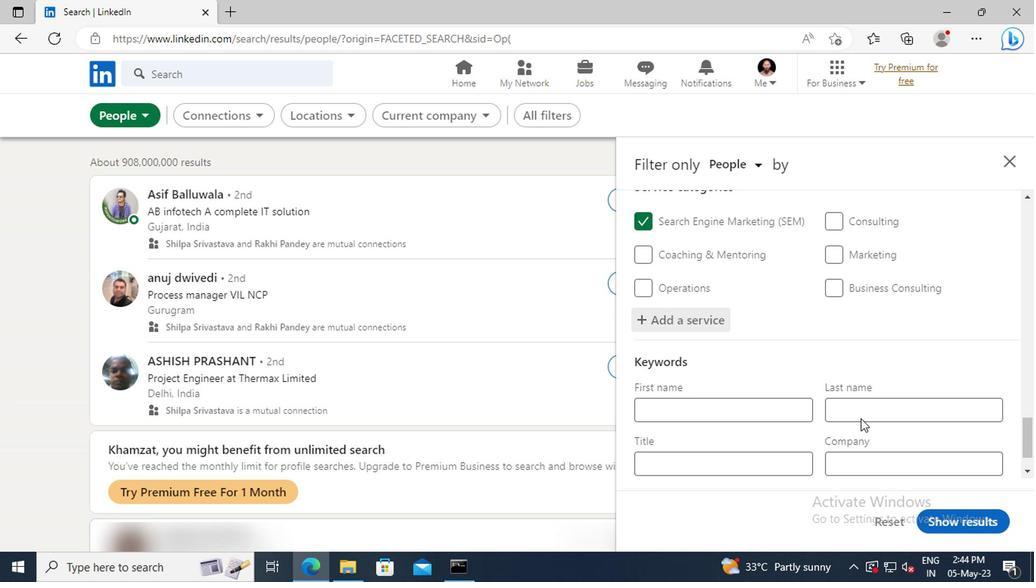 
Action: Mouse scrolled (858, 418) with delta (0, -1)
Screenshot: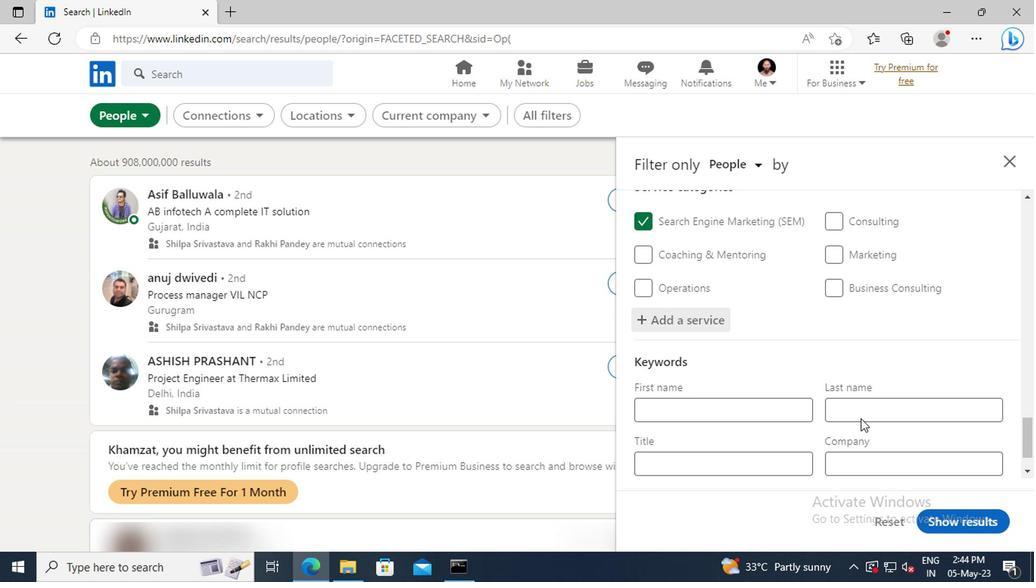 
Action: Mouse moved to (731, 412)
Screenshot: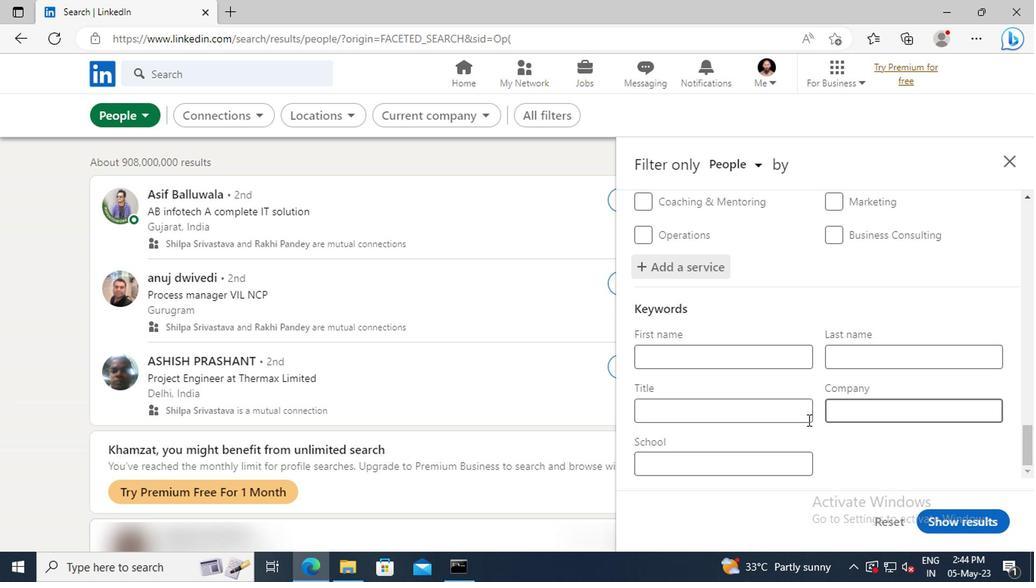 
Action: Mouse pressed left at (731, 412)
Screenshot: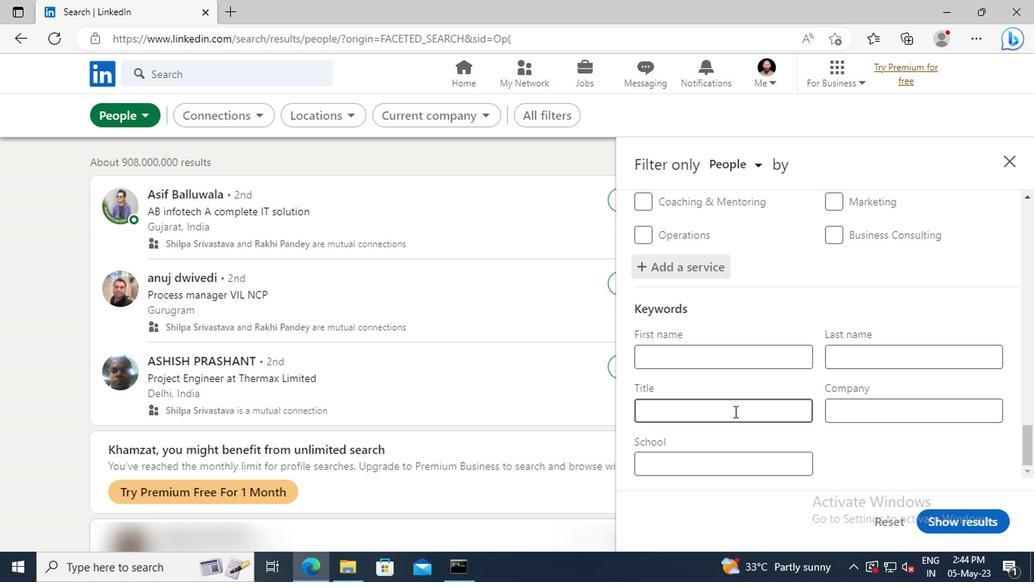 
Action: Key pressed <Key.shift>OFFICE<Key.space><Key.shift>MANAGER<Key.enter>
Screenshot: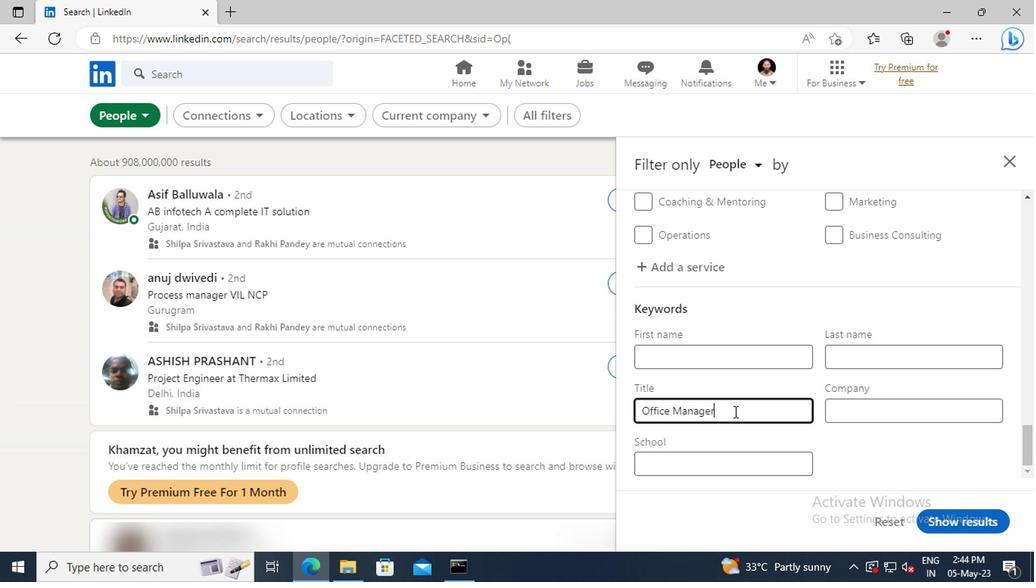 
Action: Mouse moved to (946, 522)
Screenshot: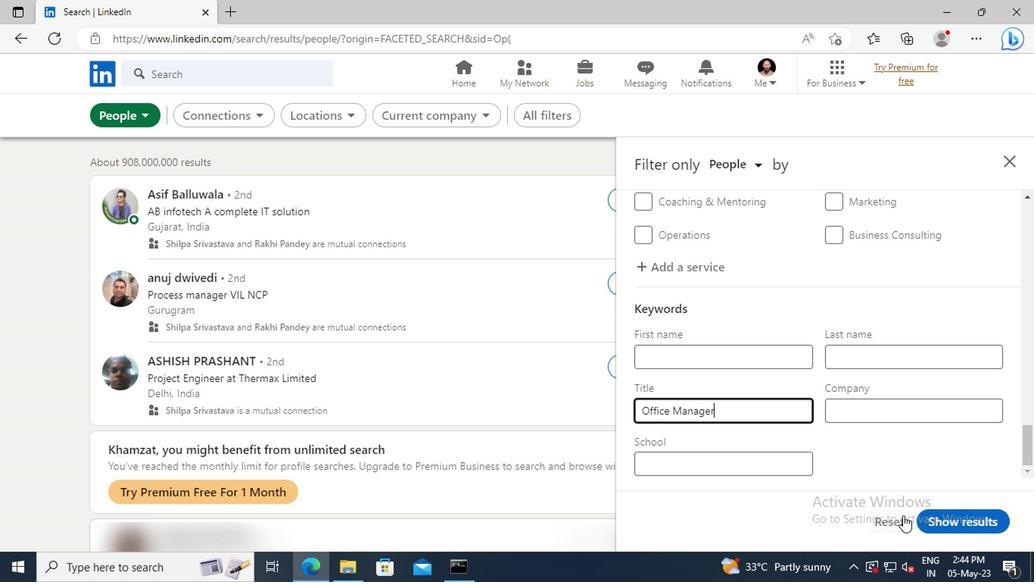 
Action: Mouse pressed left at (946, 522)
Screenshot: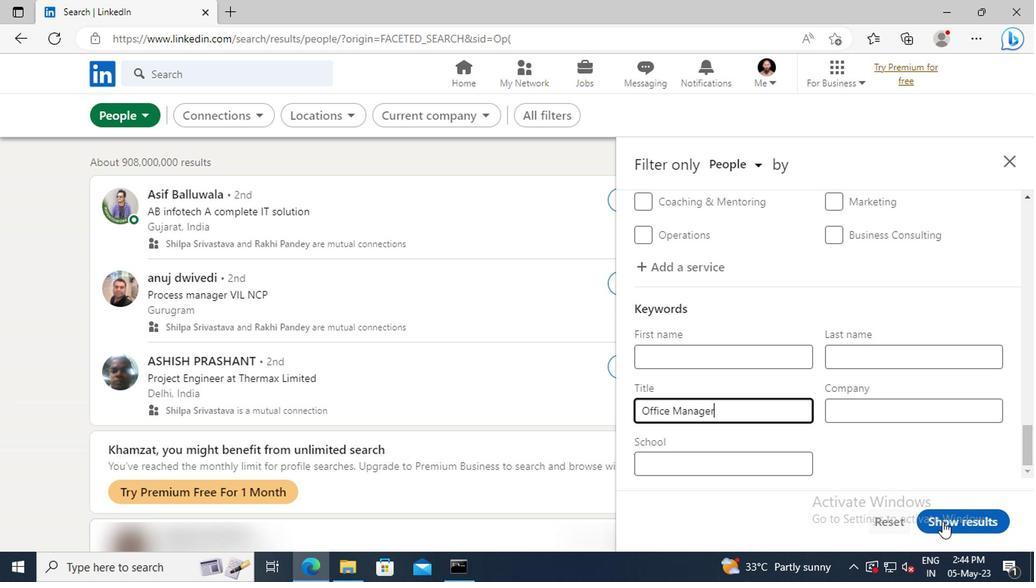 
